 Task: Search one way flight ticket for 3 adults, 3 children in business from New Bern: Coastal Carolina Regional Airport (was Craven County Regional) to Greensboro: Piedmont Triad International Airport on 5-1-2023. Choice of flights is Singapure airlines. Number of bags: 4 checked bags. Price is upto 94000. Outbound departure time preference is 12:00.
Action: Mouse moved to (231, 294)
Screenshot: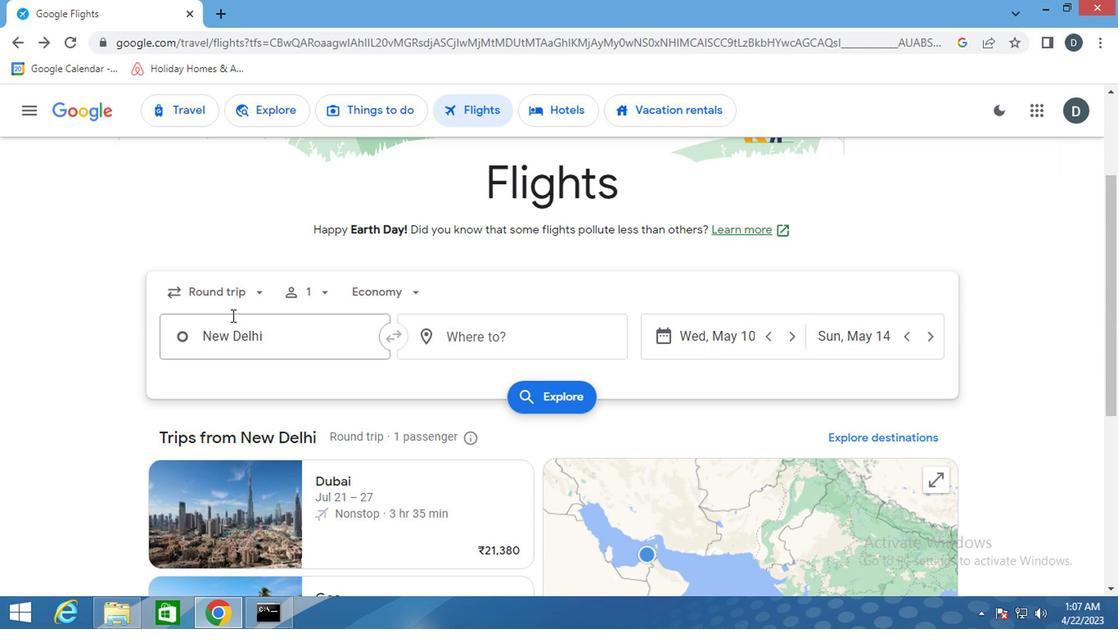 
Action: Mouse pressed left at (231, 294)
Screenshot: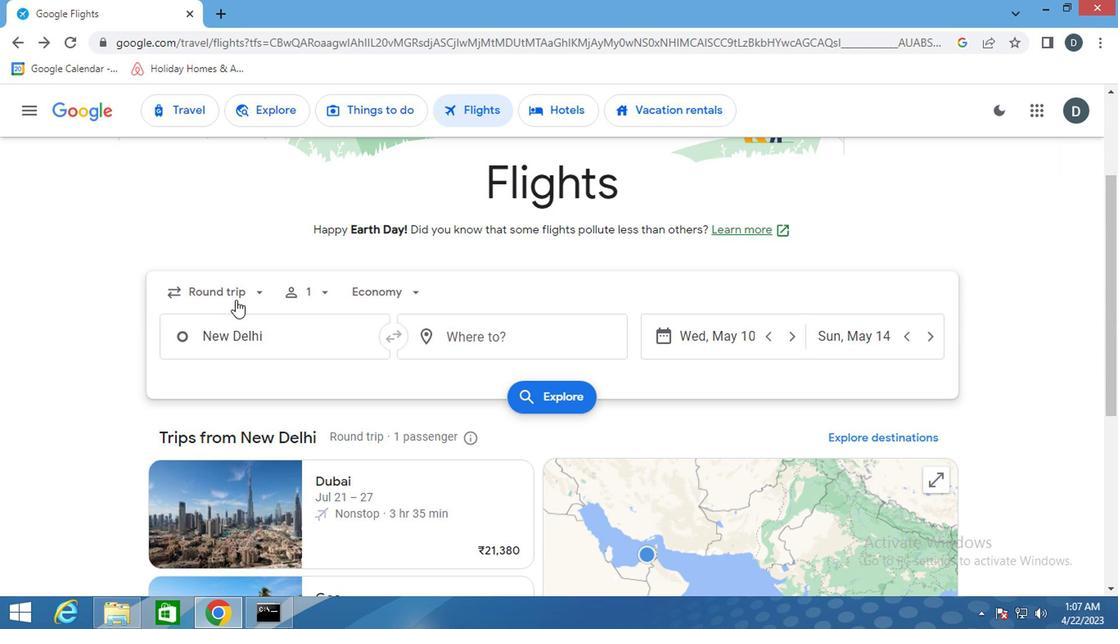 
Action: Mouse moved to (227, 372)
Screenshot: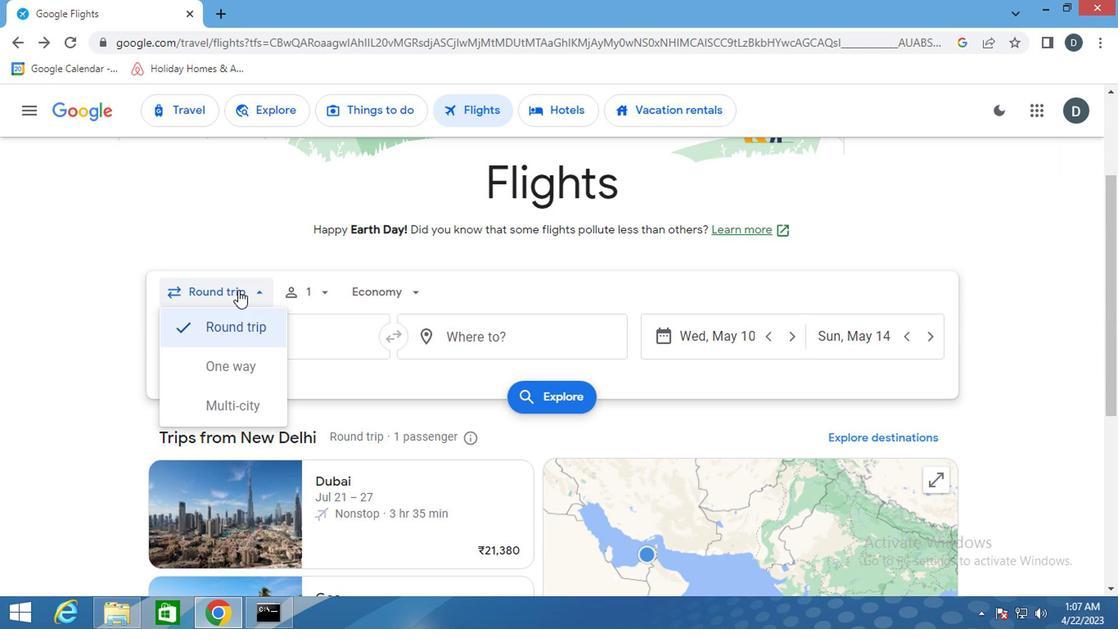 
Action: Mouse pressed left at (227, 372)
Screenshot: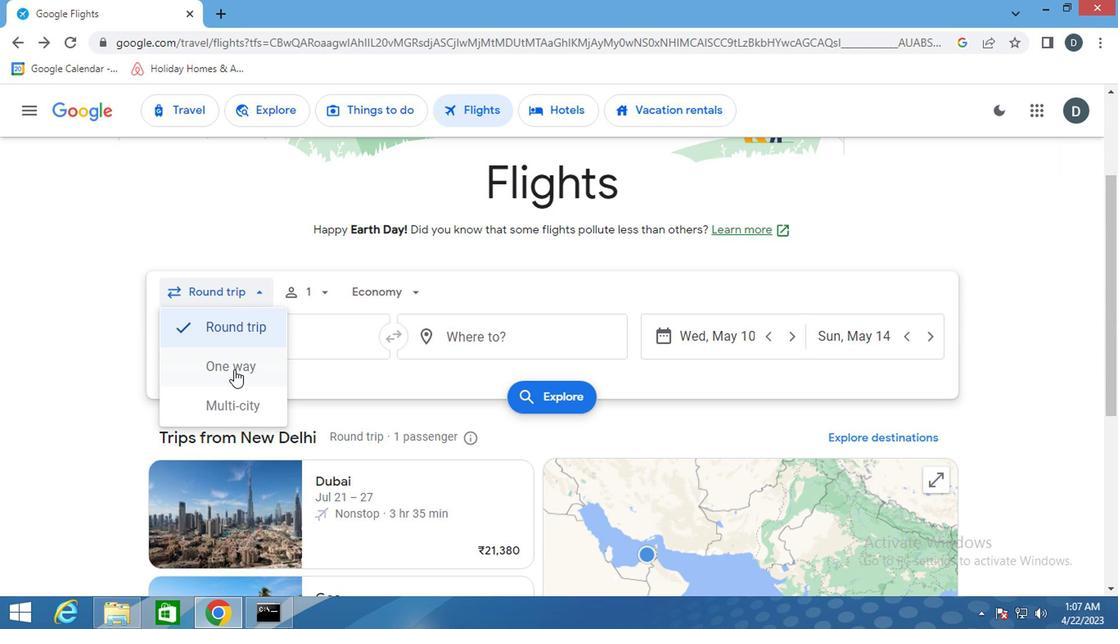 
Action: Mouse moved to (304, 296)
Screenshot: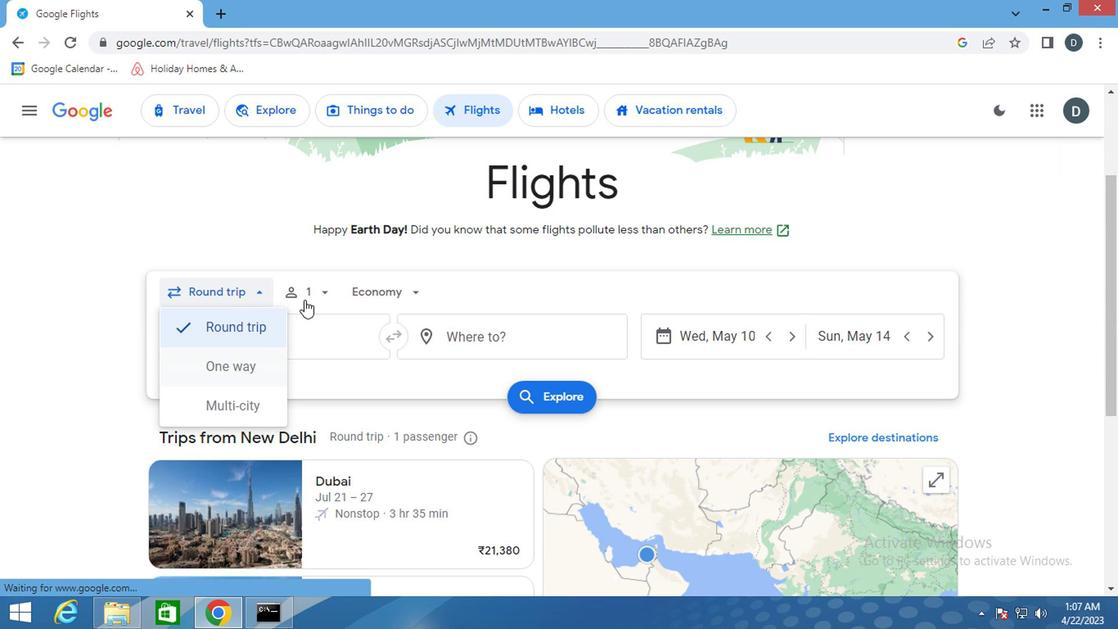 
Action: Mouse pressed left at (304, 296)
Screenshot: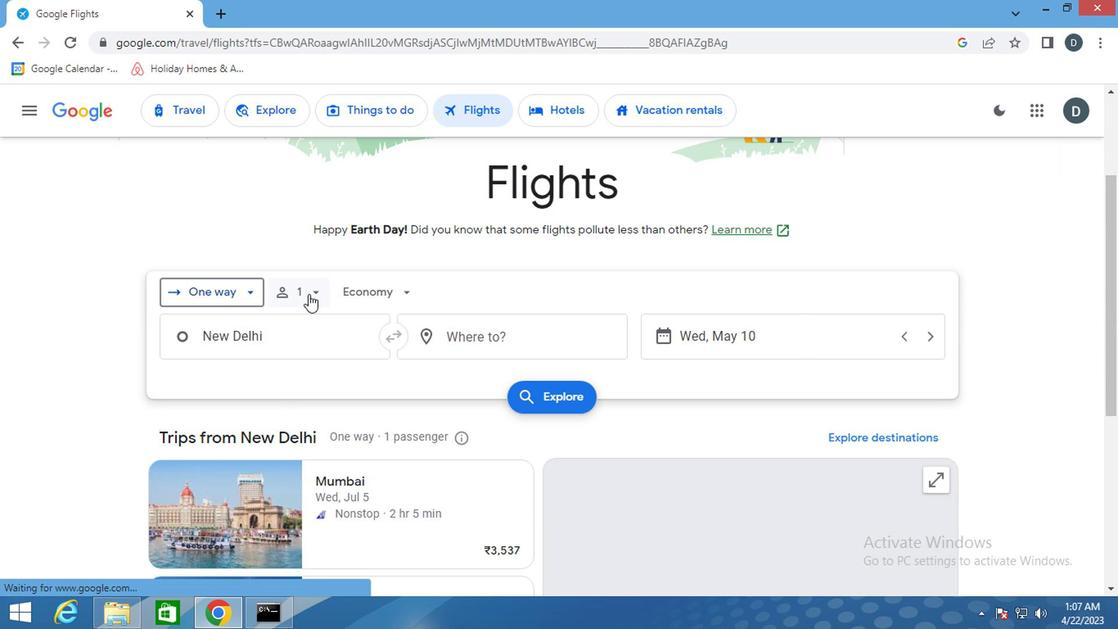 
Action: Mouse moved to (443, 338)
Screenshot: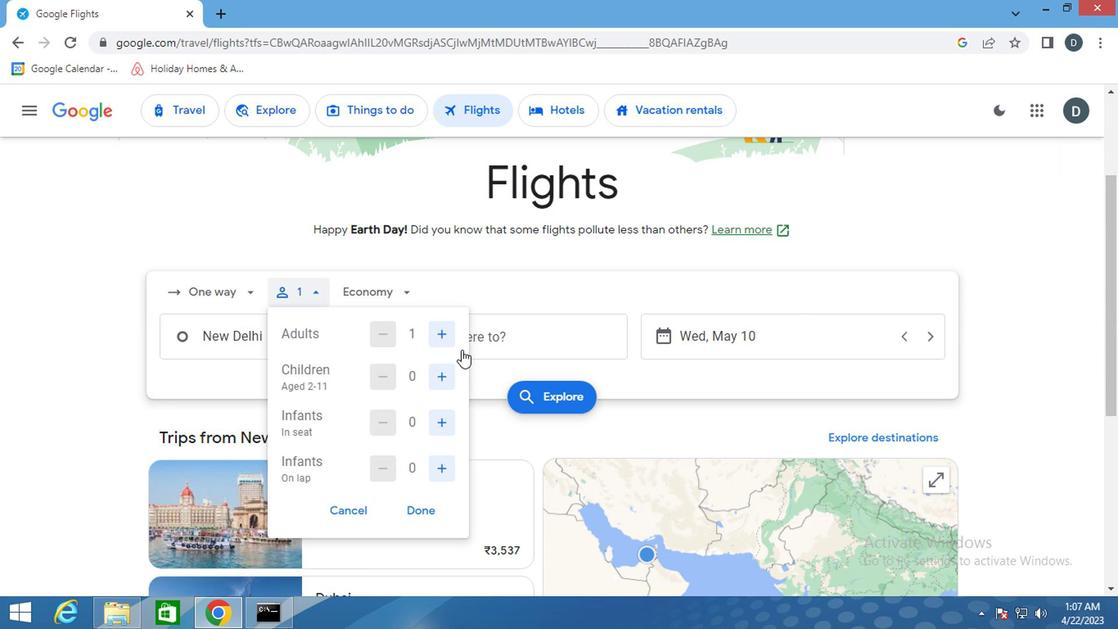 
Action: Mouse pressed left at (443, 338)
Screenshot: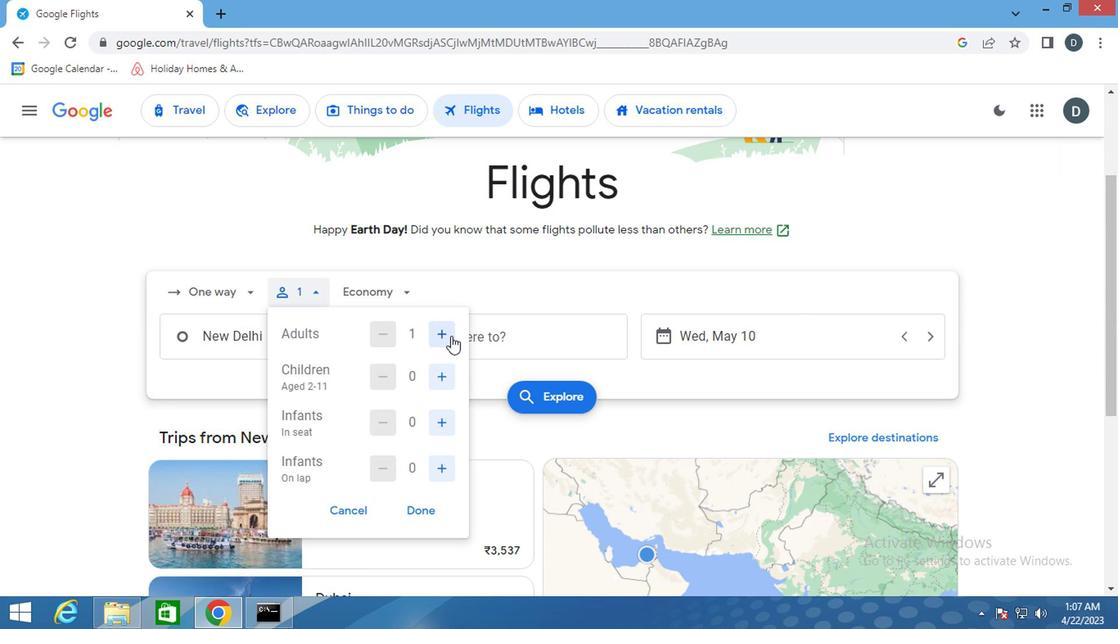 
Action: Mouse pressed left at (443, 338)
Screenshot: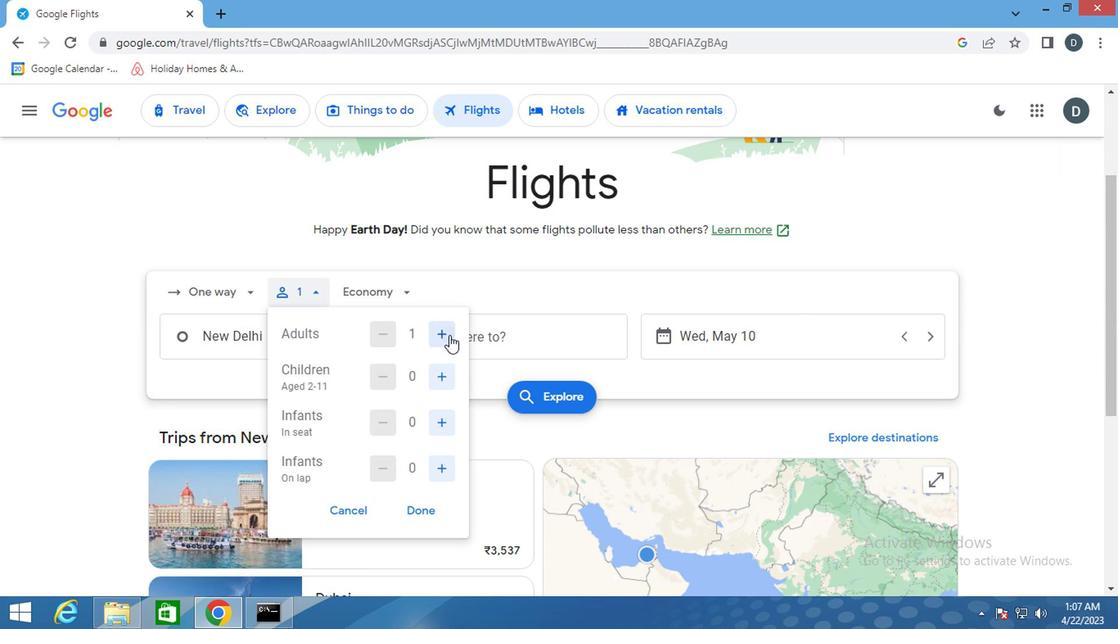 
Action: Mouse moved to (430, 366)
Screenshot: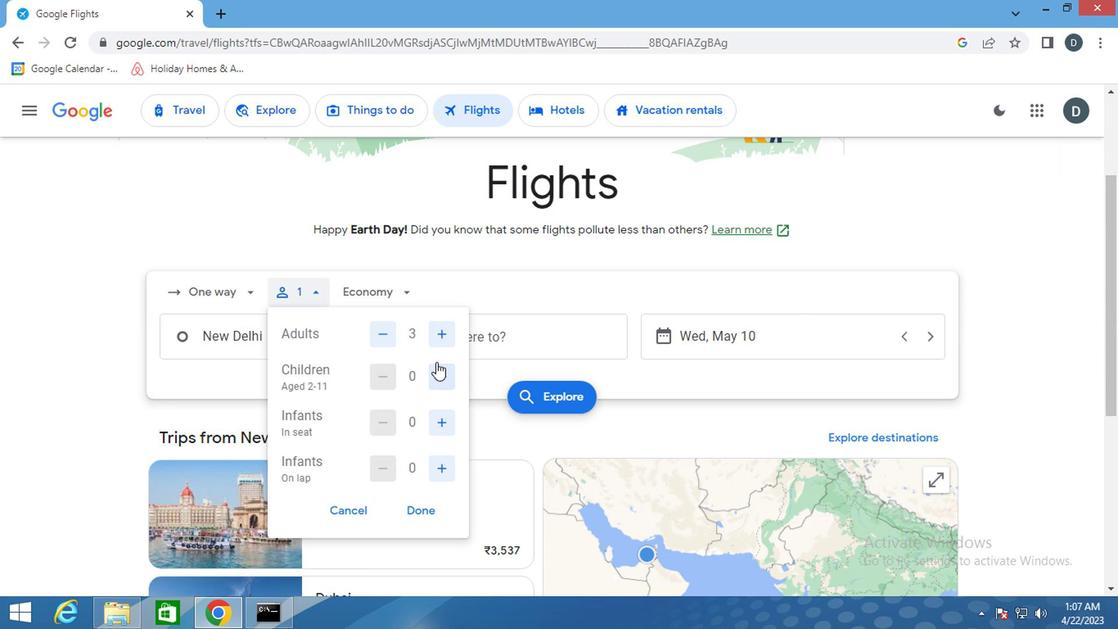 
Action: Mouse pressed left at (430, 366)
Screenshot: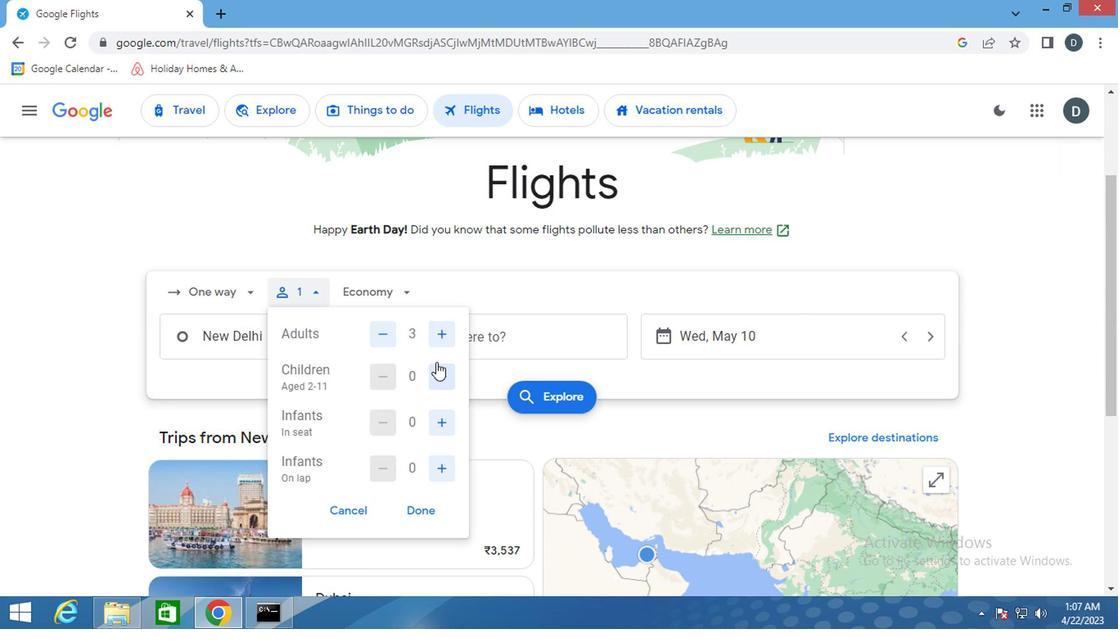 
Action: Mouse pressed left at (430, 366)
Screenshot: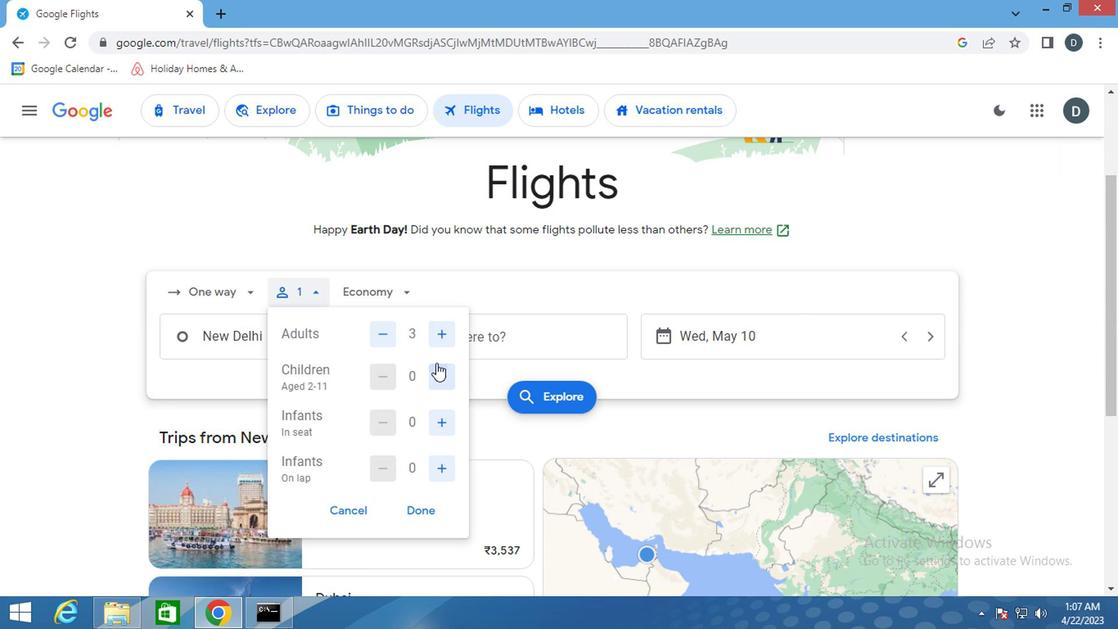 
Action: Mouse moved to (430, 374)
Screenshot: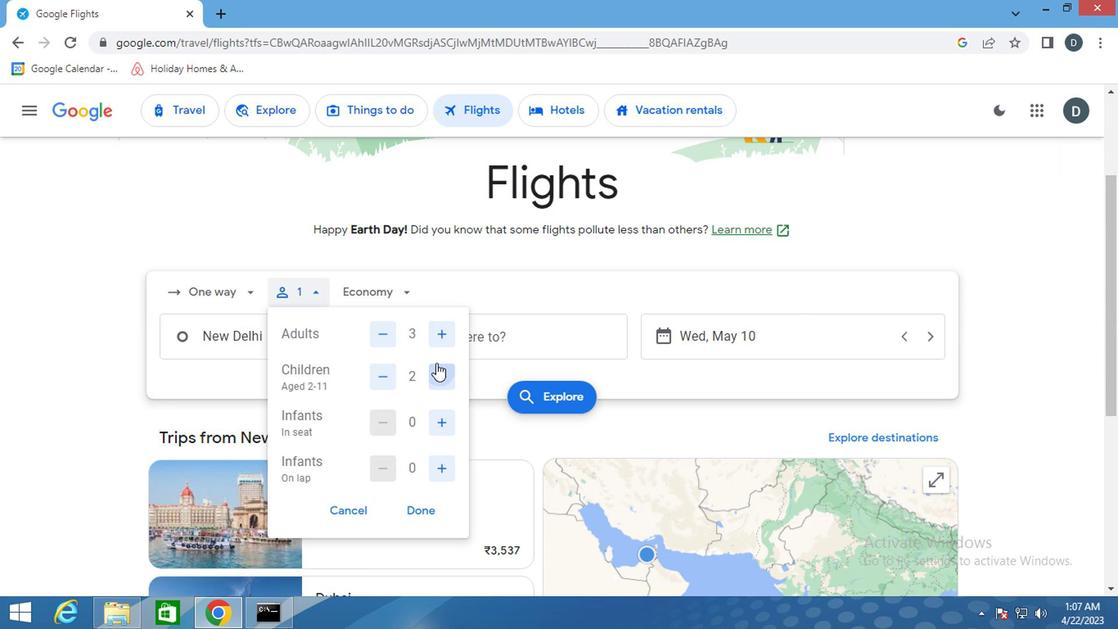 
Action: Mouse pressed left at (430, 374)
Screenshot: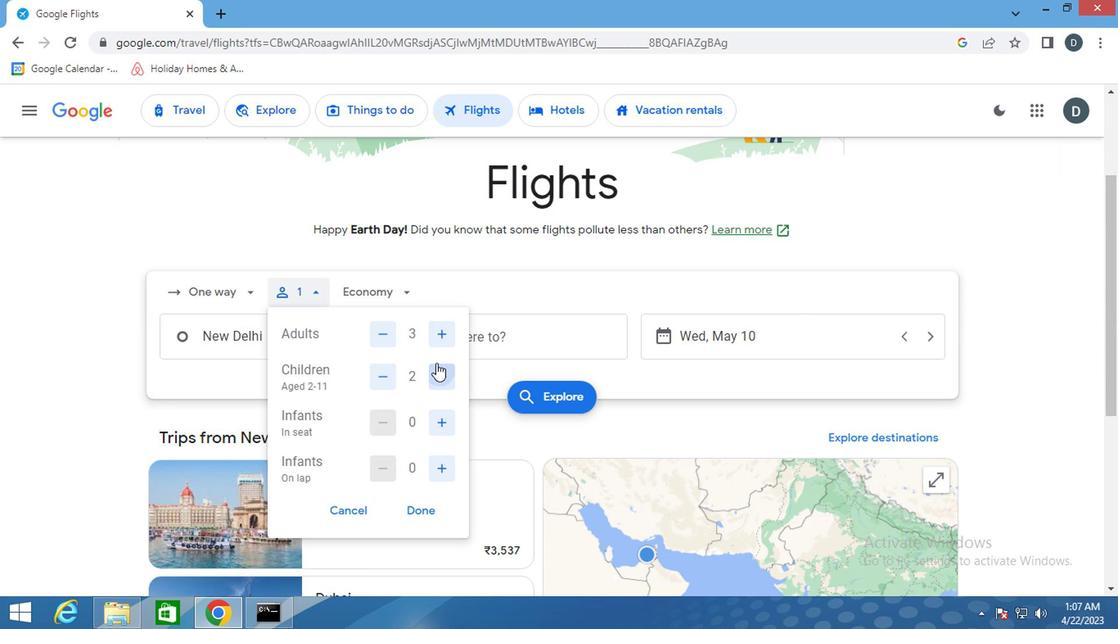 
Action: Mouse moved to (423, 506)
Screenshot: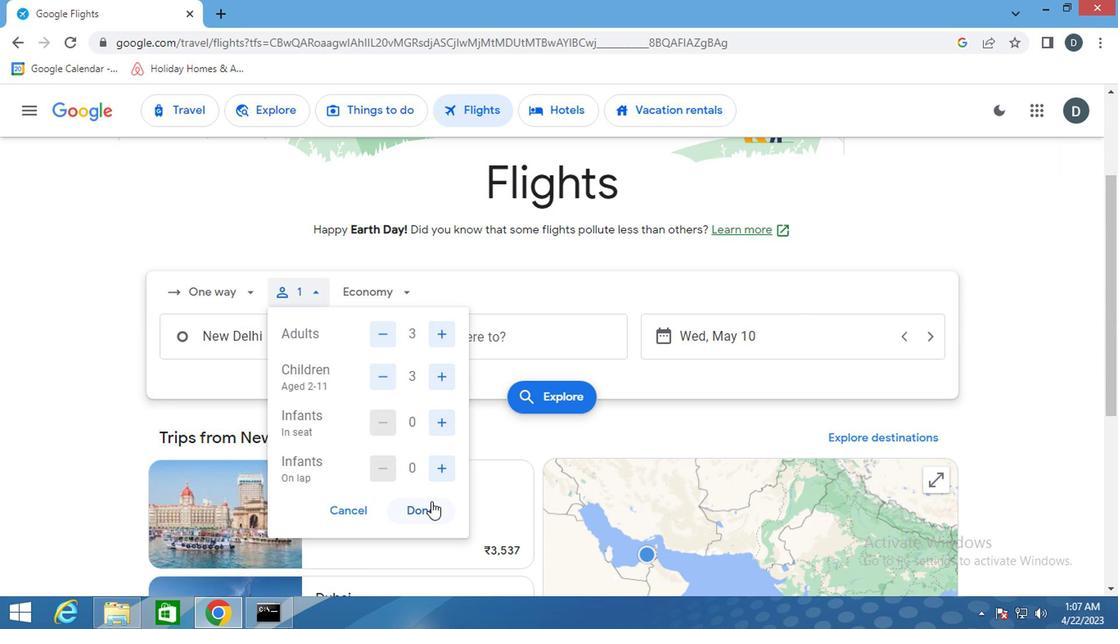 
Action: Mouse pressed left at (423, 506)
Screenshot: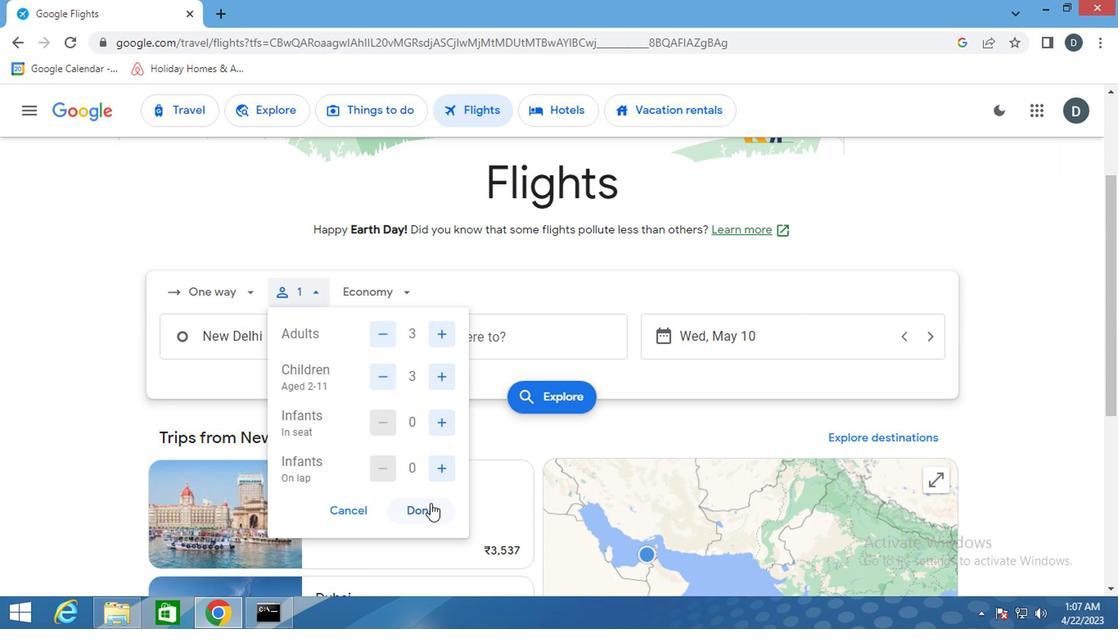 
Action: Mouse moved to (377, 299)
Screenshot: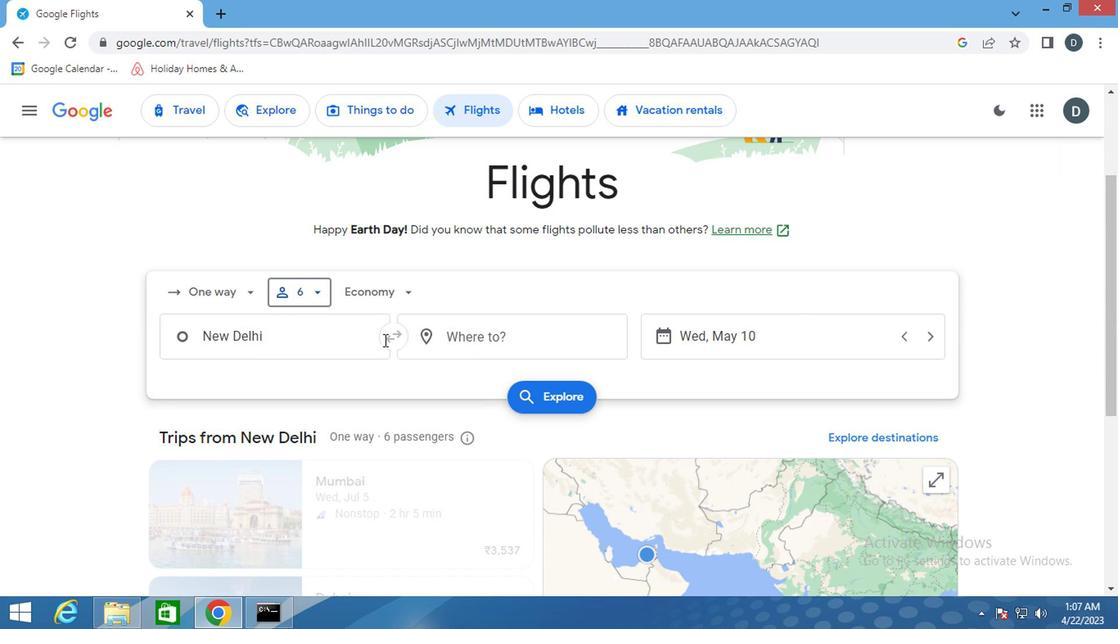 
Action: Mouse pressed left at (377, 299)
Screenshot: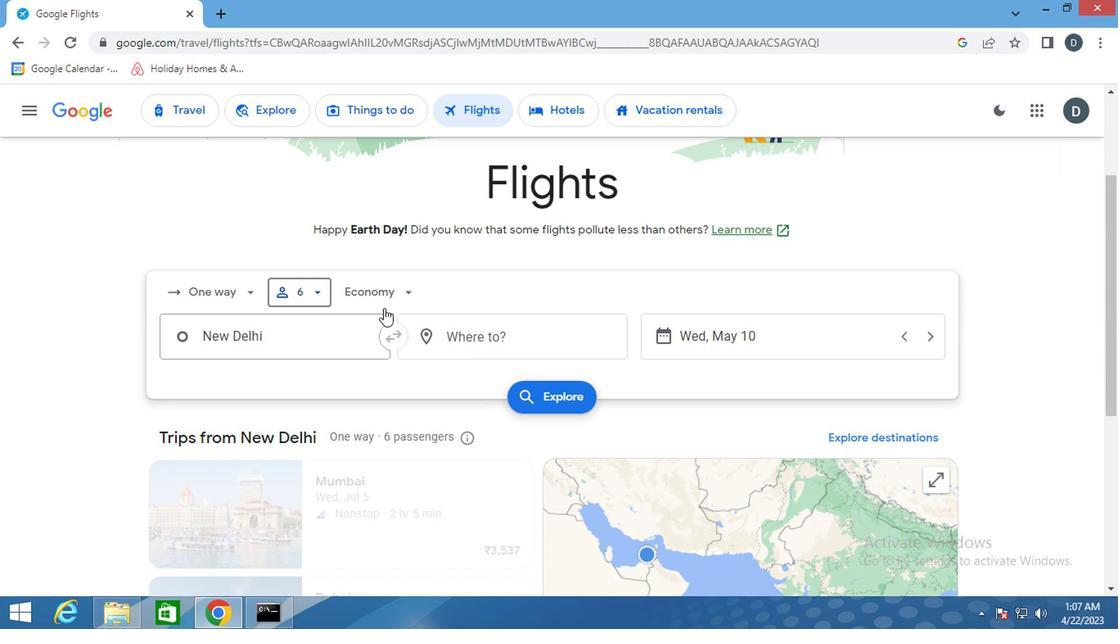 
Action: Mouse moved to (415, 412)
Screenshot: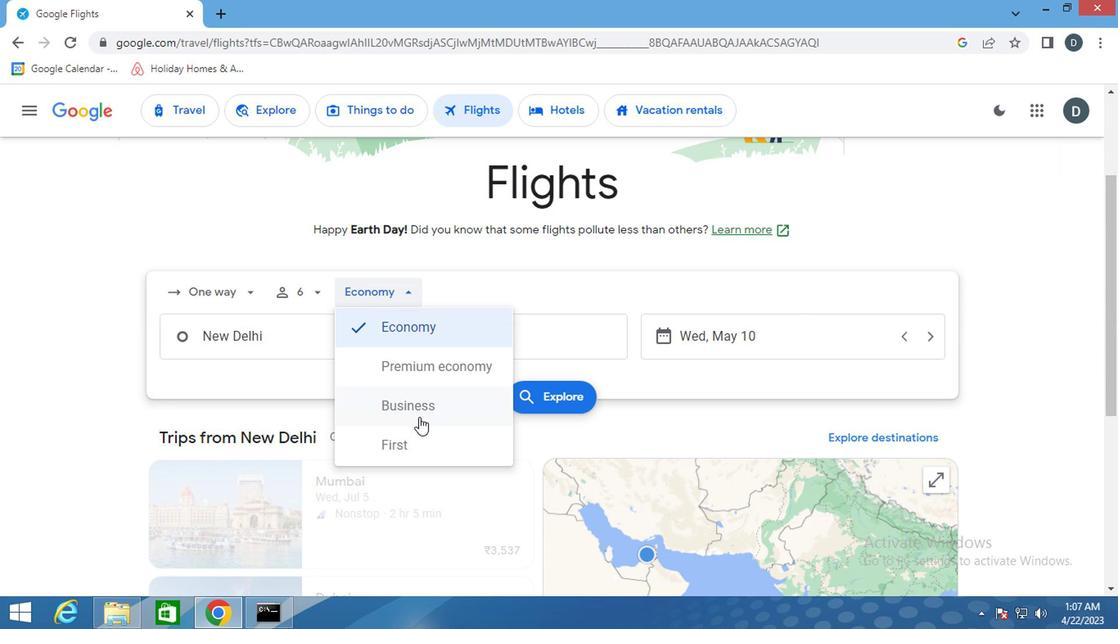 
Action: Mouse pressed left at (415, 412)
Screenshot: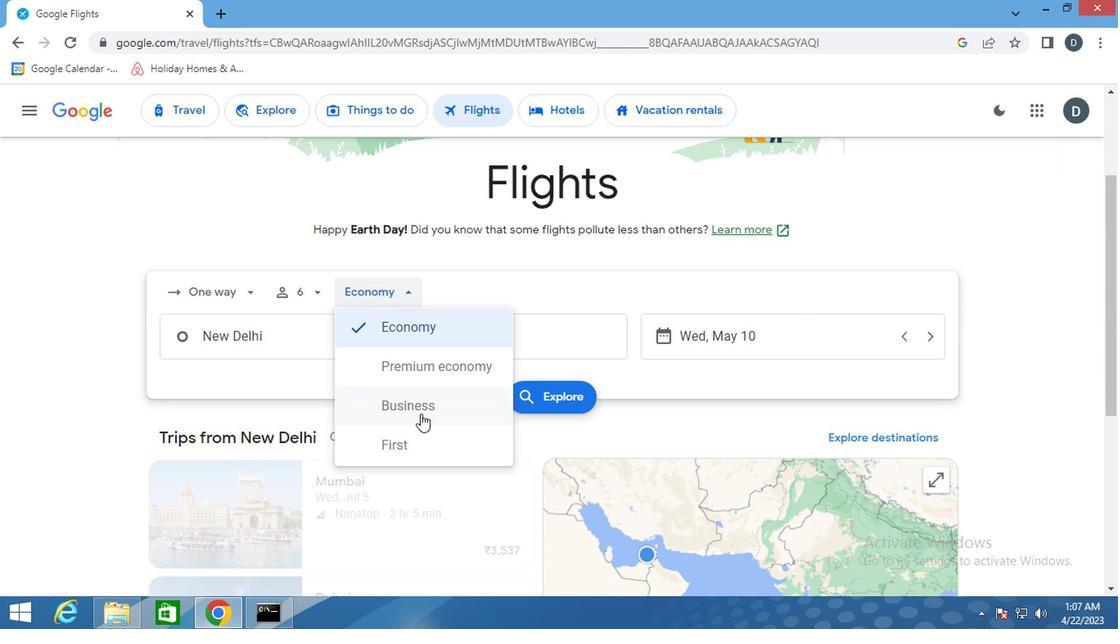 
Action: Mouse moved to (284, 347)
Screenshot: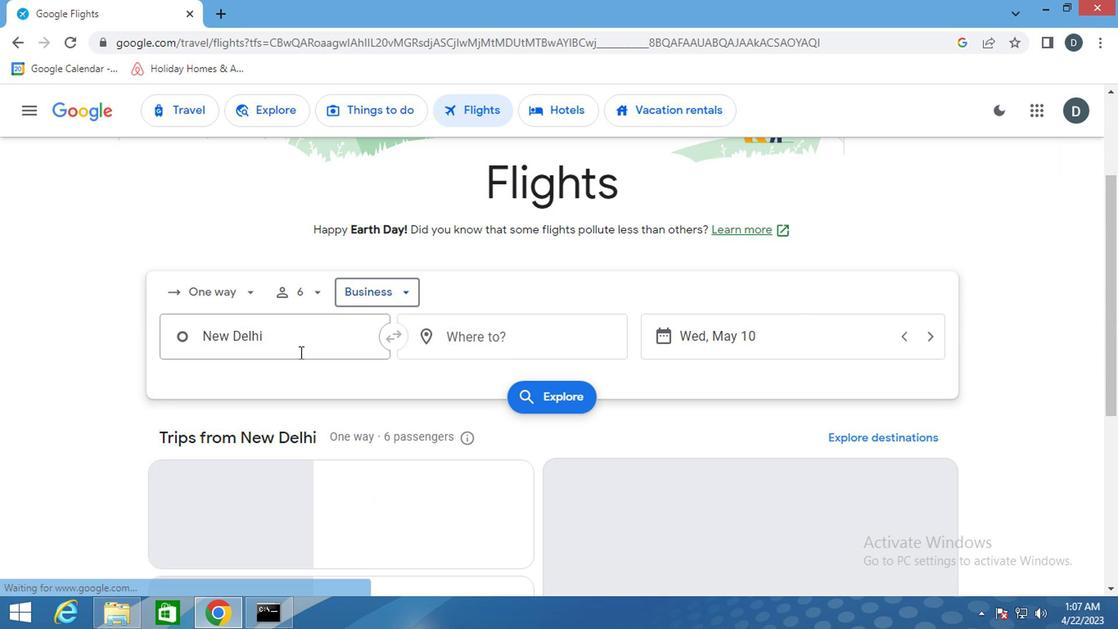 
Action: Mouse pressed left at (284, 347)
Screenshot: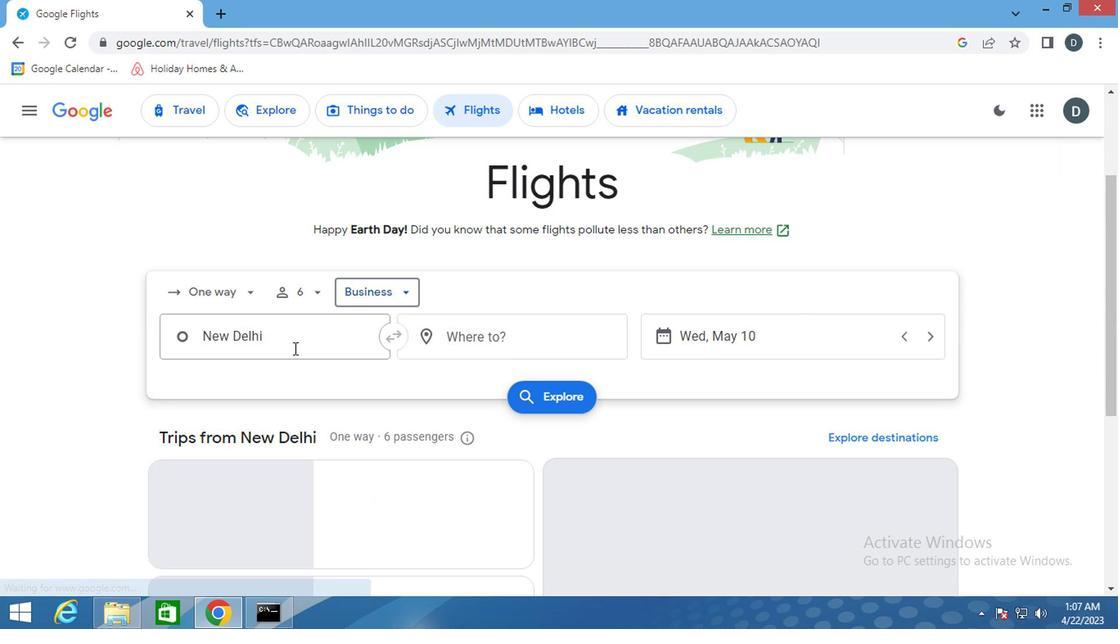 
Action: Key pressed <Key.shift>NEW<Key.space><Key.shift>BERN
Screenshot: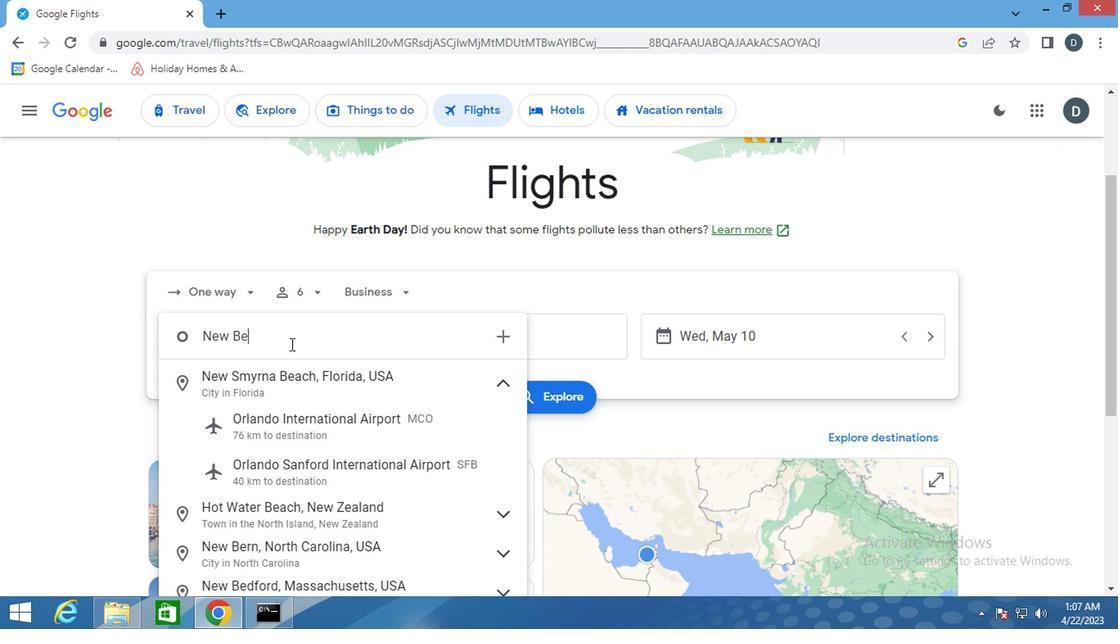 
Action: Mouse moved to (307, 424)
Screenshot: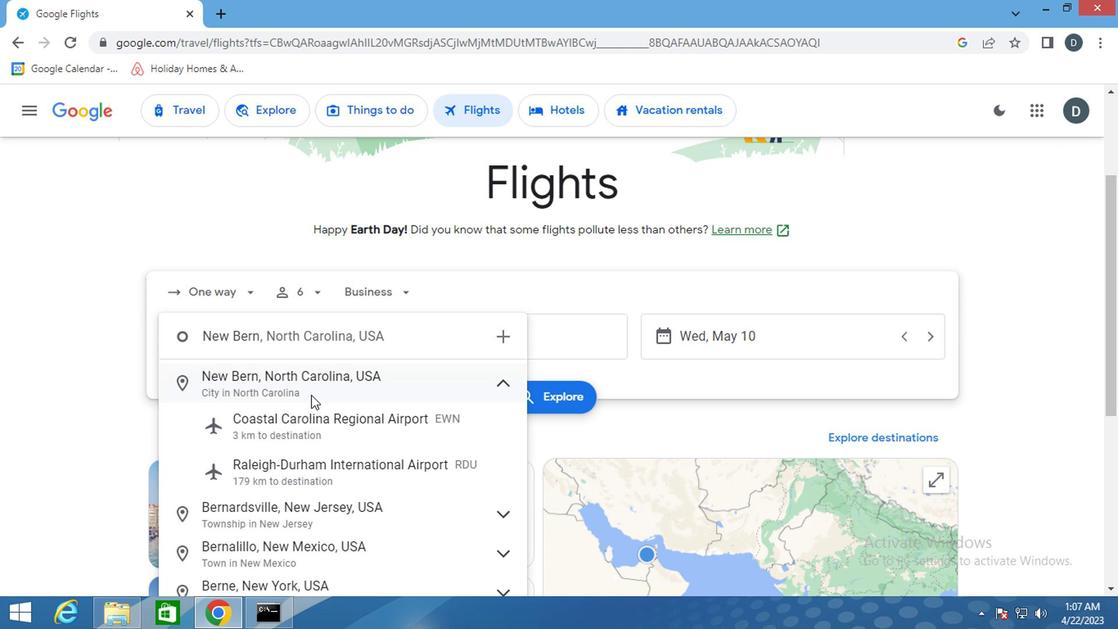
Action: Mouse pressed left at (307, 424)
Screenshot: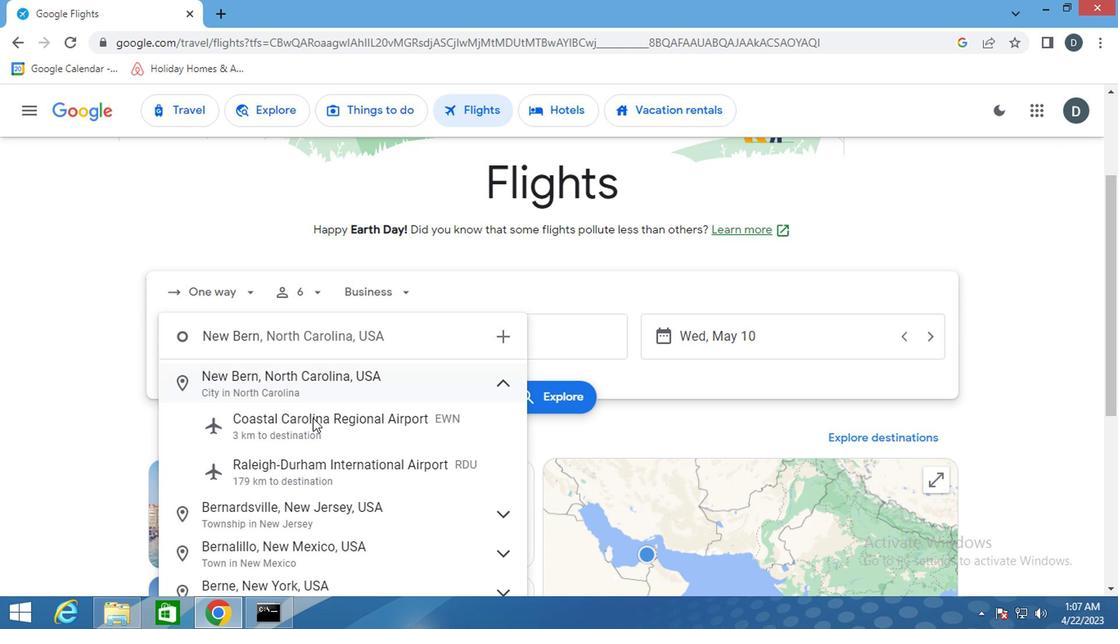 
Action: Mouse moved to (489, 332)
Screenshot: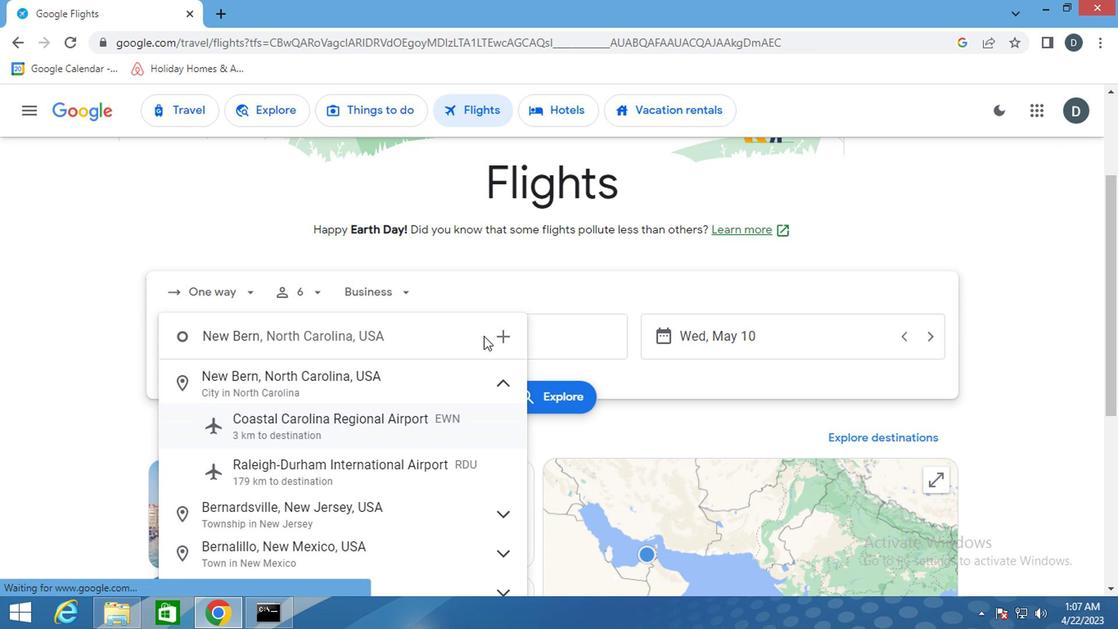 
Action: Mouse pressed left at (489, 332)
Screenshot: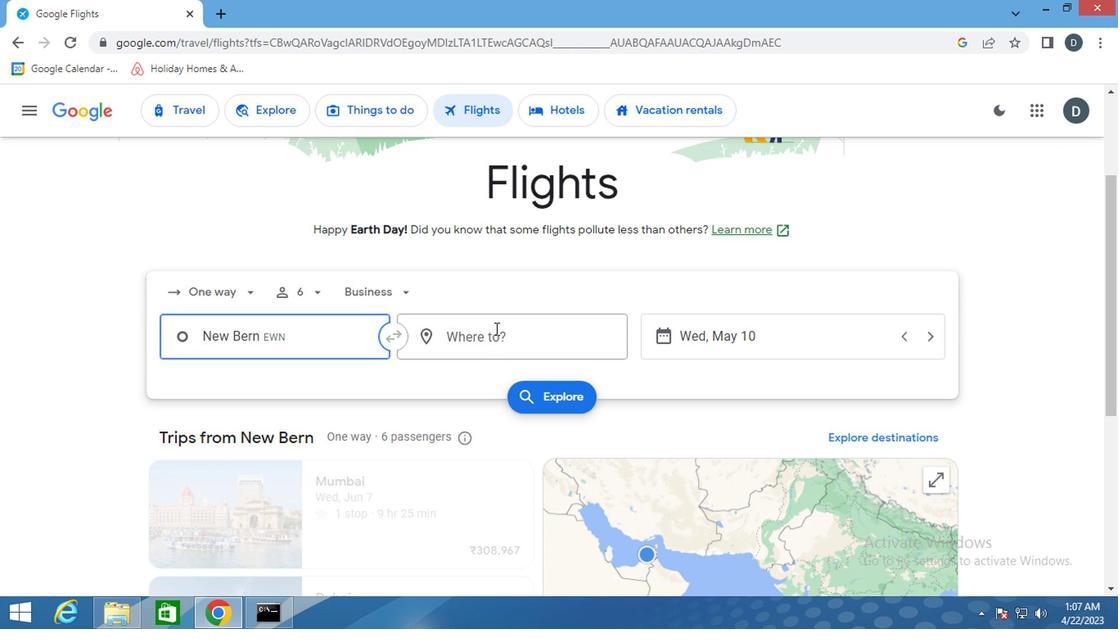 
Action: Key pressed <Key.shift>GREENS
Screenshot: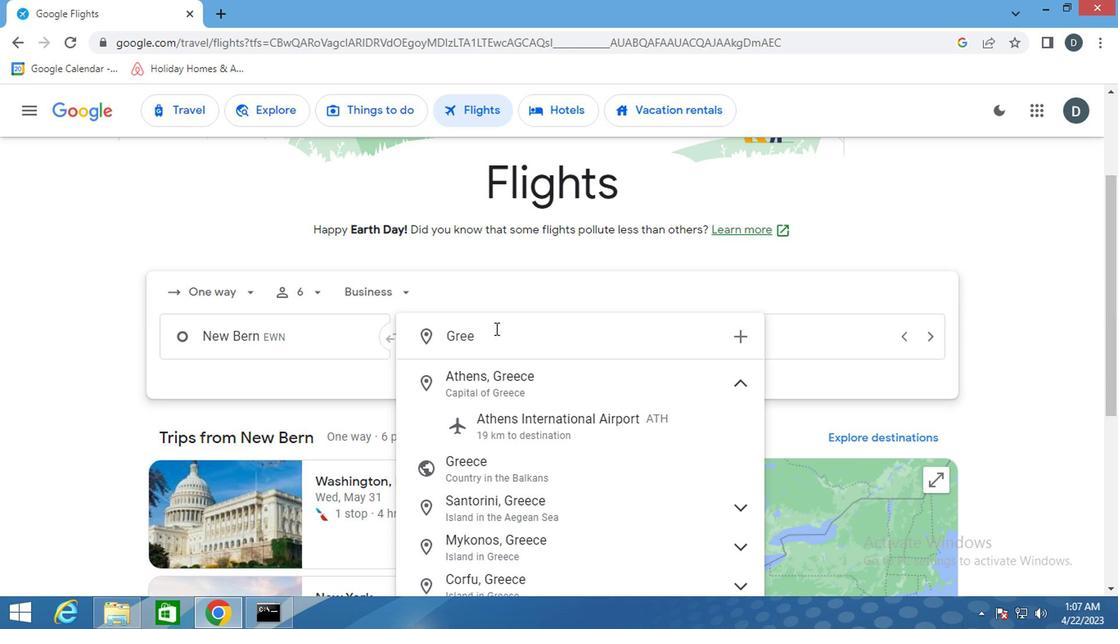 
Action: Mouse moved to (521, 431)
Screenshot: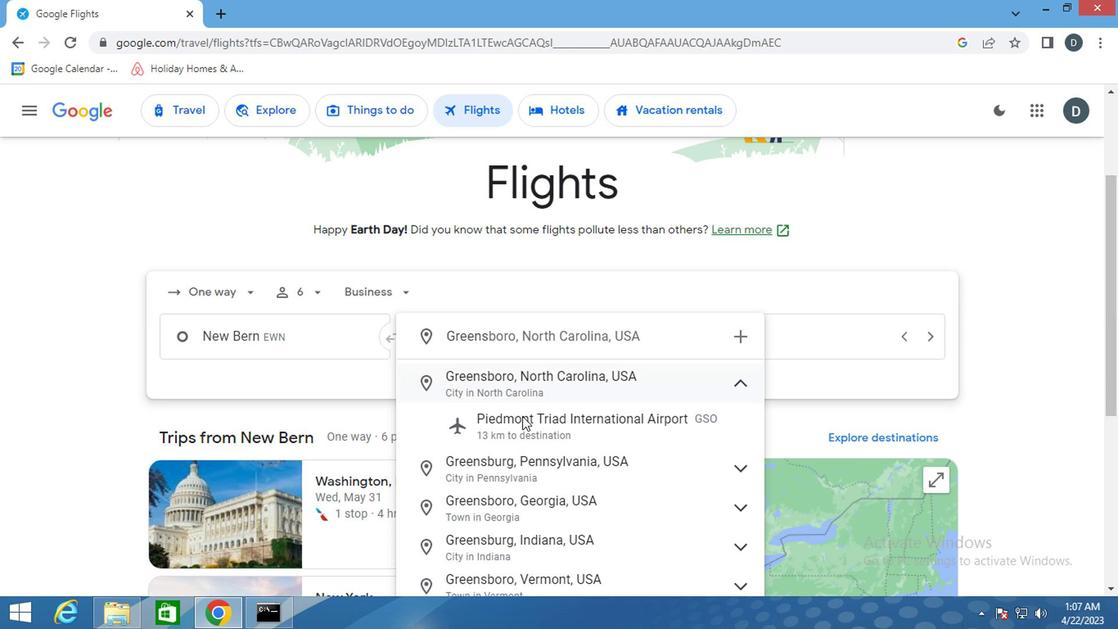 
Action: Mouse pressed left at (521, 431)
Screenshot: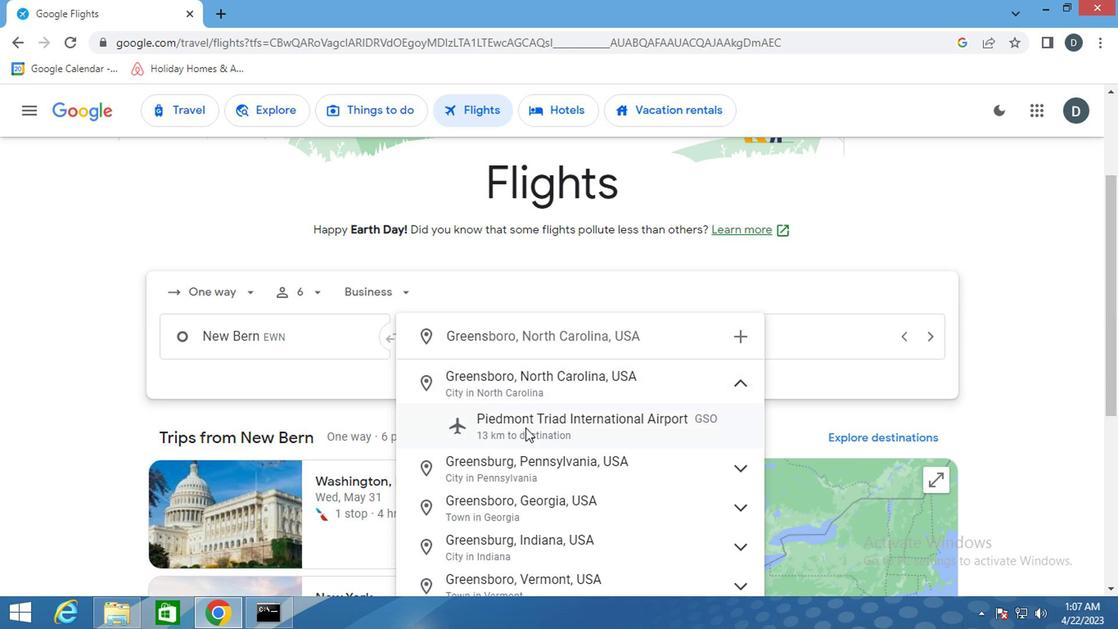 
Action: Mouse moved to (799, 347)
Screenshot: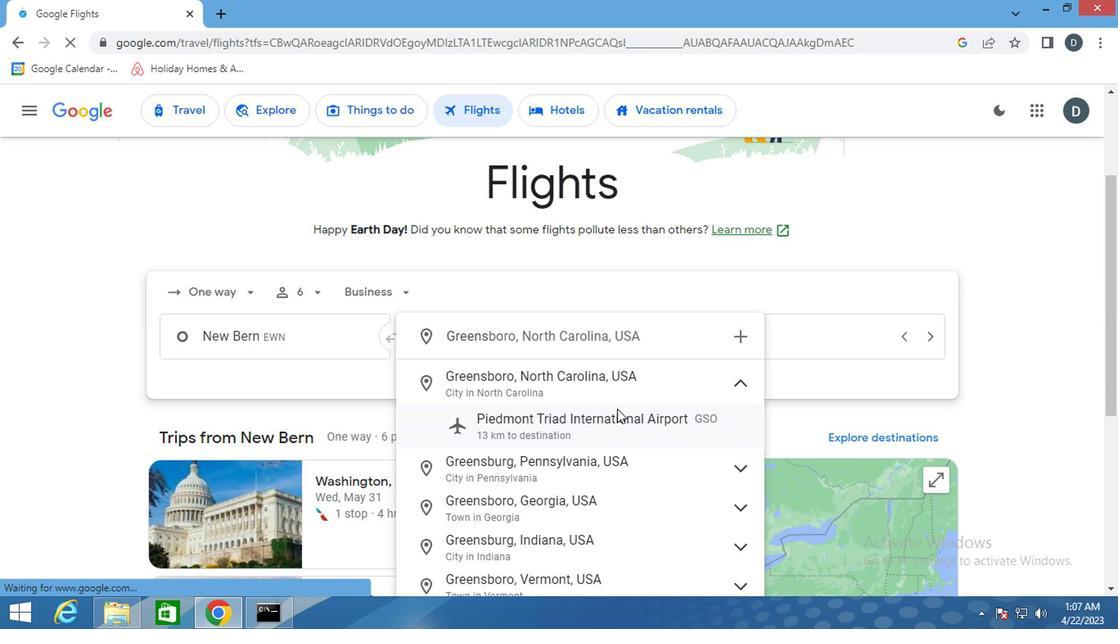 
Action: Mouse pressed left at (799, 347)
Screenshot: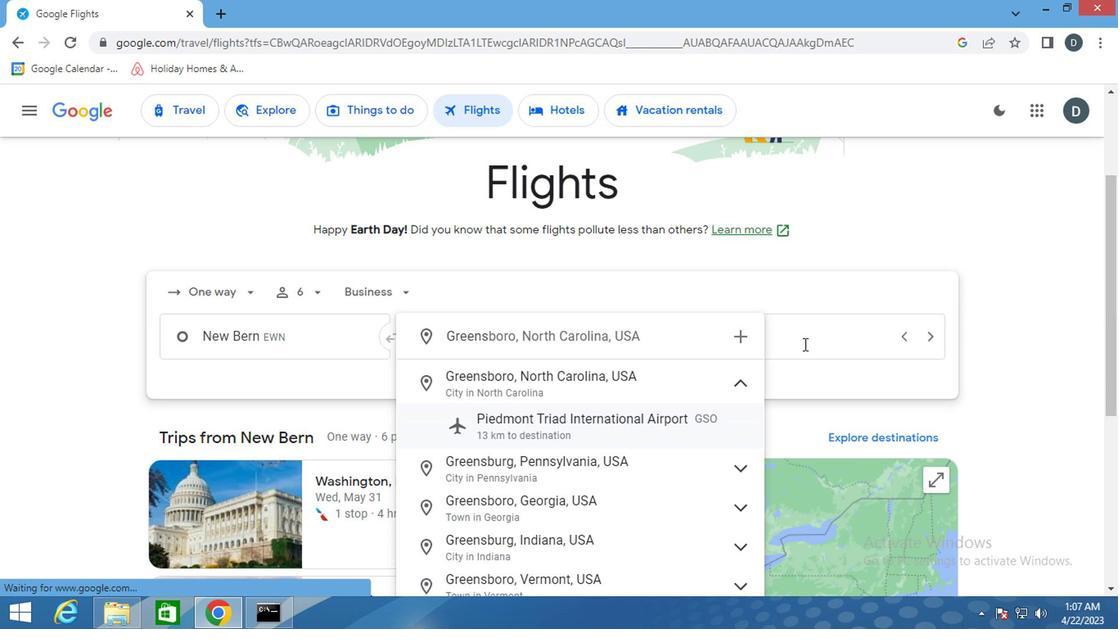 
Action: Mouse moved to (722, 292)
Screenshot: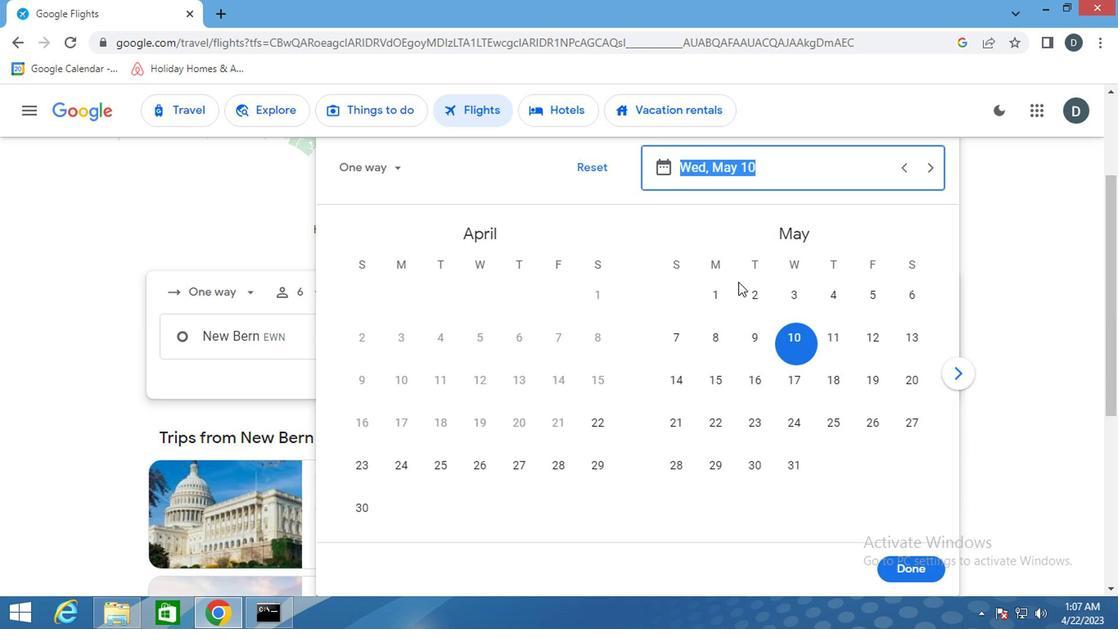 
Action: Mouse pressed left at (722, 292)
Screenshot: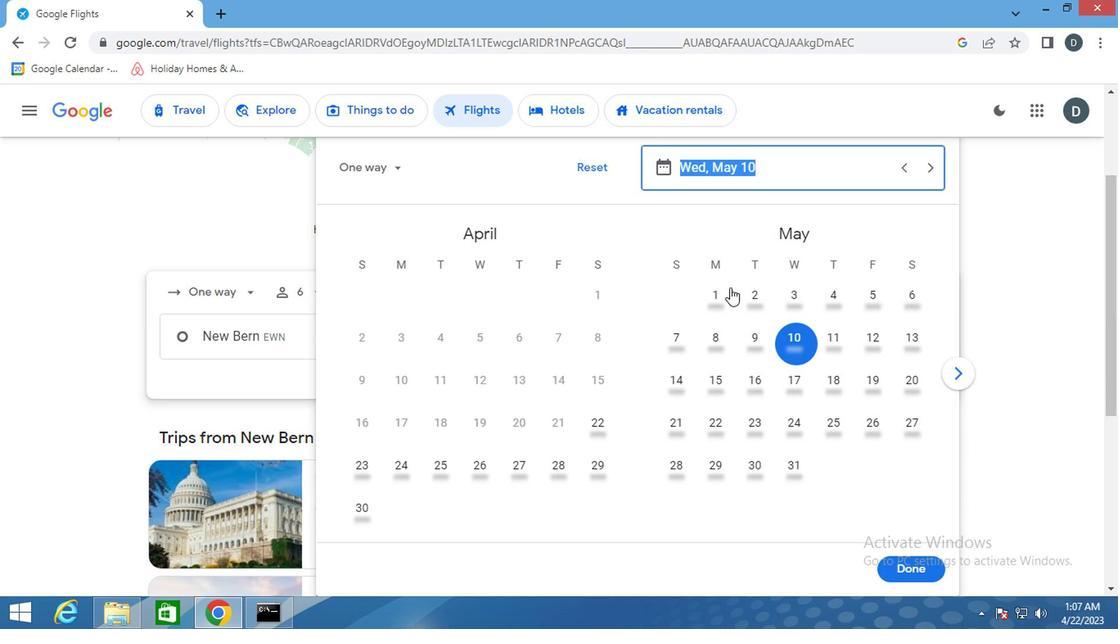 
Action: Mouse moved to (896, 561)
Screenshot: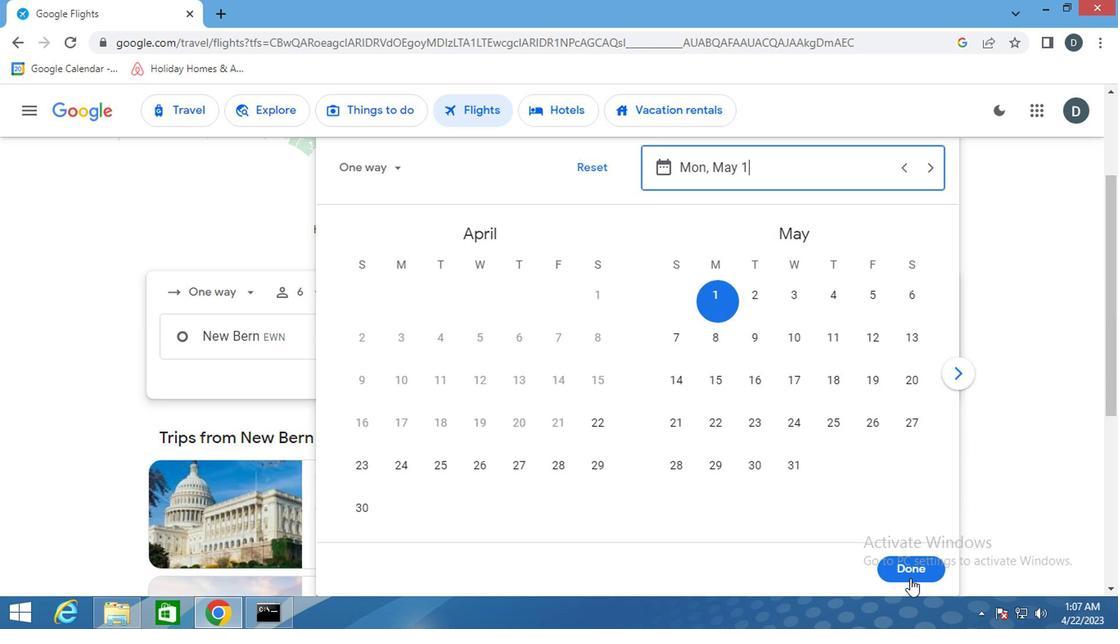 
Action: Mouse pressed left at (896, 561)
Screenshot: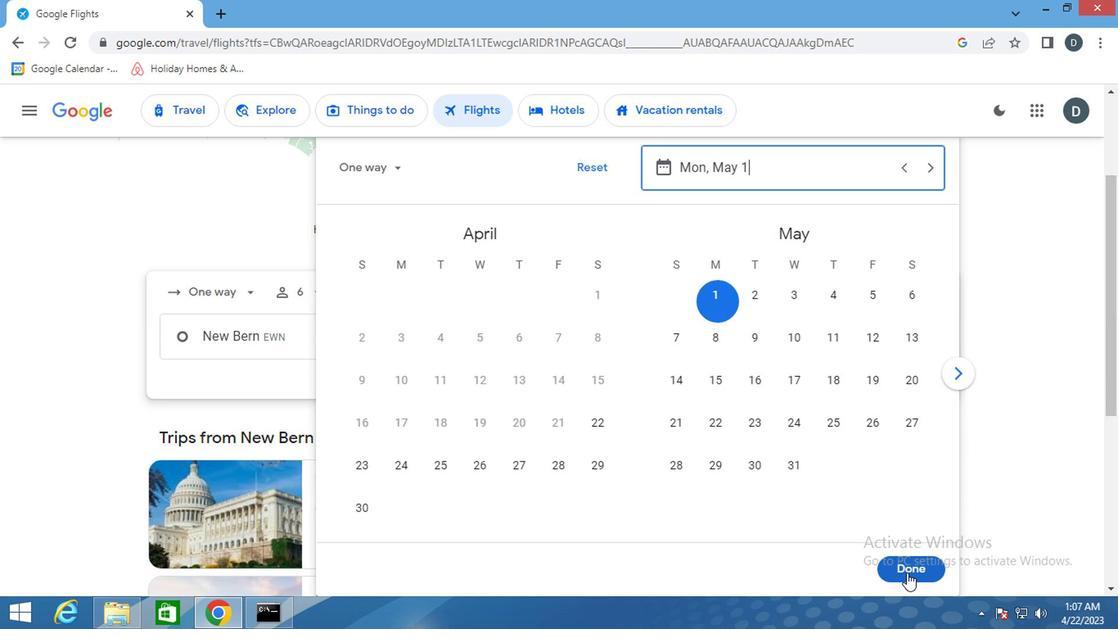 
Action: Mouse moved to (562, 416)
Screenshot: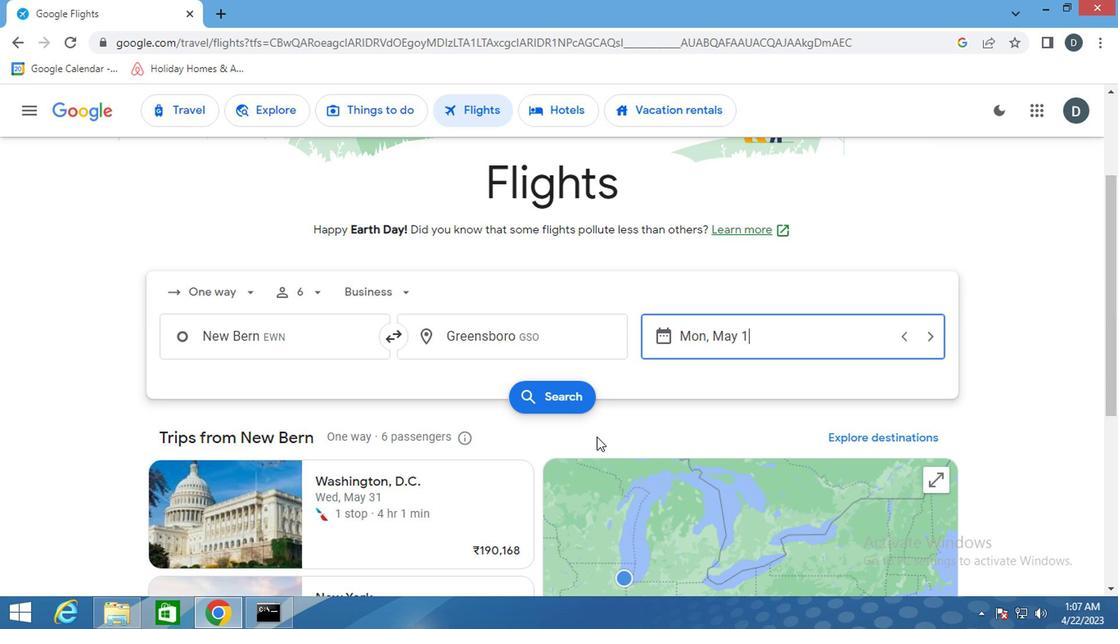 
Action: Mouse pressed left at (562, 416)
Screenshot: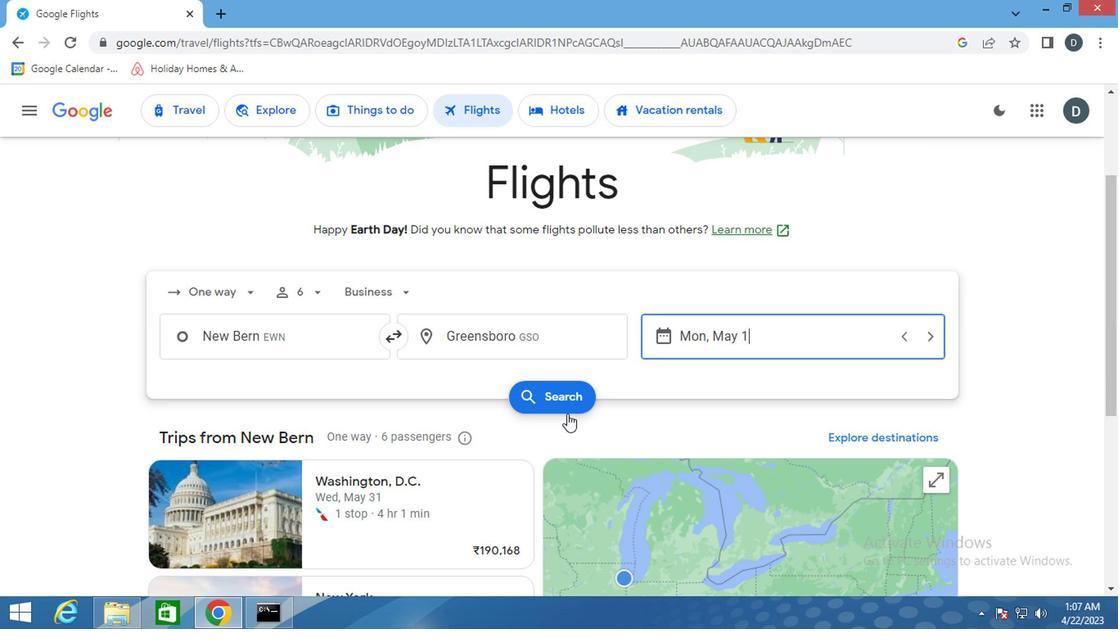 
Action: Mouse moved to (194, 267)
Screenshot: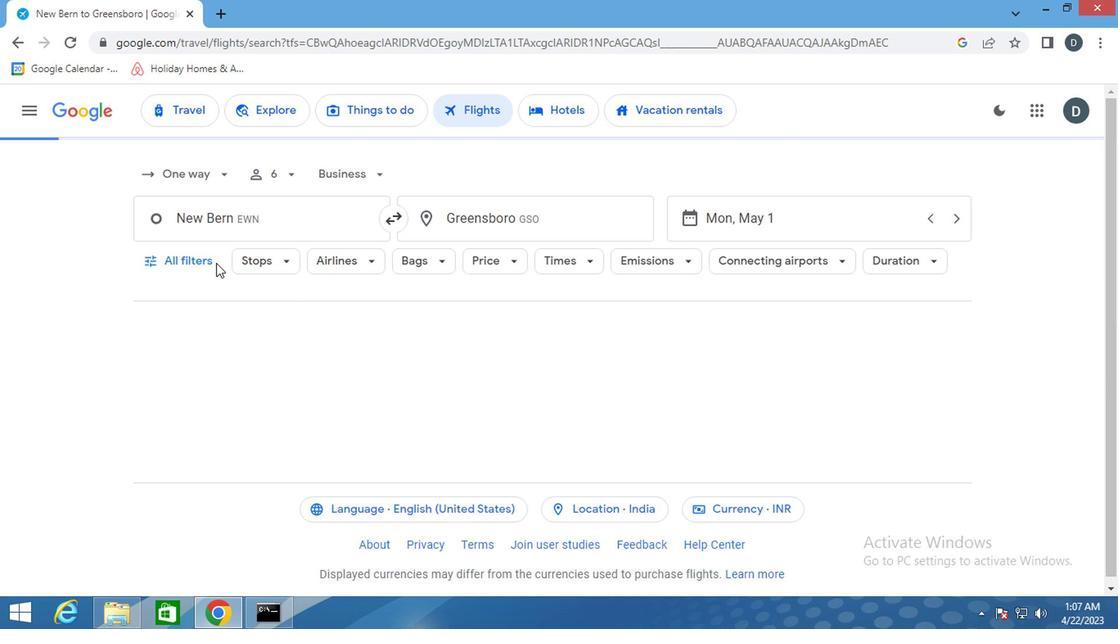 
Action: Mouse pressed left at (194, 267)
Screenshot: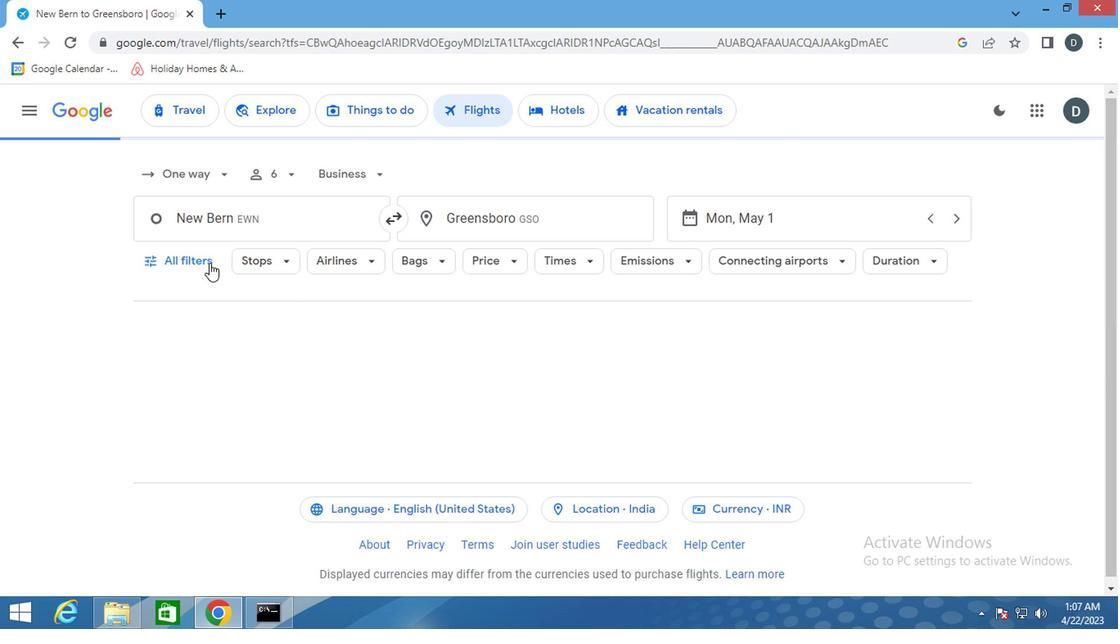 
Action: Mouse moved to (275, 421)
Screenshot: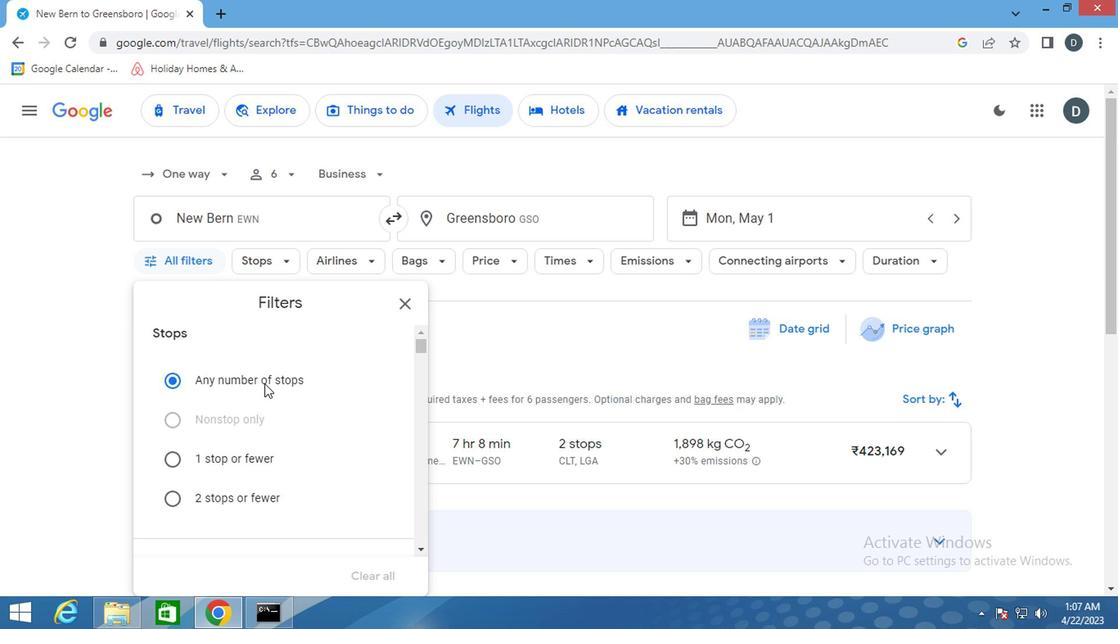 
Action: Mouse scrolled (275, 420) with delta (0, 0)
Screenshot: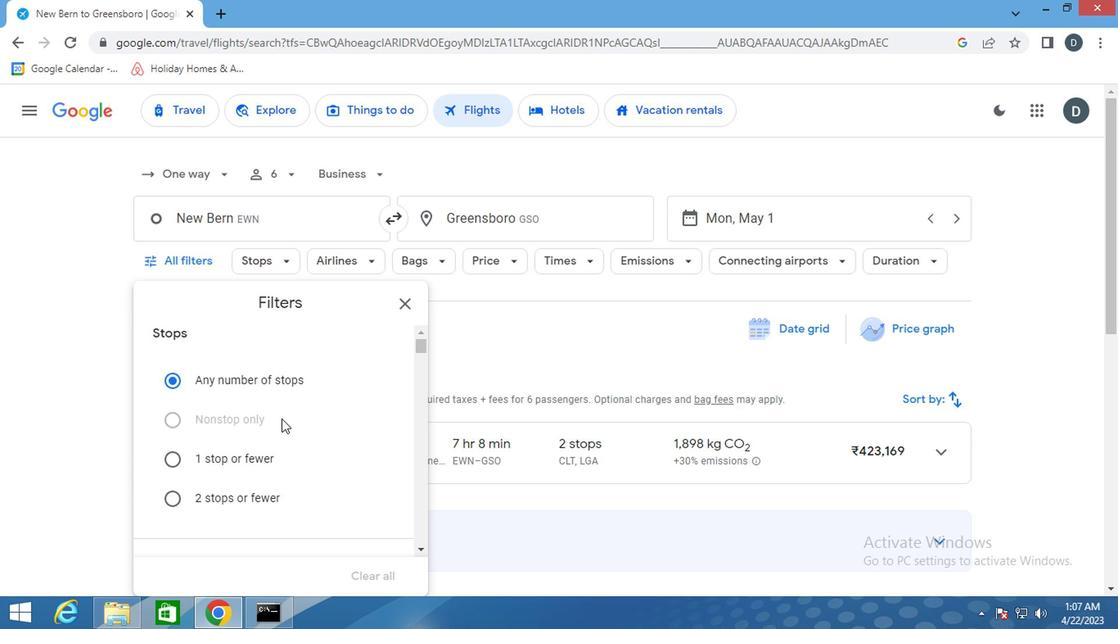 
Action: Mouse scrolled (275, 420) with delta (0, 0)
Screenshot: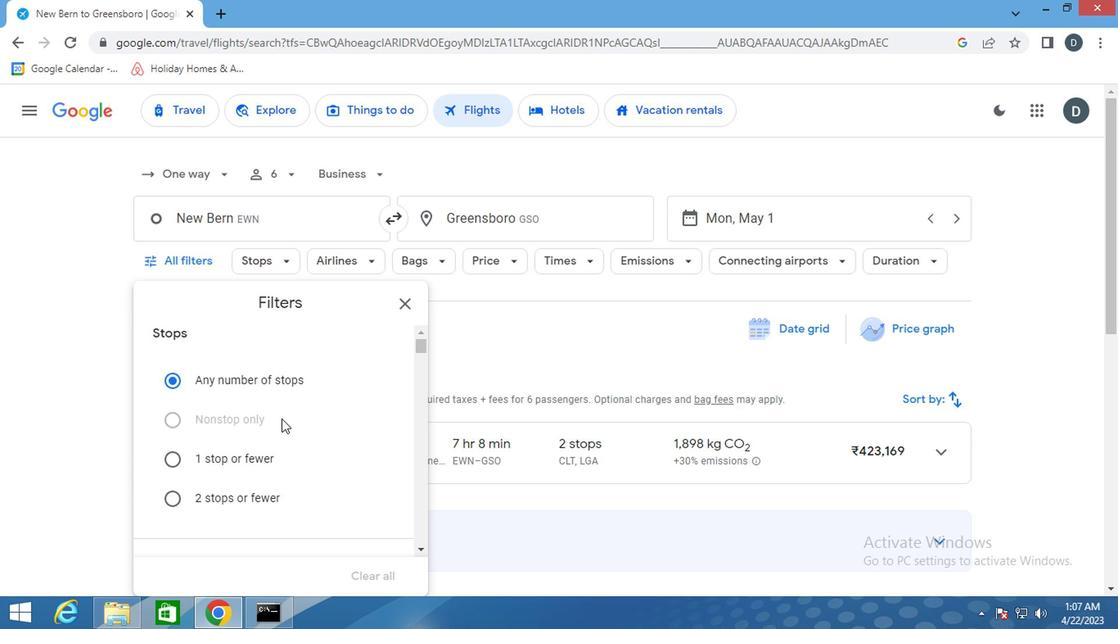 
Action: Mouse scrolled (275, 420) with delta (0, 0)
Screenshot: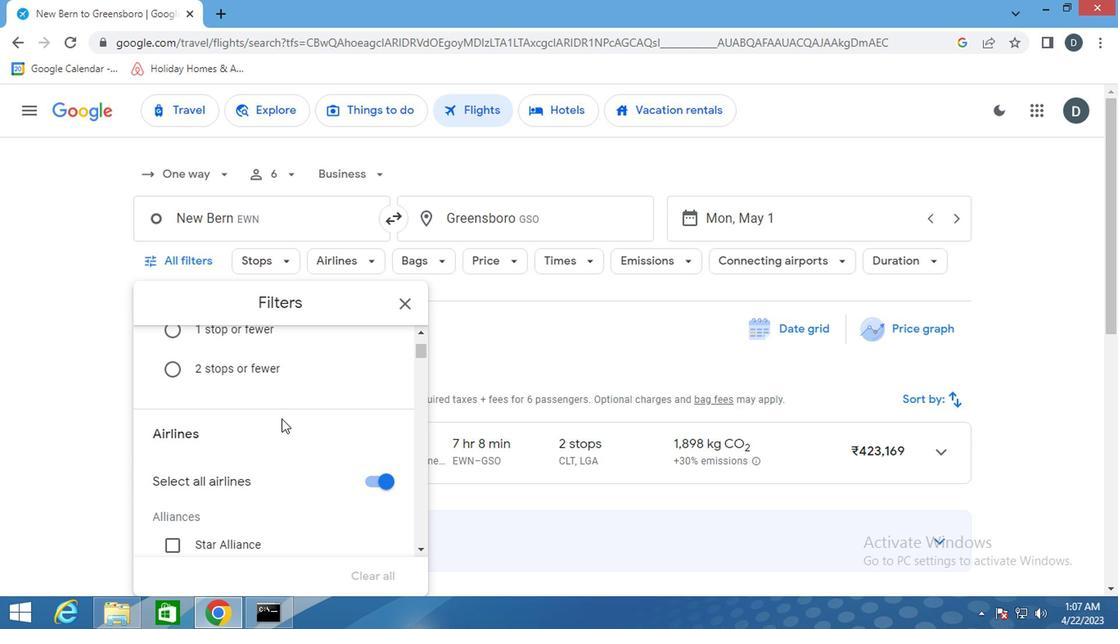 
Action: Mouse scrolled (275, 420) with delta (0, 0)
Screenshot: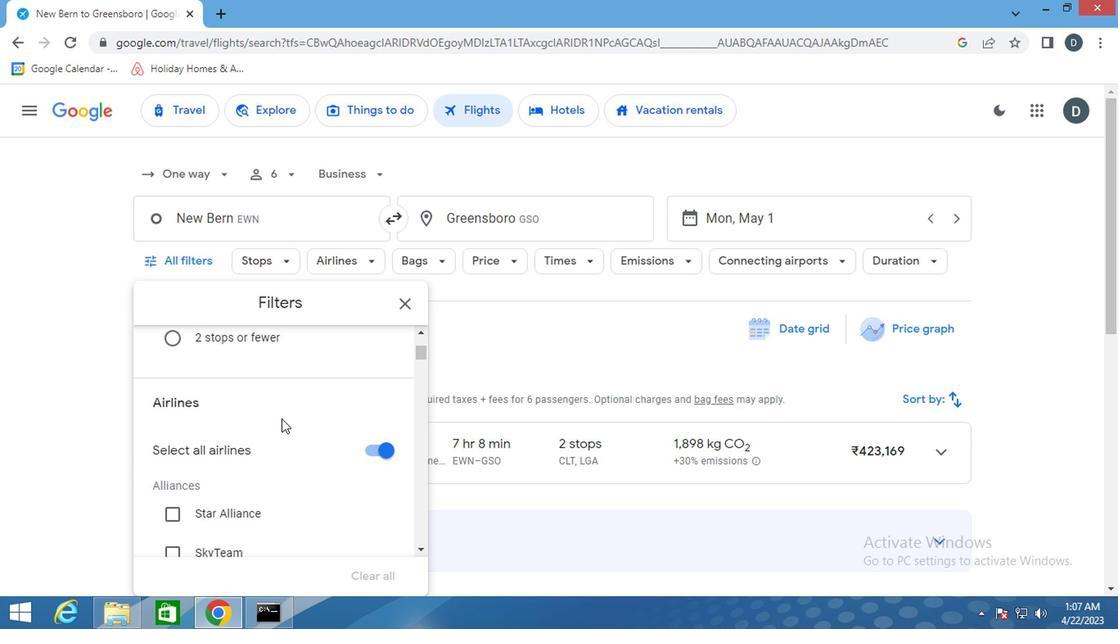 
Action: Mouse scrolled (275, 421) with delta (0, 0)
Screenshot: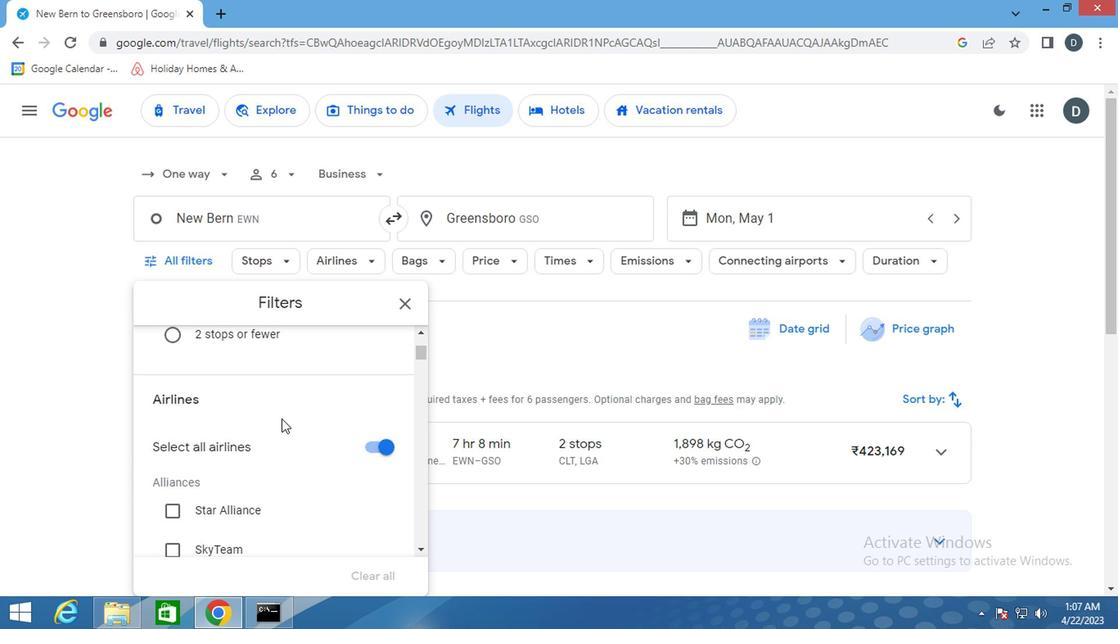 
Action: Mouse scrolled (275, 420) with delta (0, 0)
Screenshot: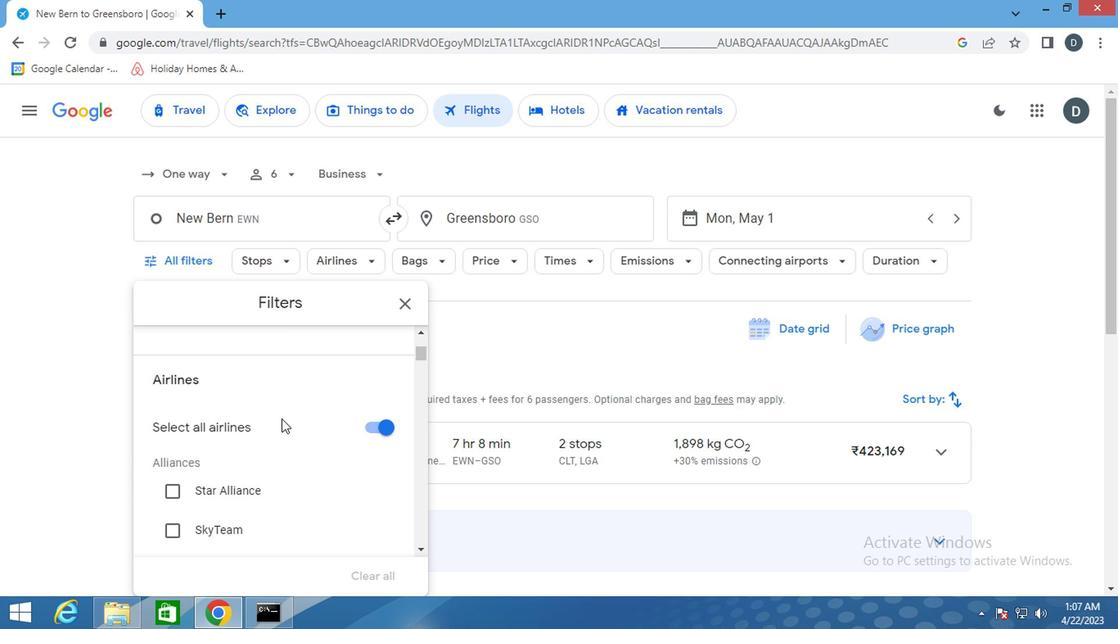 
Action: Mouse scrolled (275, 420) with delta (0, 0)
Screenshot: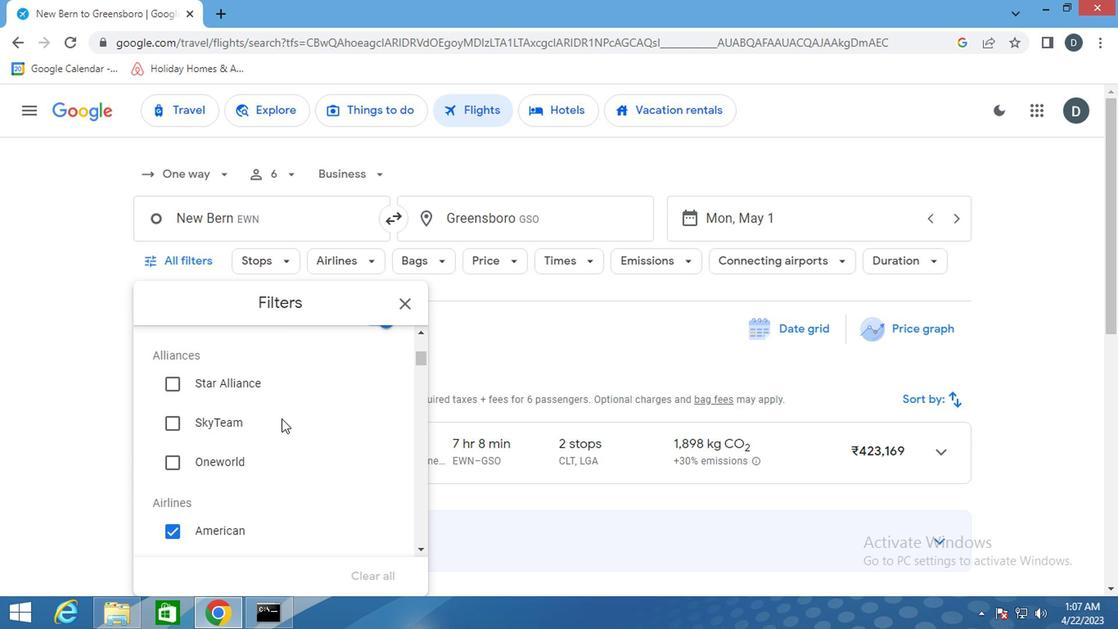 
Action: Mouse scrolled (275, 420) with delta (0, 0)
Screenshot: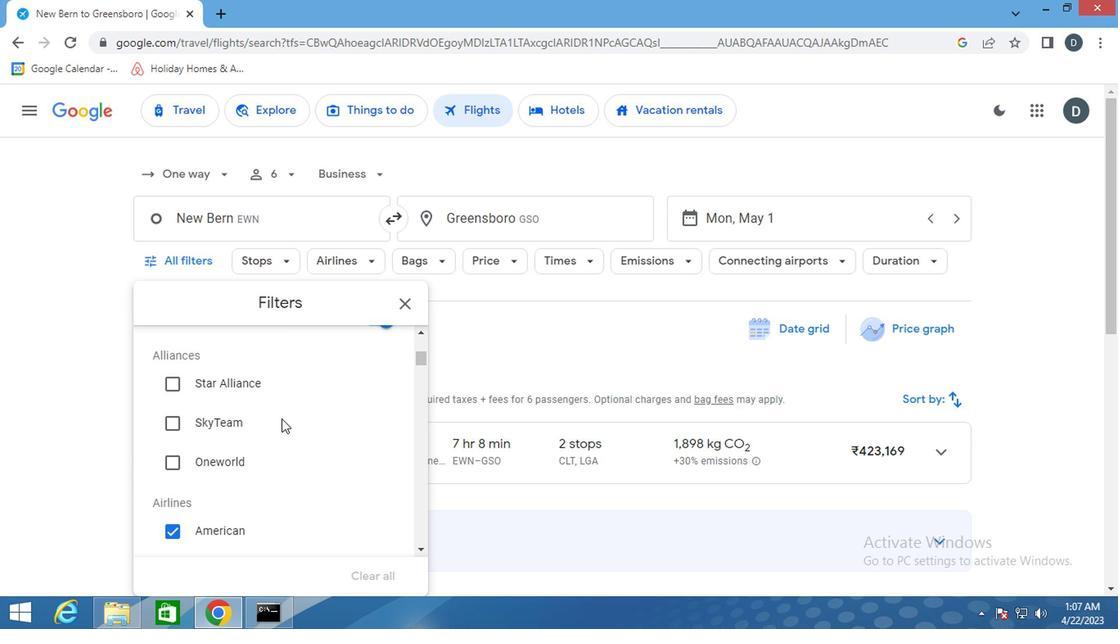 
Action: Mouse moved to (275, 421)
Screenshot: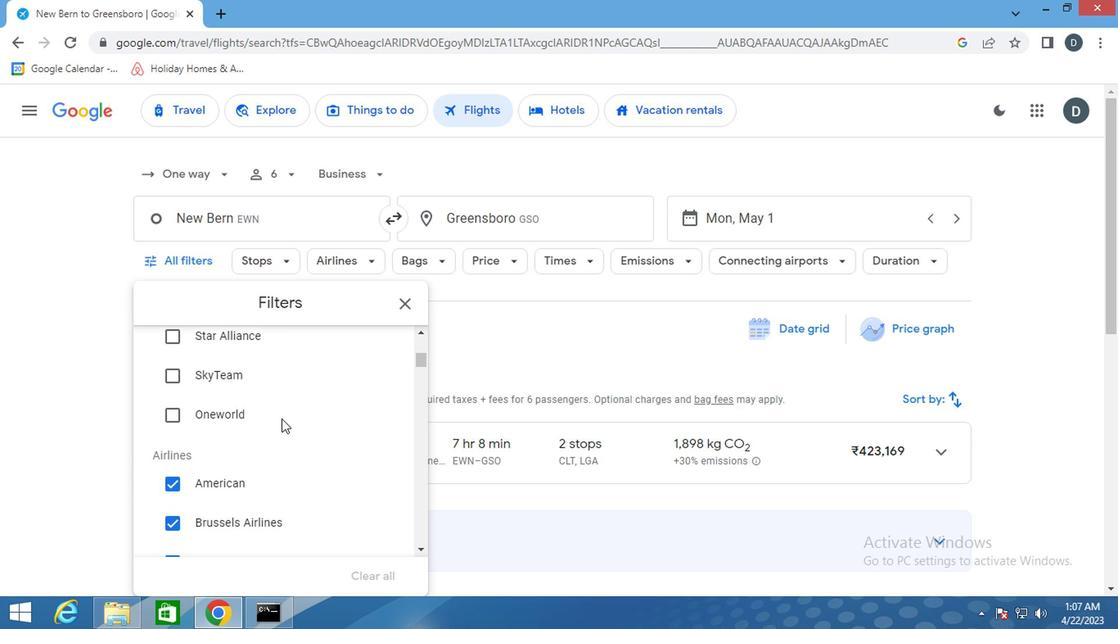 
Action: Mouse scrolled (275, 422) with delta (0, 1)
Screenshot: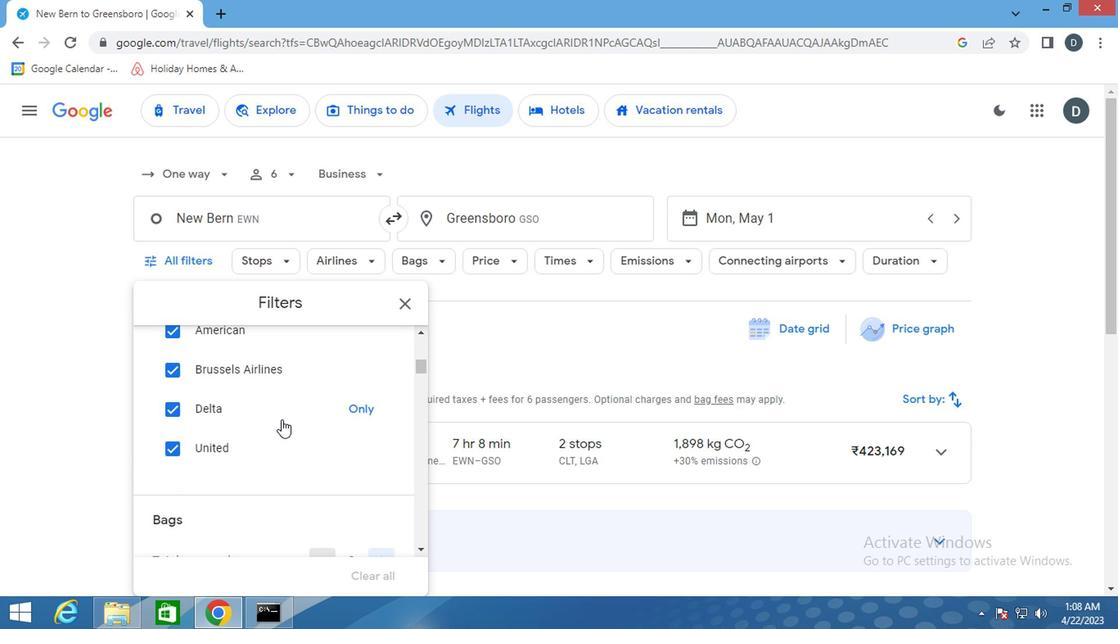 
Action: Mouse moved to (273, 424)
Screenshot: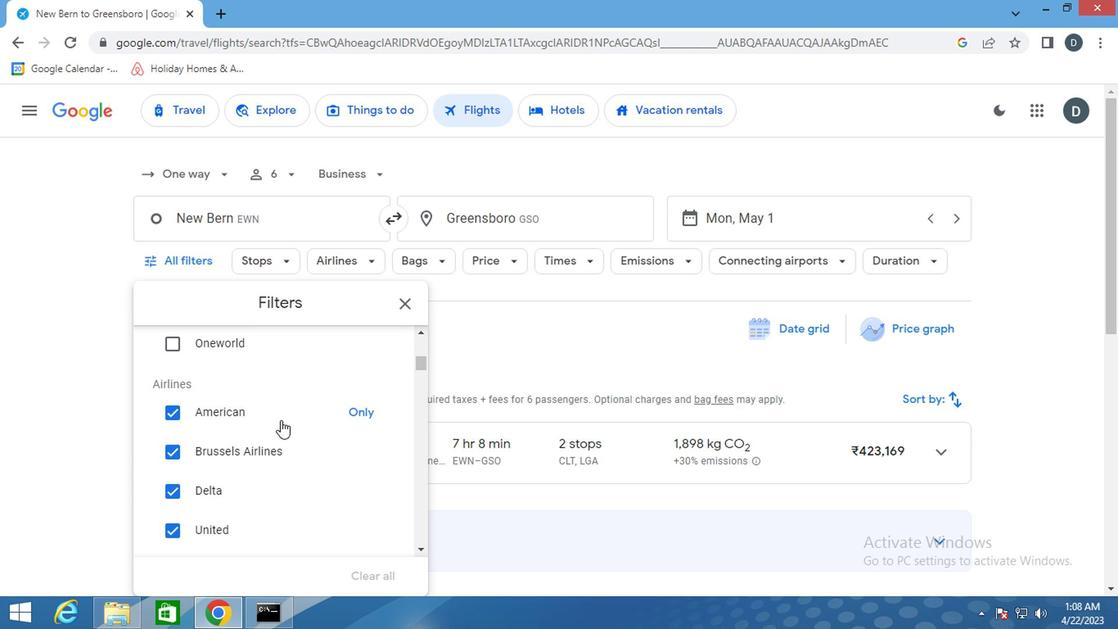 
Action: Mouse scrolled (273, 423) with delta (0, -1)
Screenshot: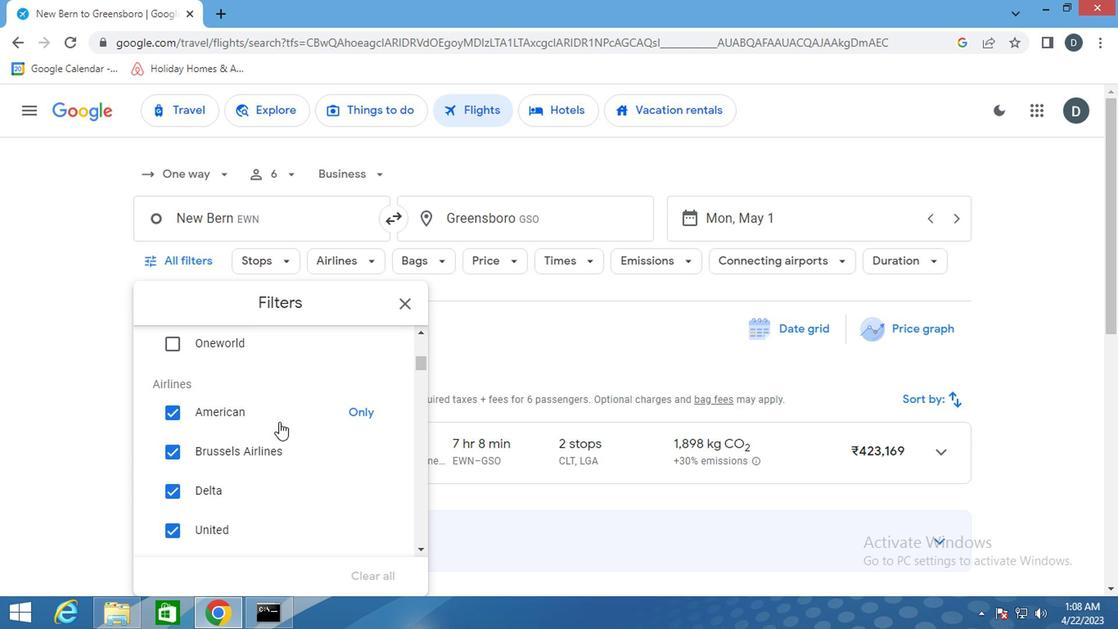 
Action: Mouse scrolled (273, 423) with delta (0, -1)
Screenshot: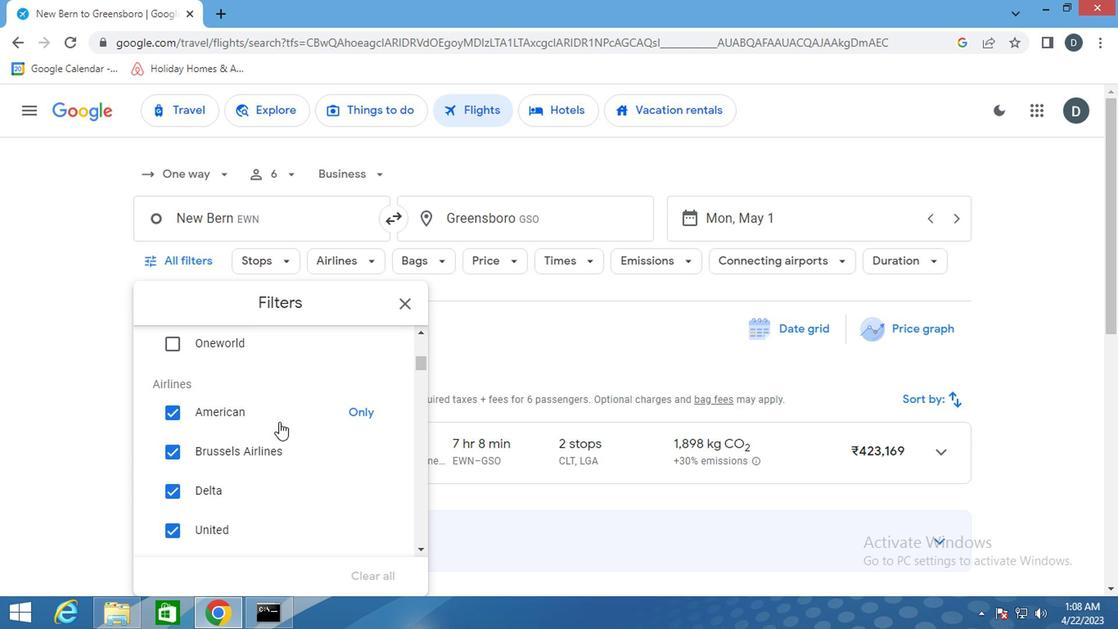 
Action: Mouse scrolled (273, 423) with delta (0, -1)
Screenshot: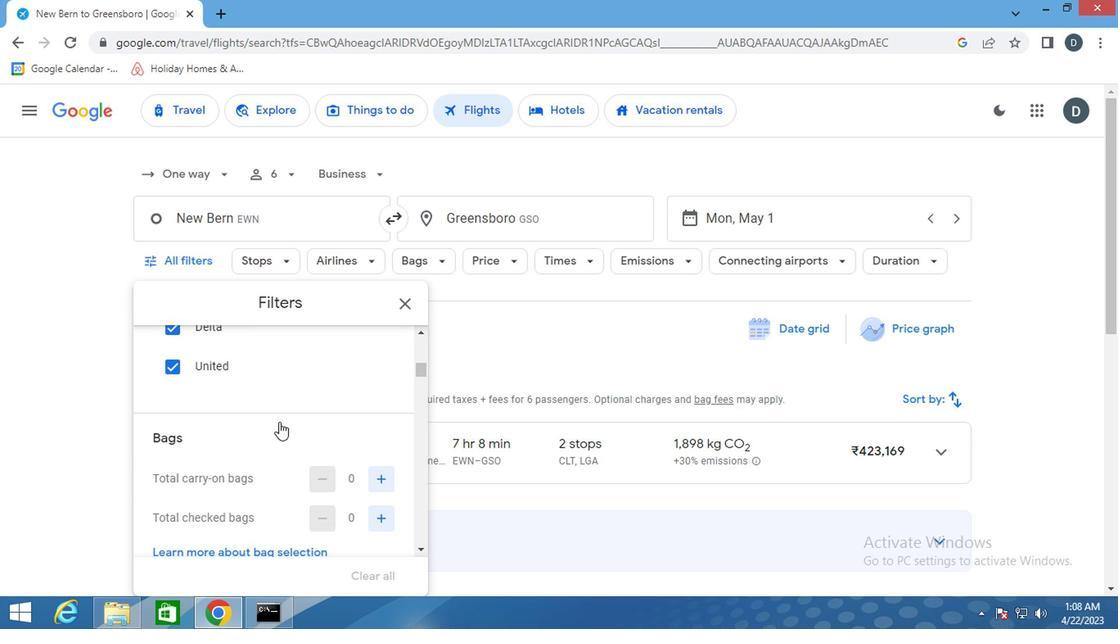 
Action: Mouse scrolled (273, 423) with delta (0, -1)
Screenshot: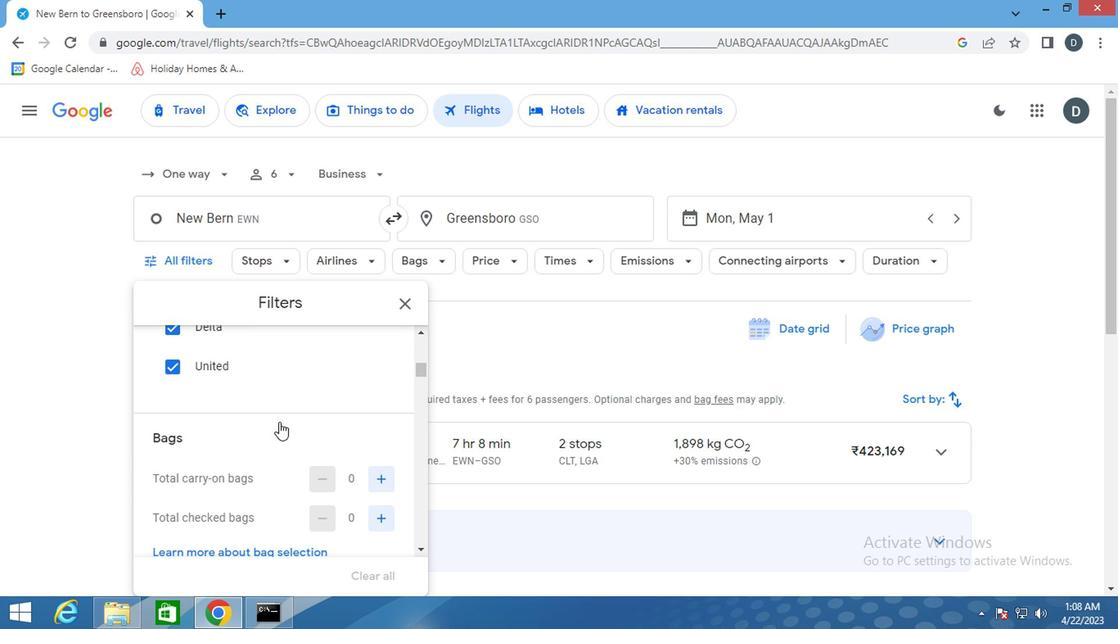 
Action: Mouse scrolled (273, 423) with delta (0, -1)
Screenshot: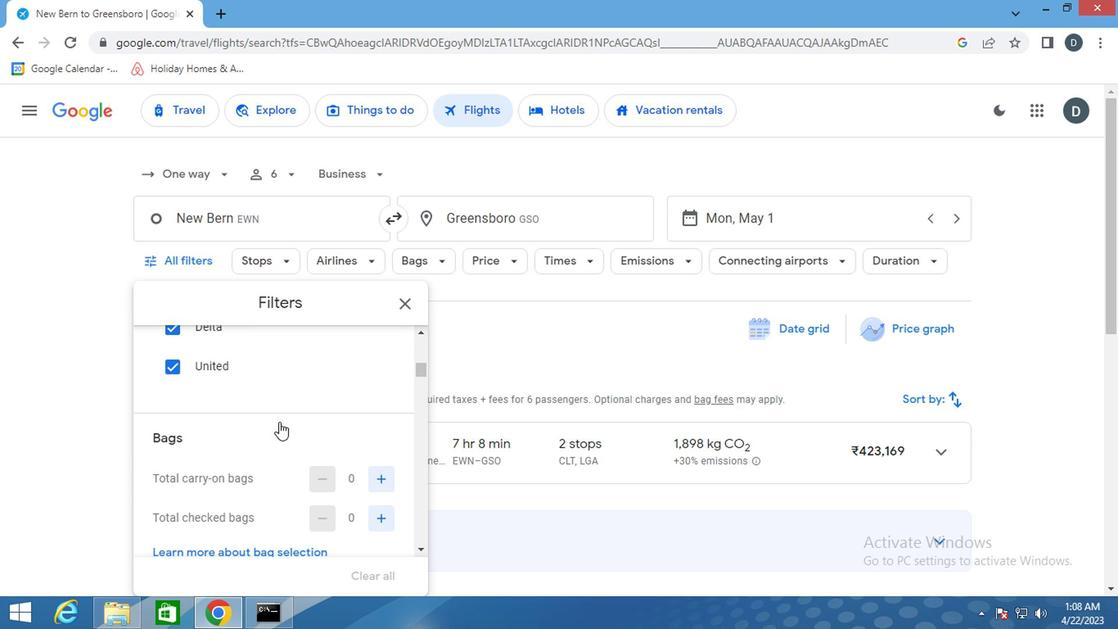 
Action: Mouse scrolled (273, 425) with delta (0, 0)
Screenshot: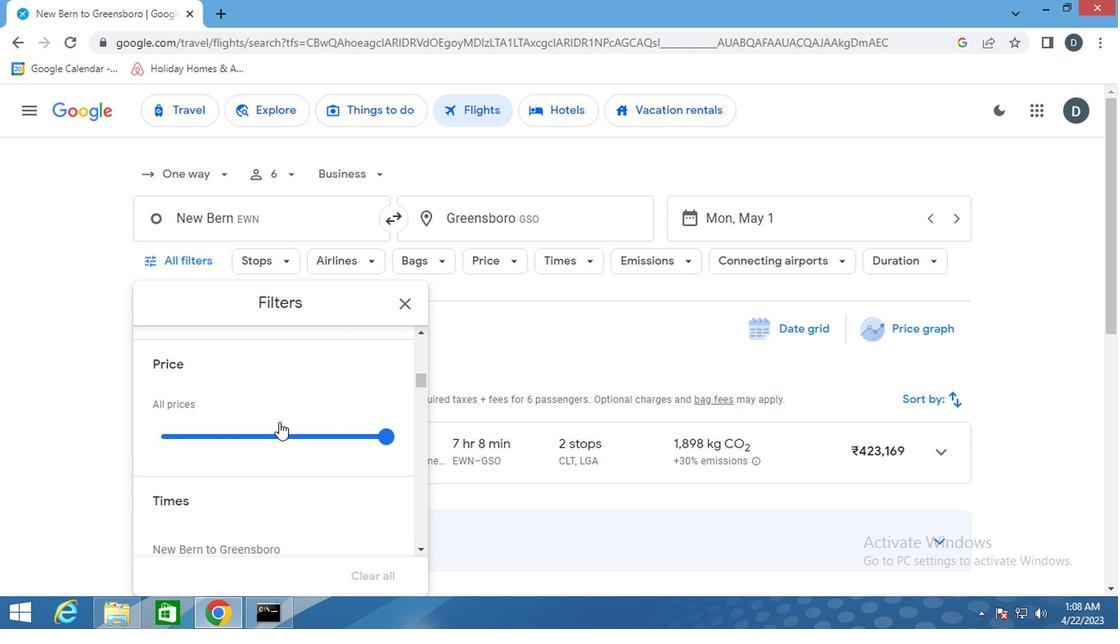 
Action: Mouse moved to (334, 448)
Screenshot: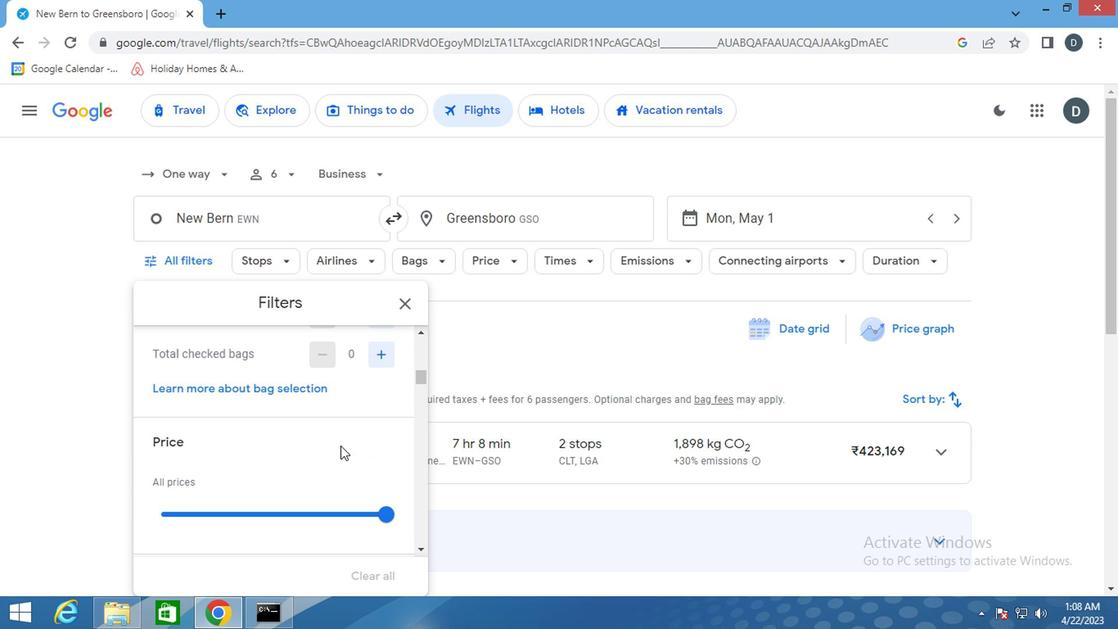 
Action: Mouse scrolled (334, 449) with delta (0, 1)
Screenshot: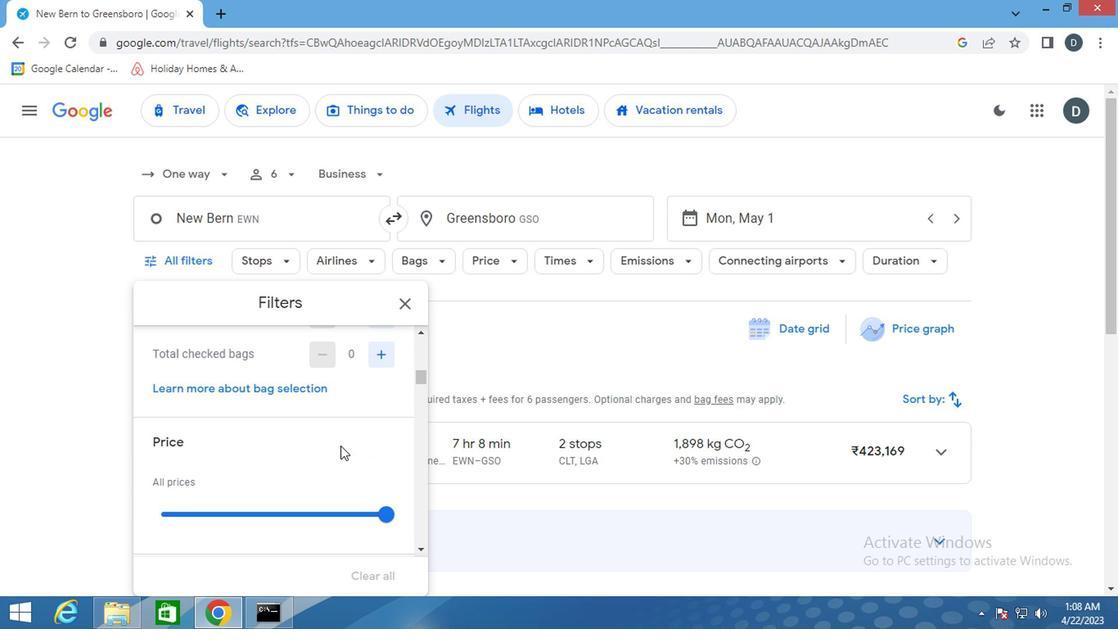 
Action: Mouse moved to (387, 446)
Screenshot: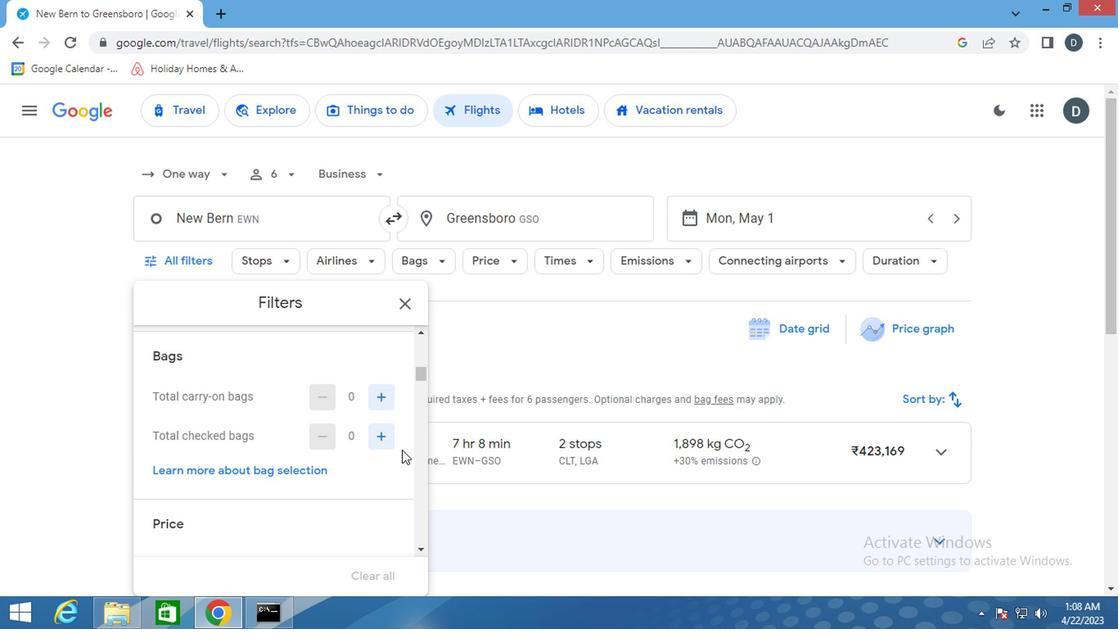 
Action: Mouse pressed left at (387, 446)
Screenshot: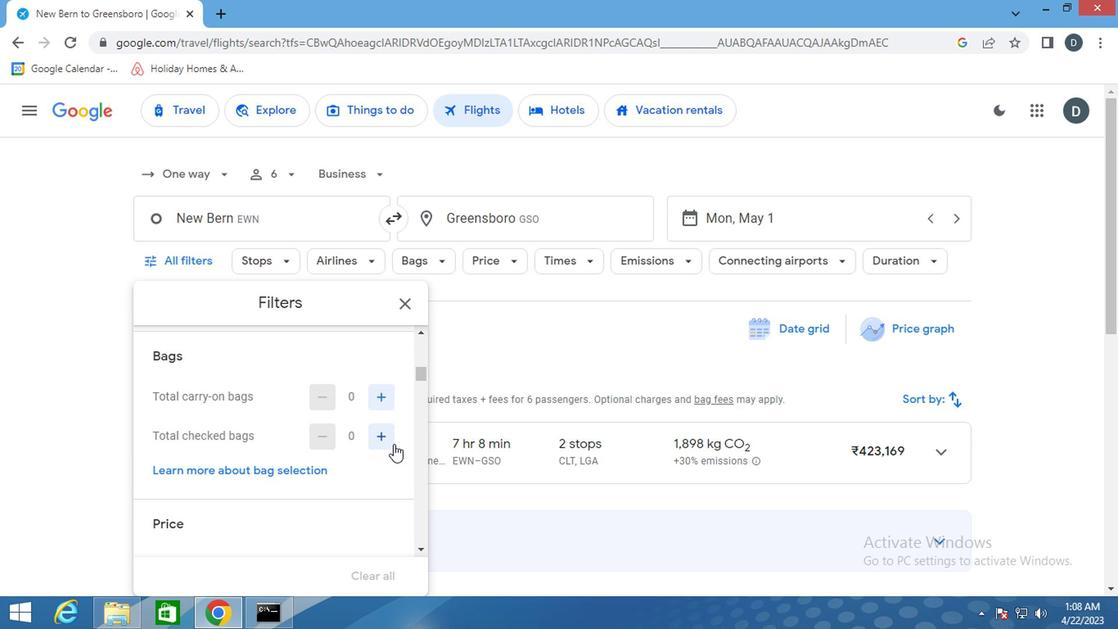 
Action: Mouse pressed left at (387, 446)
Screenshot: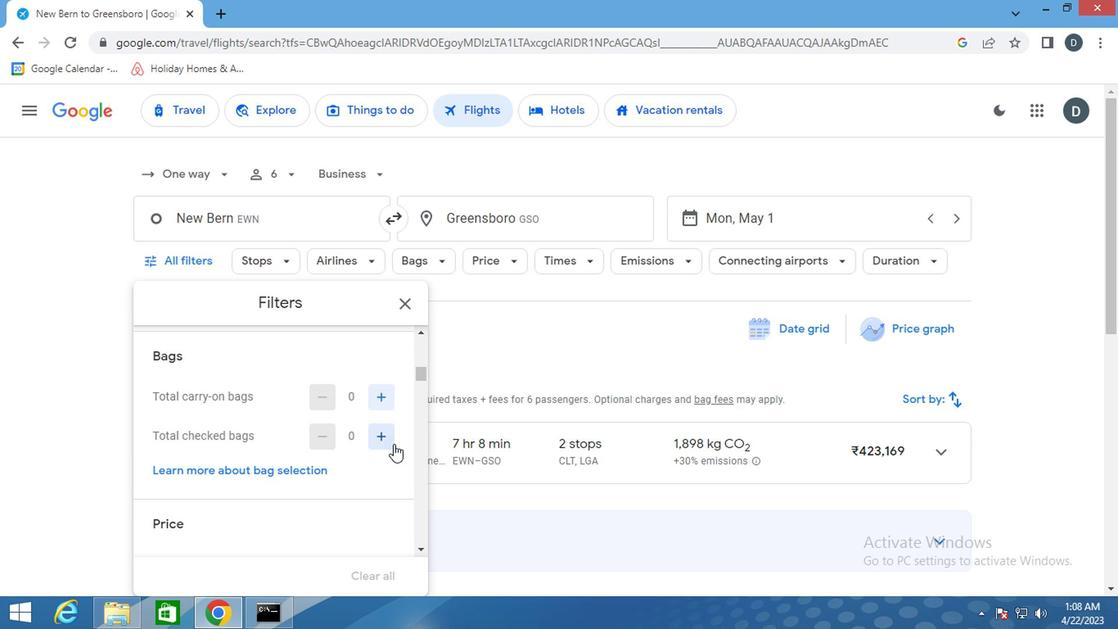 
Action: Mouse pressed left at (387, 446)
Screenshot: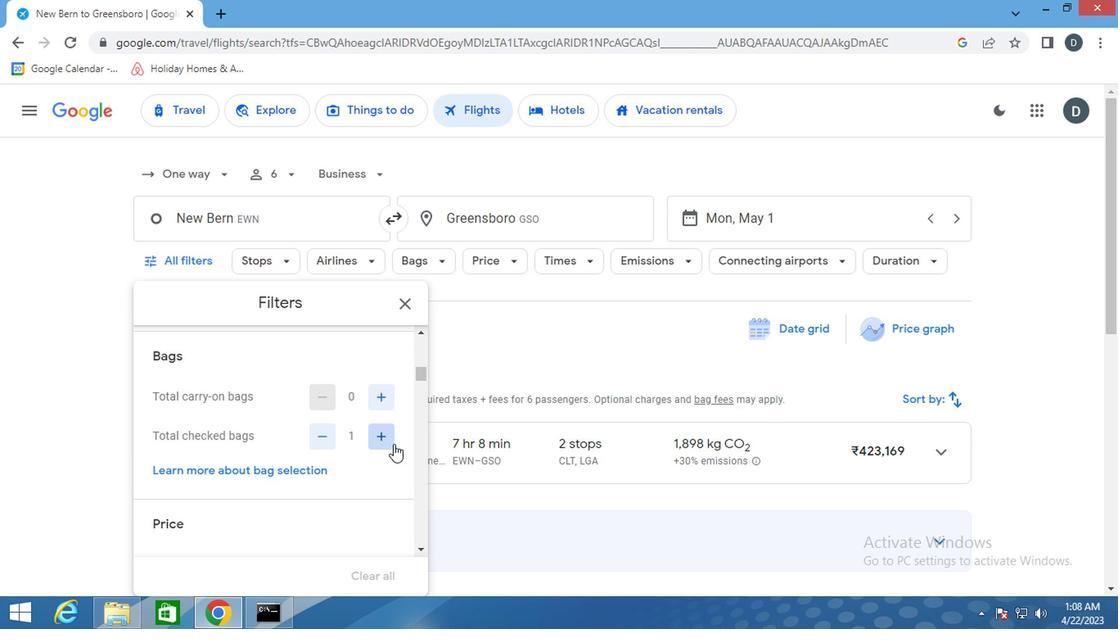 
Action: Mouse pressed left at (387, 446)
Screenshot: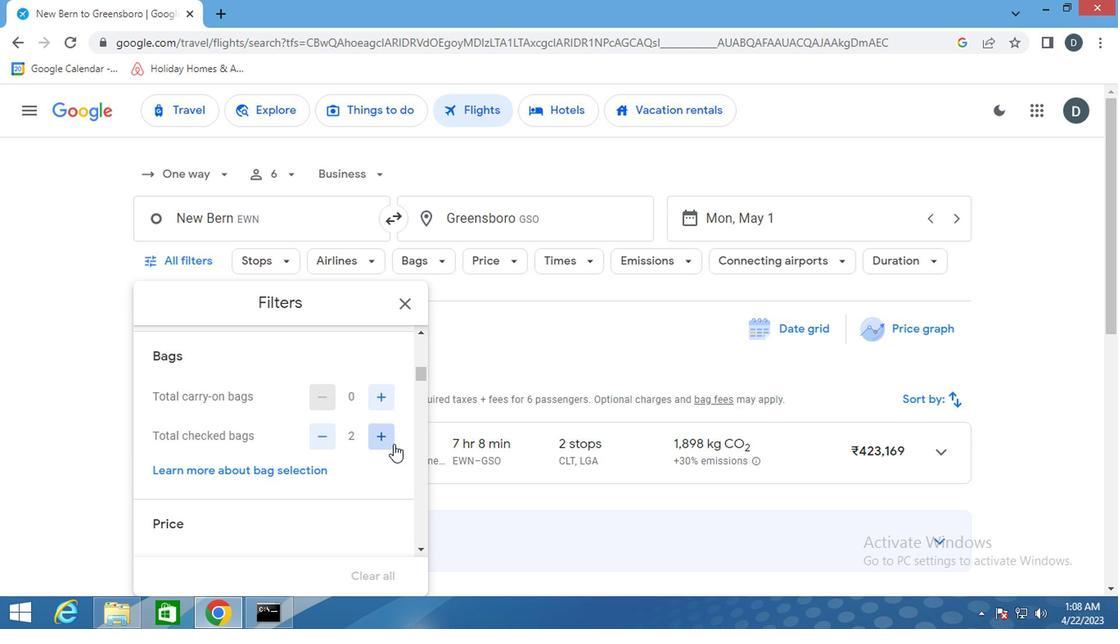 
Action: Mouse moved to (381, 479)
Screenshot: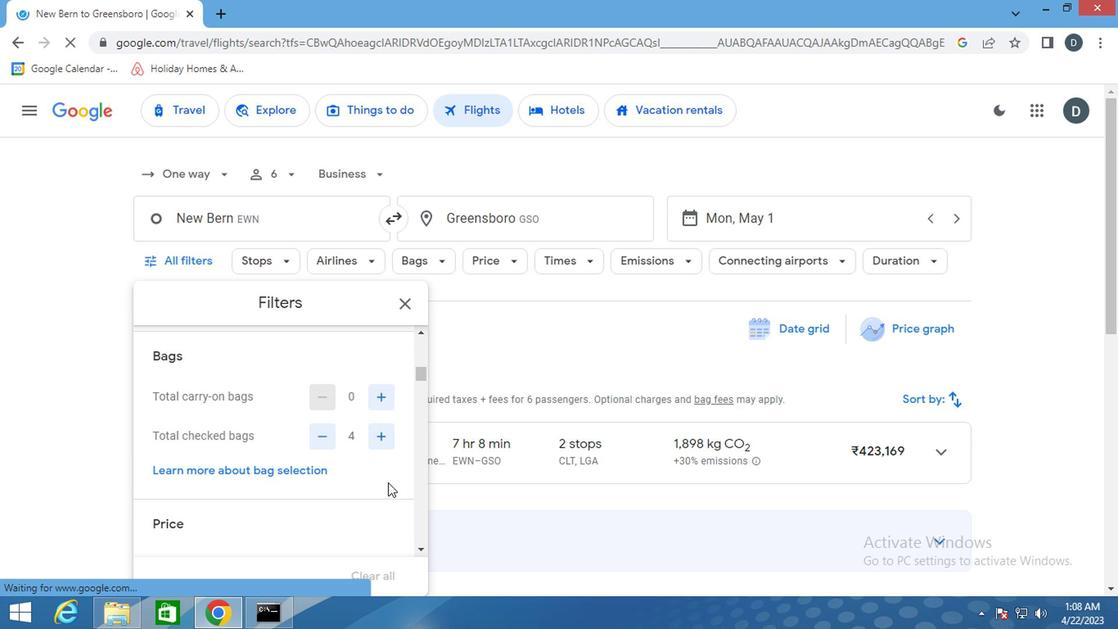 
Action: Mouse scrolled (381, 479) with delta (0, 0)
Screenshot: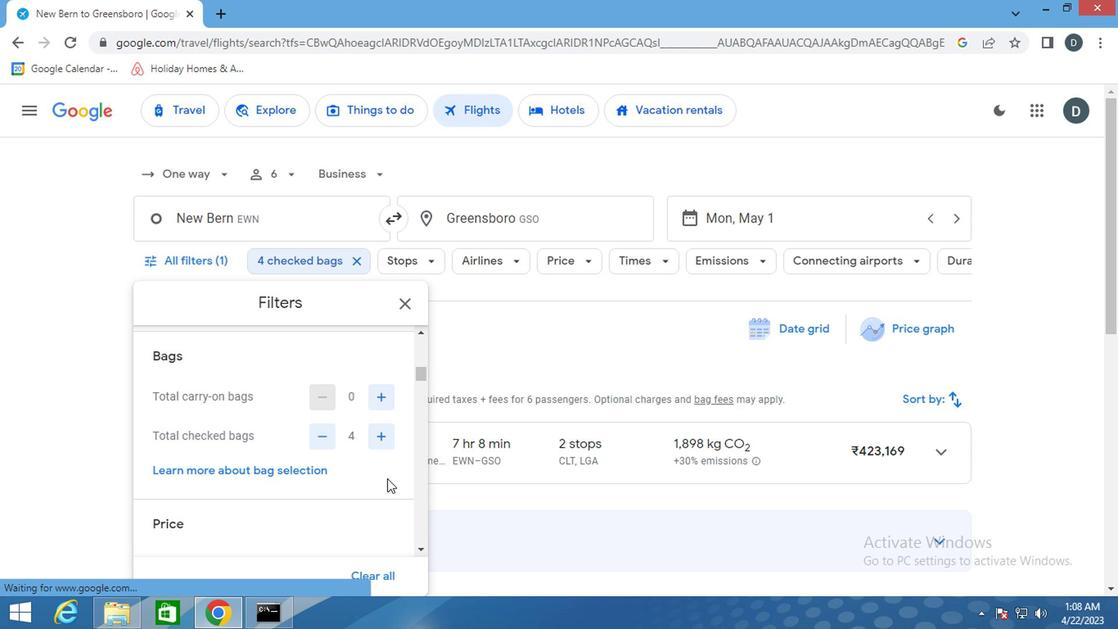 
Action: Mouse scrolled (381, 479) with delta (0, 0)
Screenshot: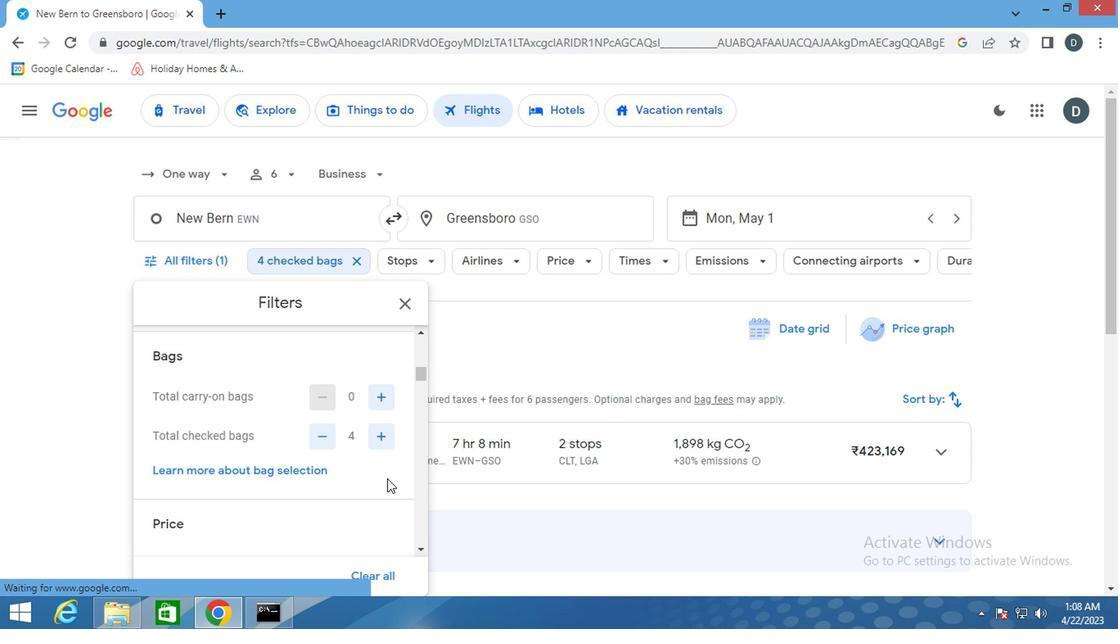 
Action: Mouse moved to (377, 435)
Screenshot: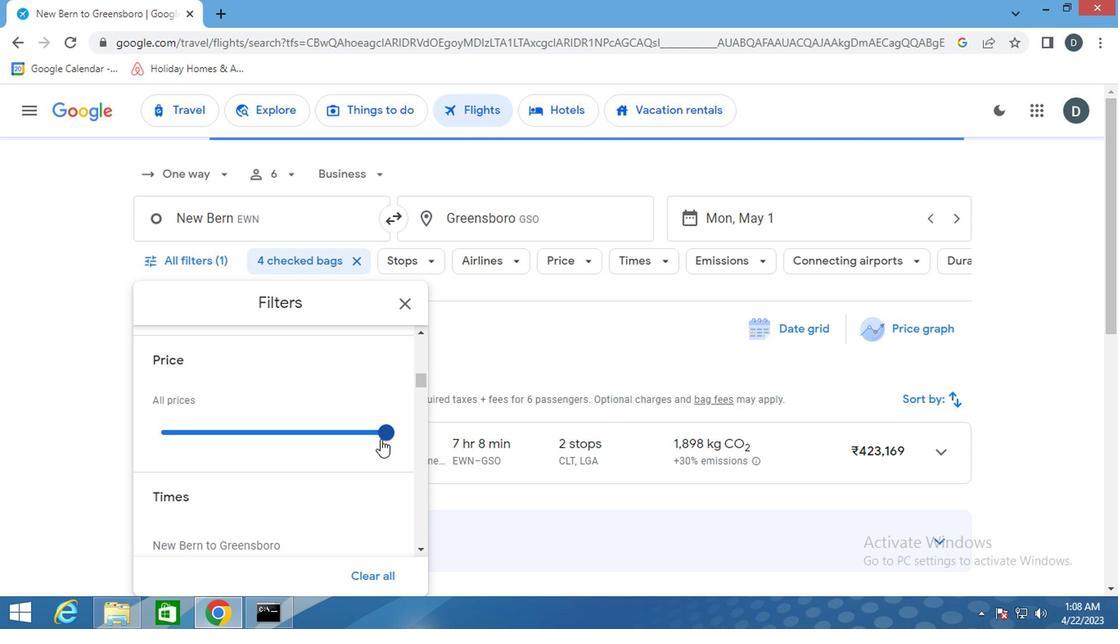 
Action: Mouse pressed left at (377, 435)
Screenshot: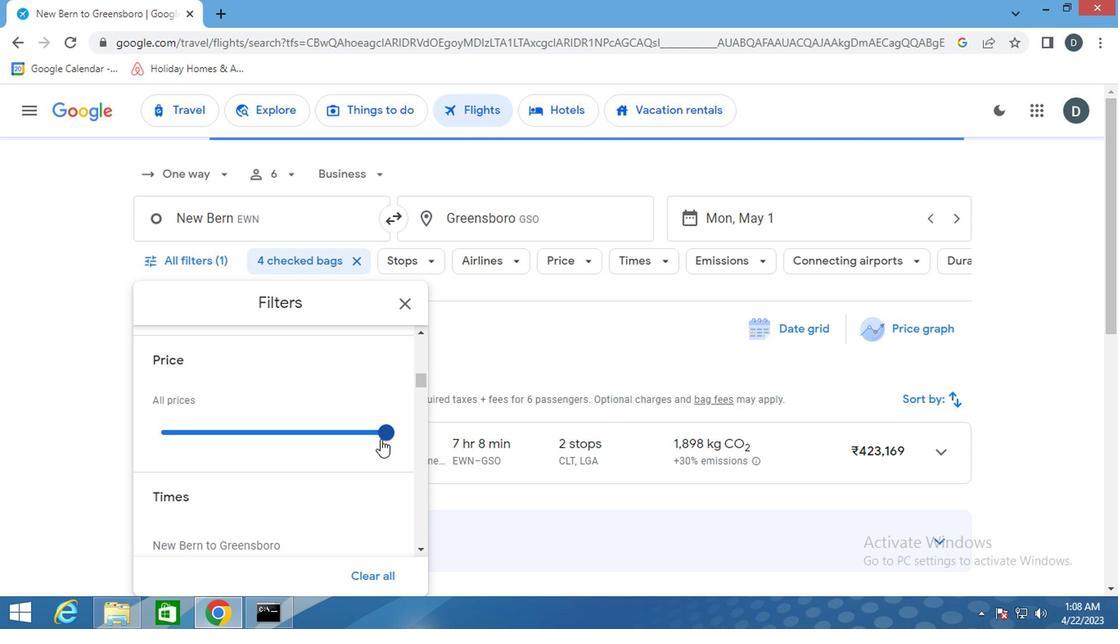 
Action: Mouse moved to (371, 501)
Screenshot: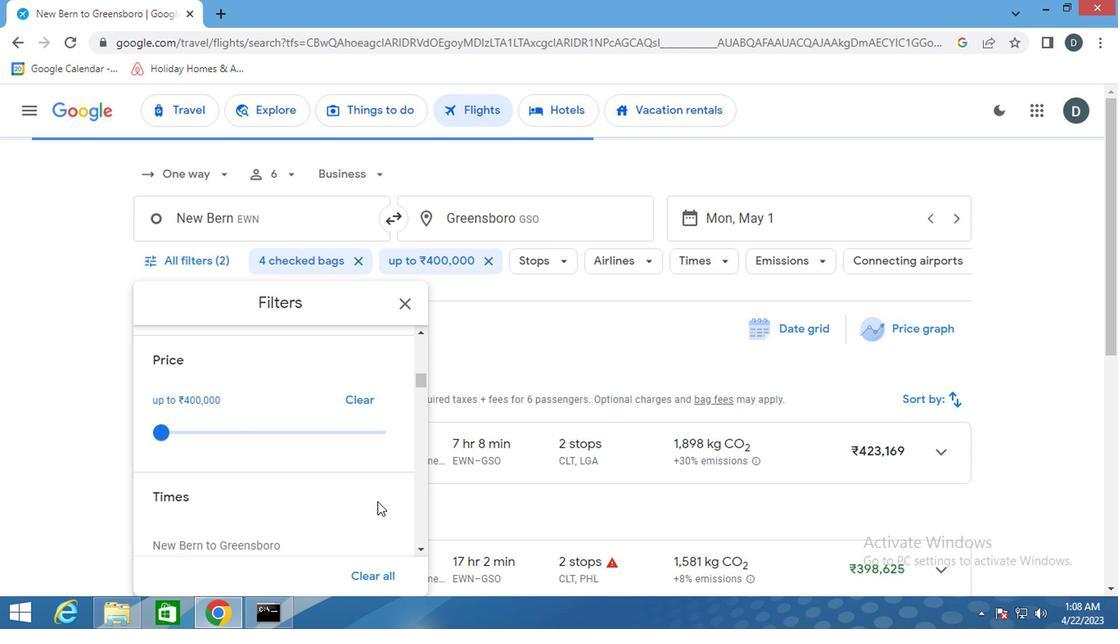 
Action: Mouse scrolled (371, 500) with delta (0, 0)
Screenshot: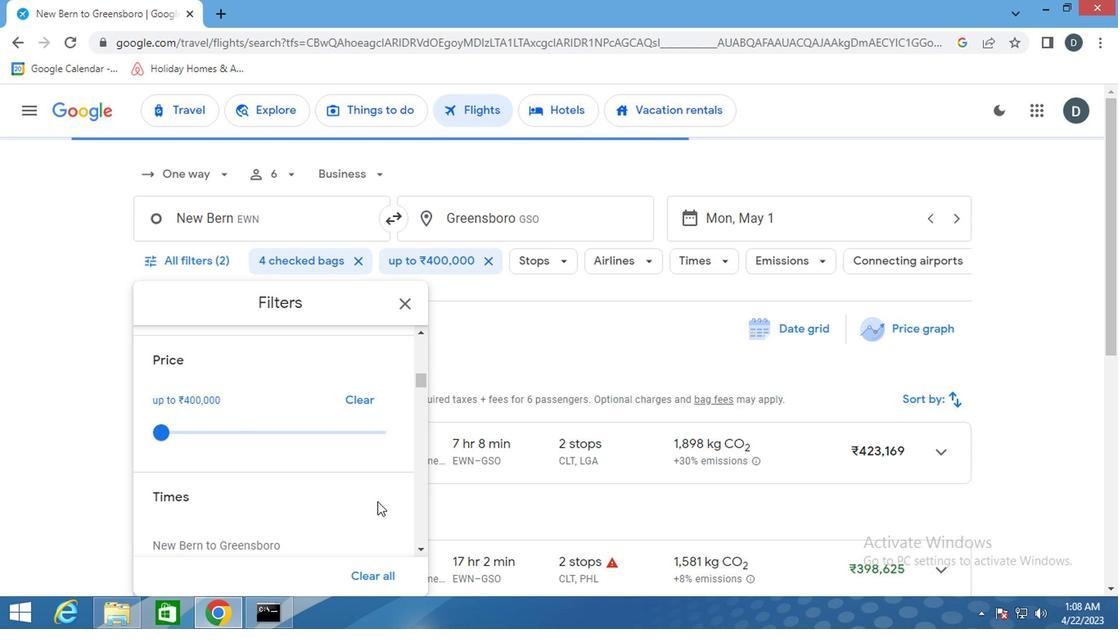
Action: Mouse scrolled (371, 500) with delta (0, 0)
Screenshot: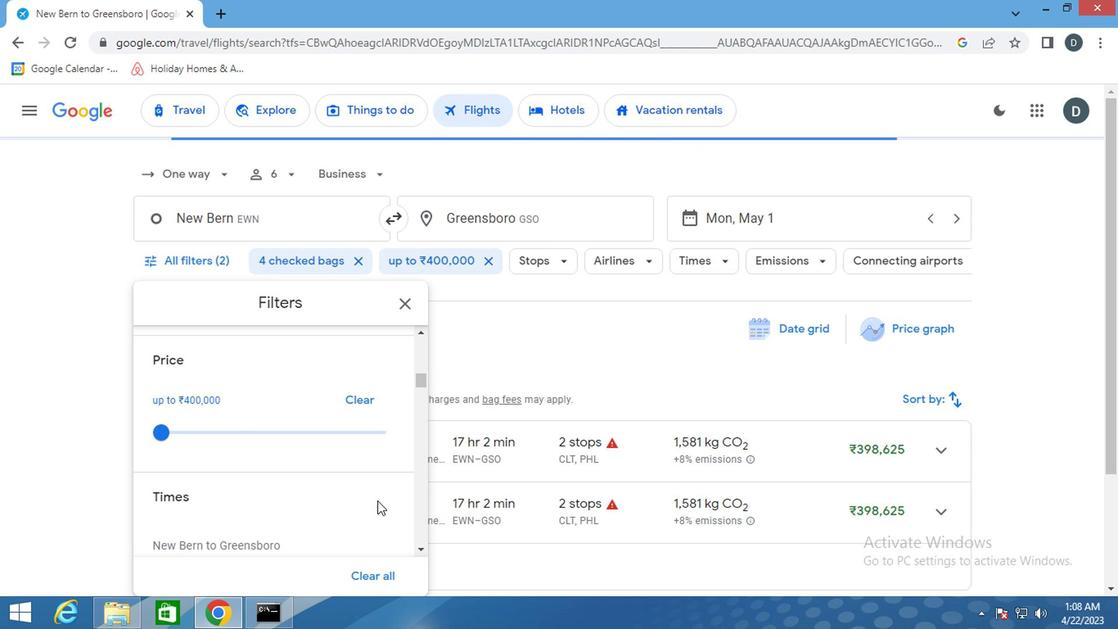 
Action: Mouse scrolled (371, 500) with delta (0, 0)
Screenshot: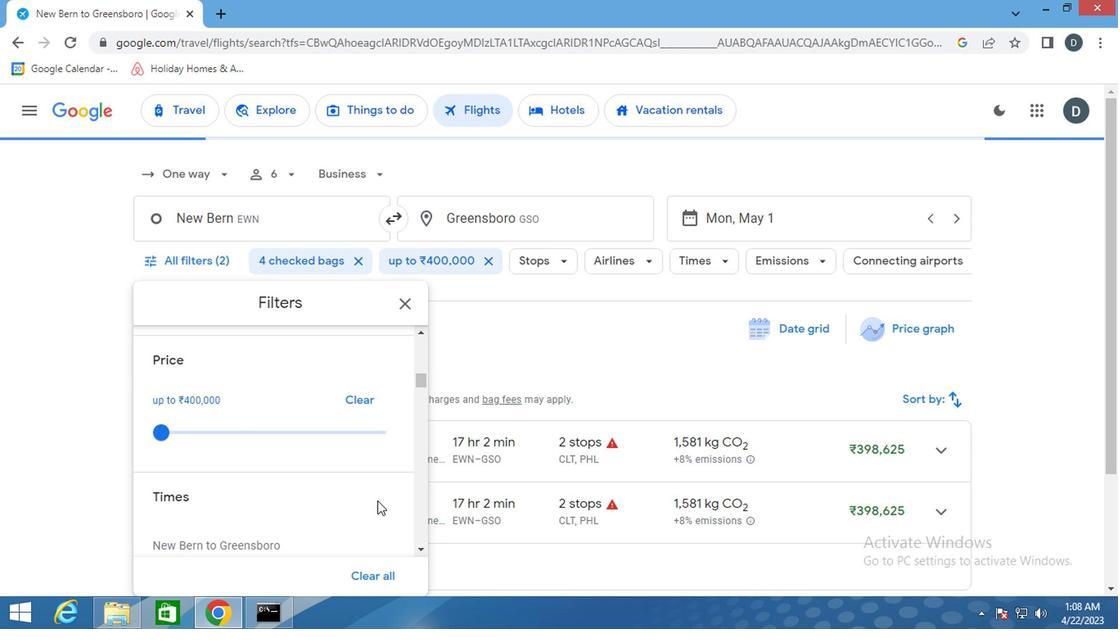
Action: Mouse moved to (157, 369)
Screenshot: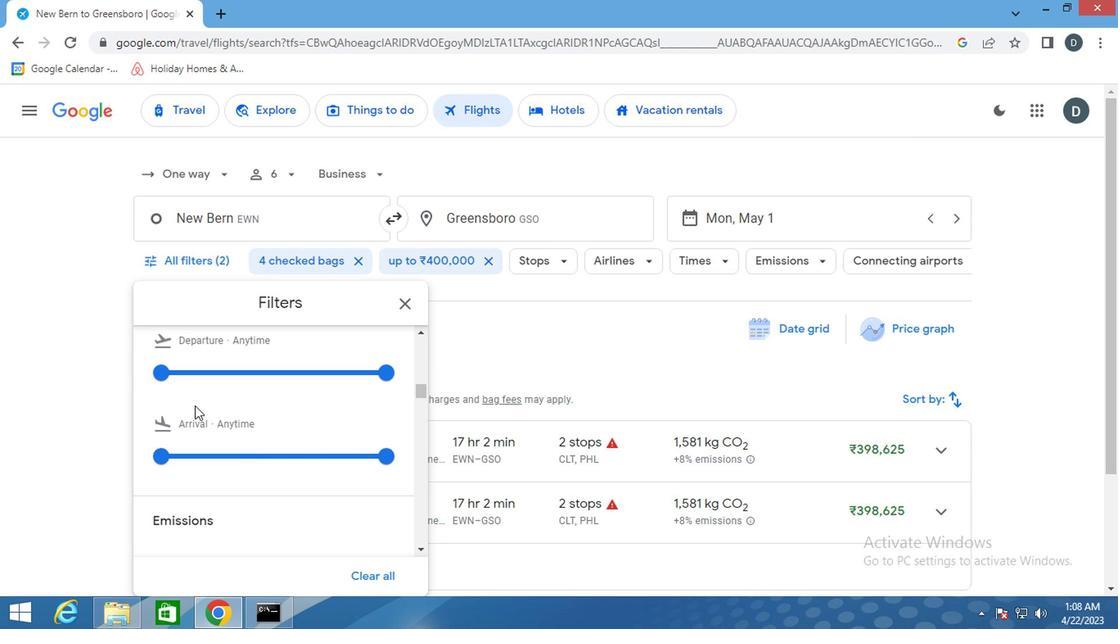 
Action: Mouse pressed left at (157, 369)
Screenshot: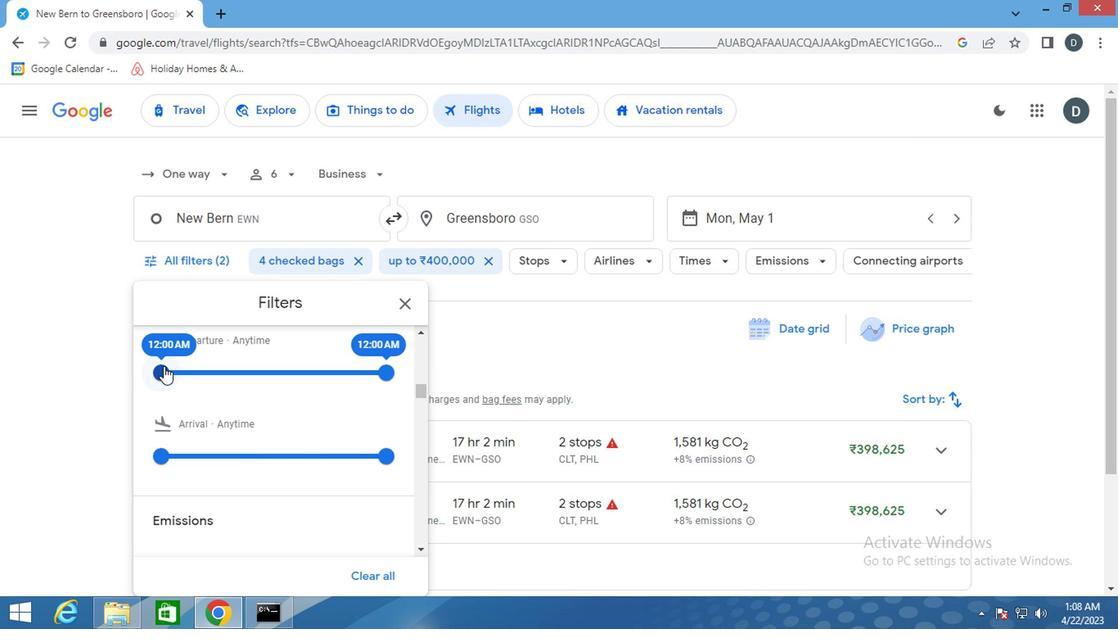
Action: Mouse moved to (377, 368)
Screenshot: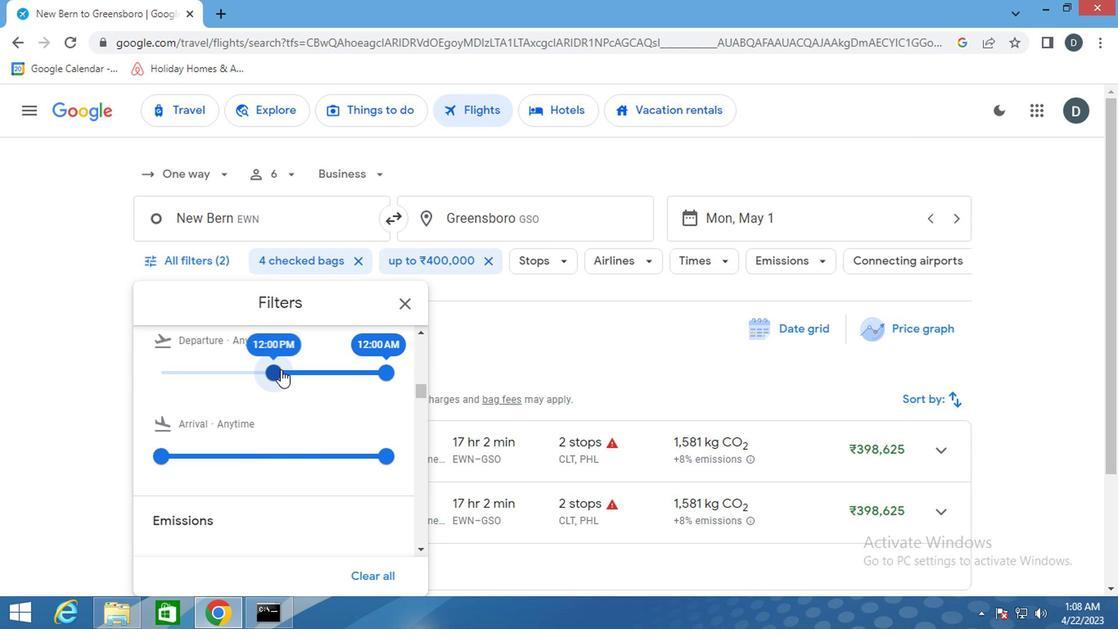 
Action: Mouse pressed left at (377, 368)
Screenshot: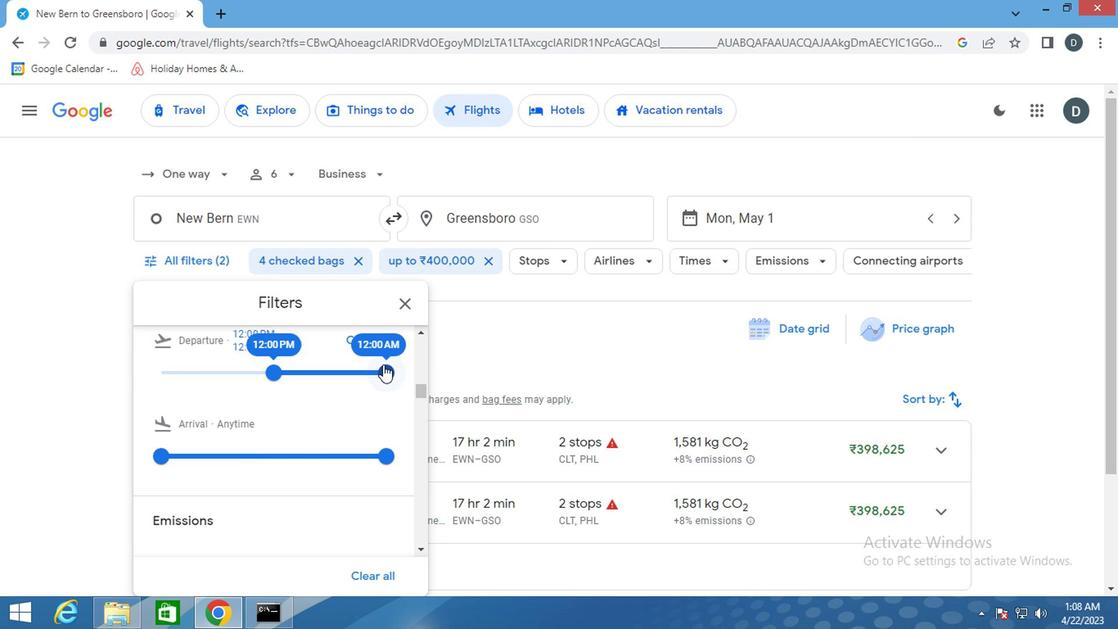 
Action: Mouse moved to (298, 406)
Screenshot: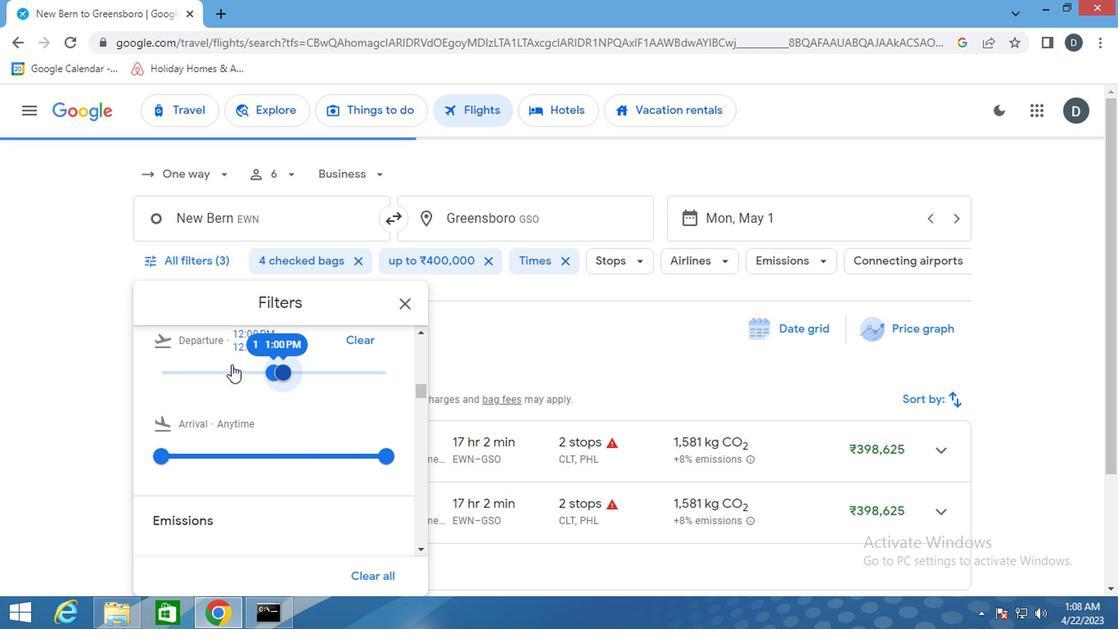 
Action: Mouse scrolled (298, 405) with delta (0, 0)
Screenshot: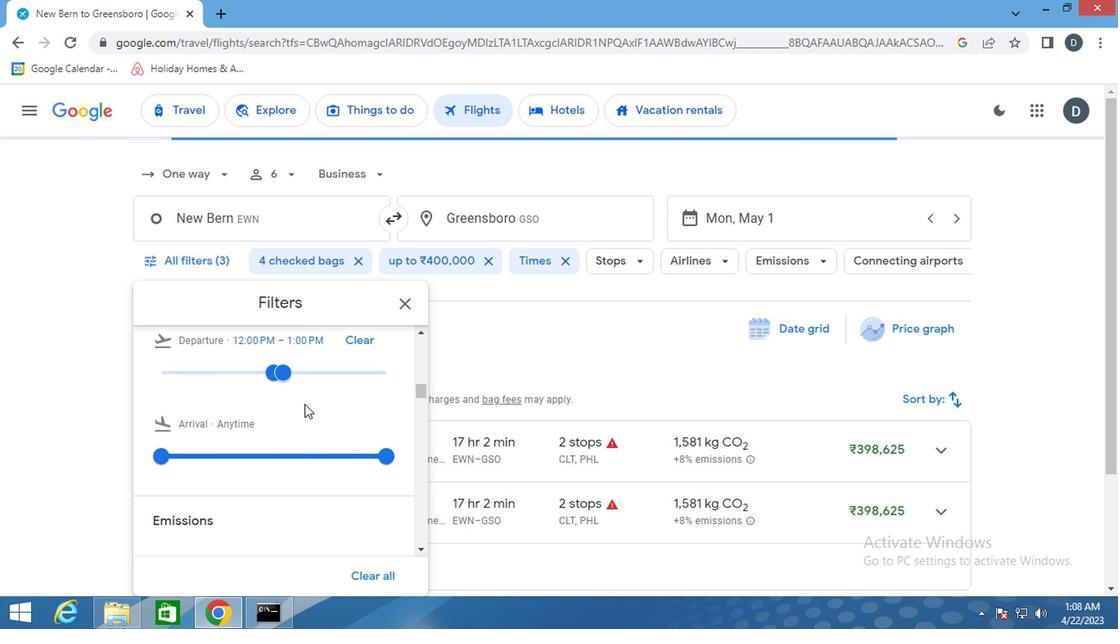 
Action: Mouse scrolled (298, 405) with delta (0, 0)
Screenshot: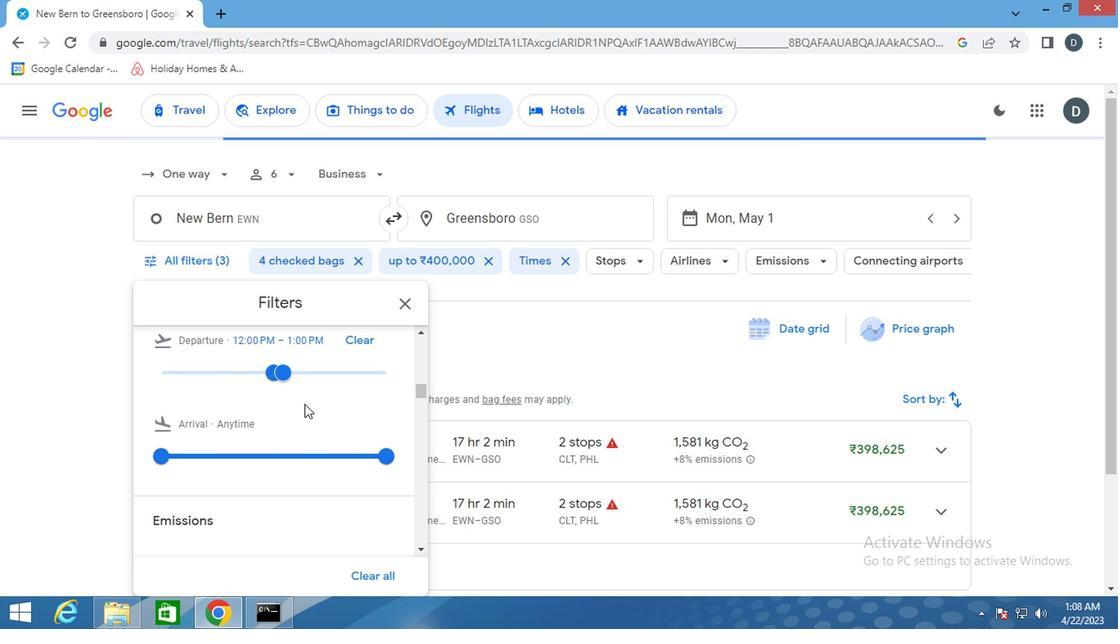 
Action: Mouse scrolled (298, 405) with delta (0, 0)
Screenshot: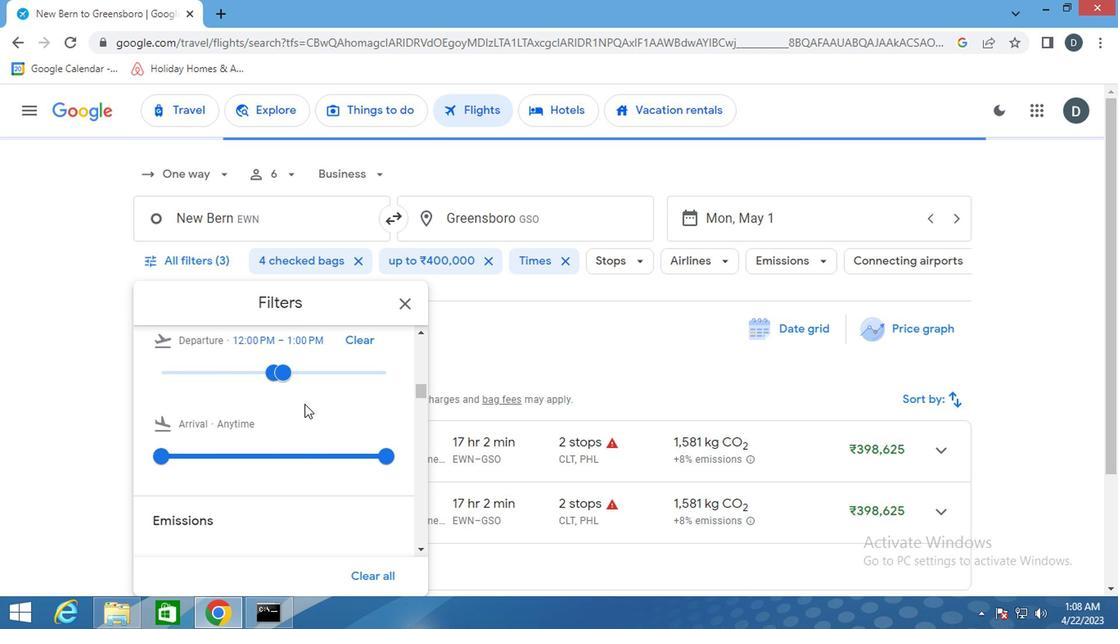 
Action: Mouse scrolled (298, 405) with delta (0, 0)
Screenshot: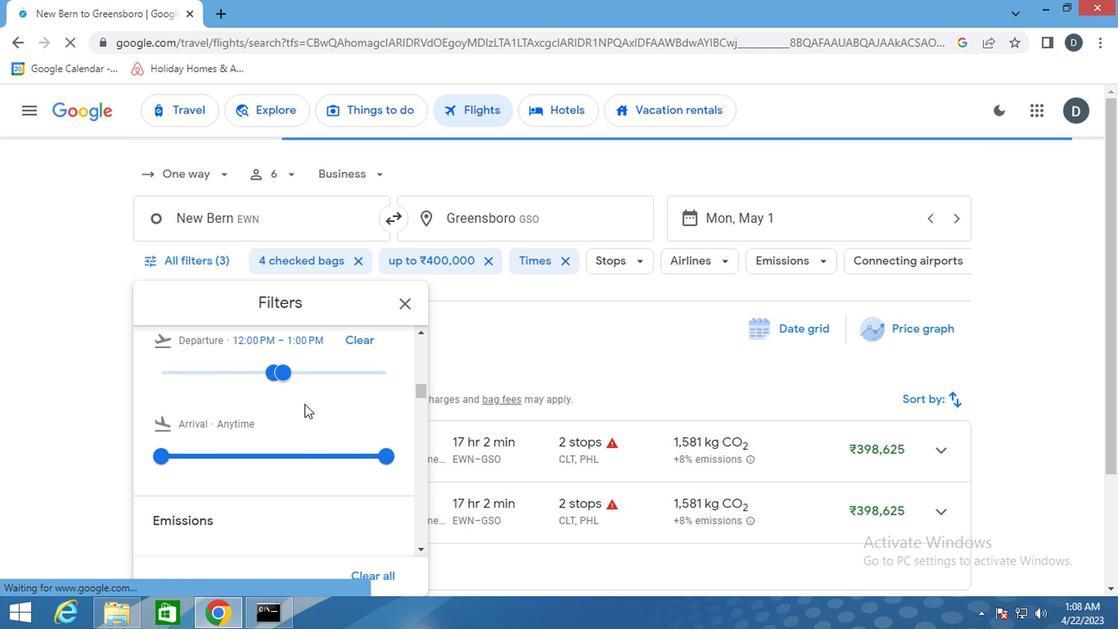 
Action: Mouse scrolled (298, 405) with delta (0, 0)
Screenshot: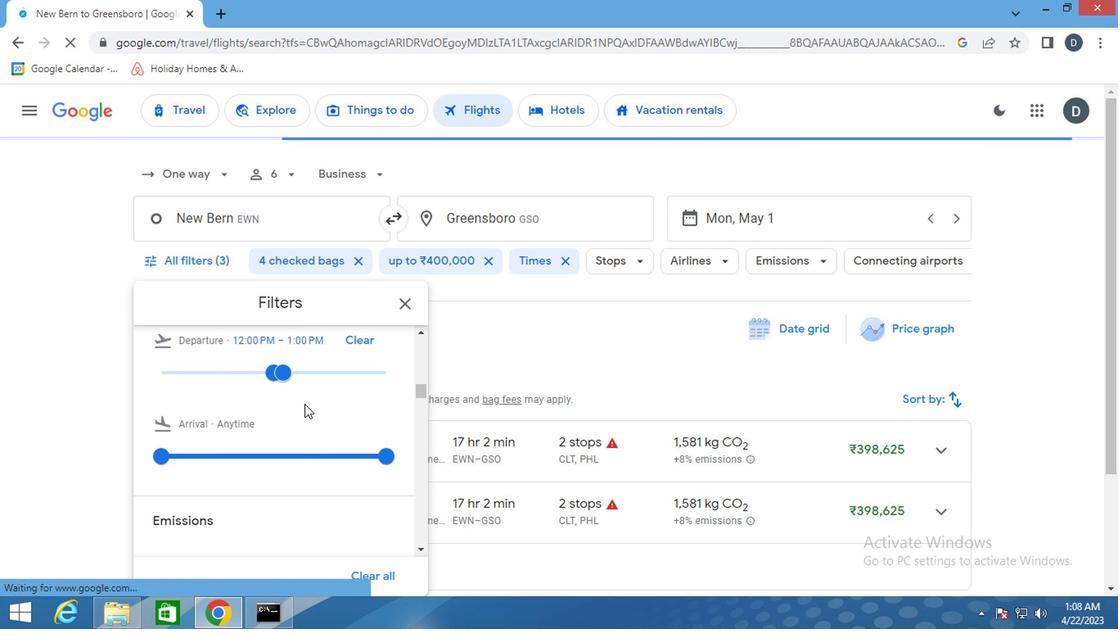 
Action: Mouse scrolled (298, 405) with delta (0, 0)
Screenshot: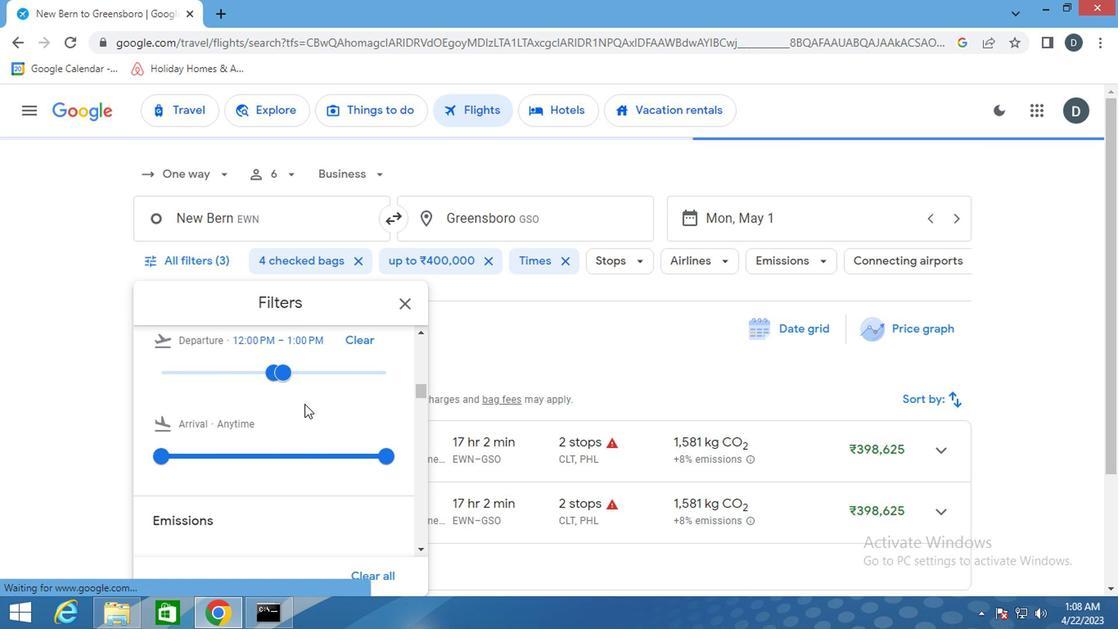 
Action: Mouse scrolled (298, 405) with delta (0, 0)
Screenshot: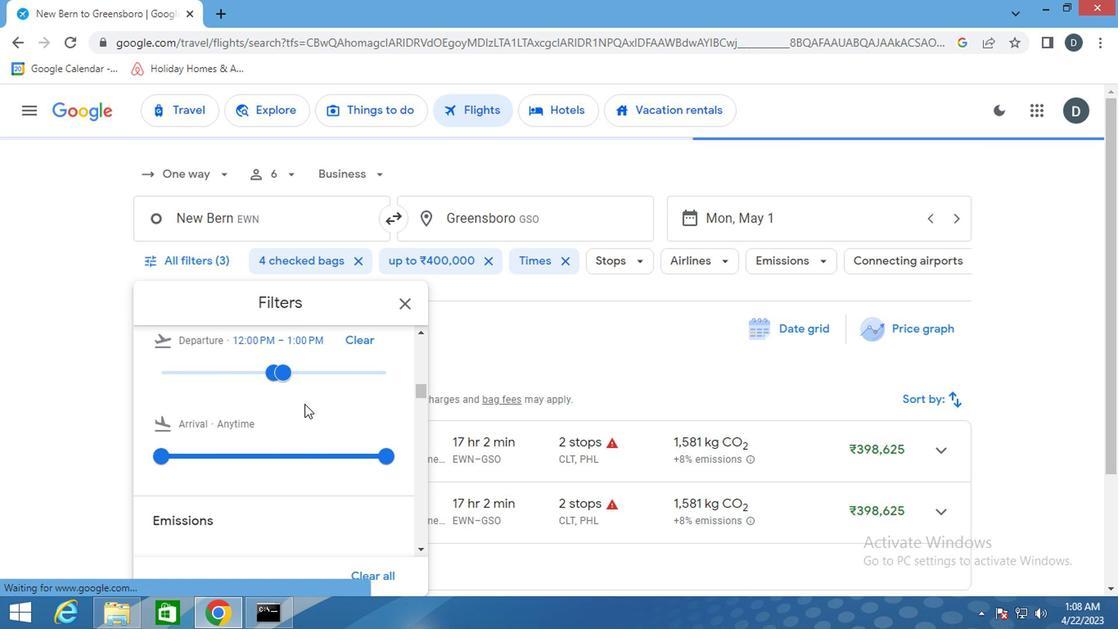 
Action: Mouse scrolled (298, 405) with delta (0, 0)
Screenshot: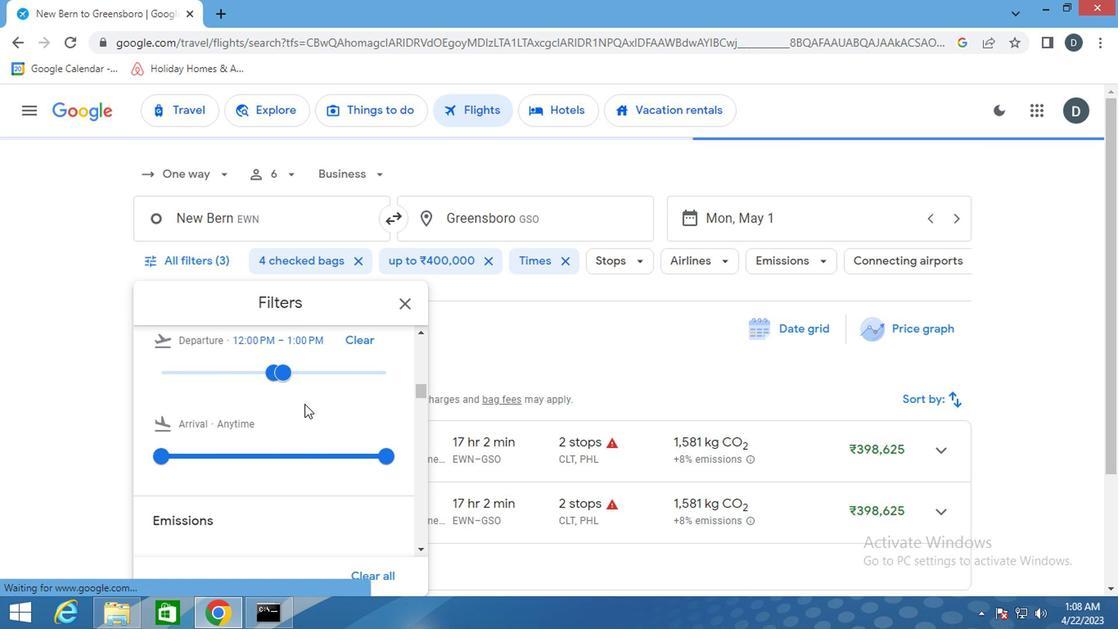 
Action: Mouse scrolled (298, 405) with delta (0, 0)
Screenshot: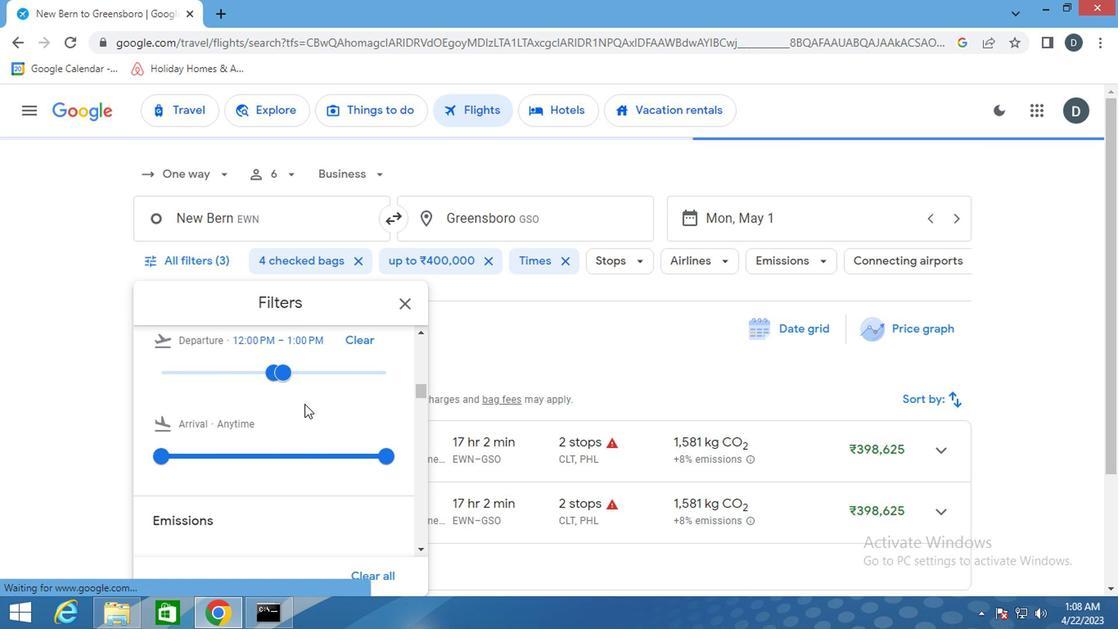 
Action: Mouse scrolled (298, 405) with delta (0, 0)
Screenshot: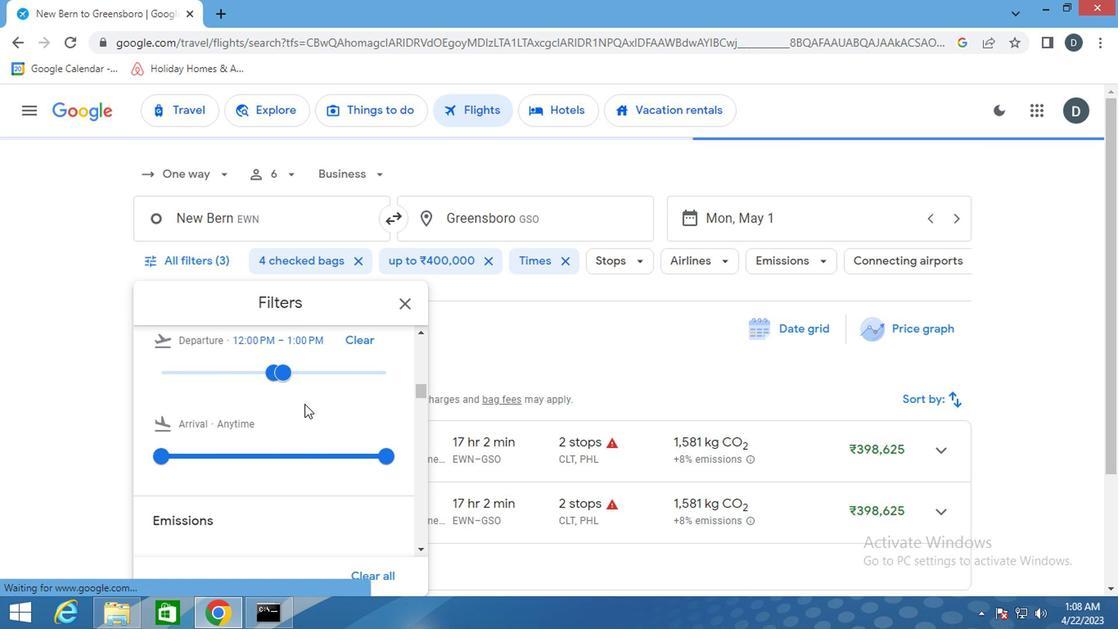 
Action: Mouse scrolled (298, 405) with delta (0, 0)
Screenshot: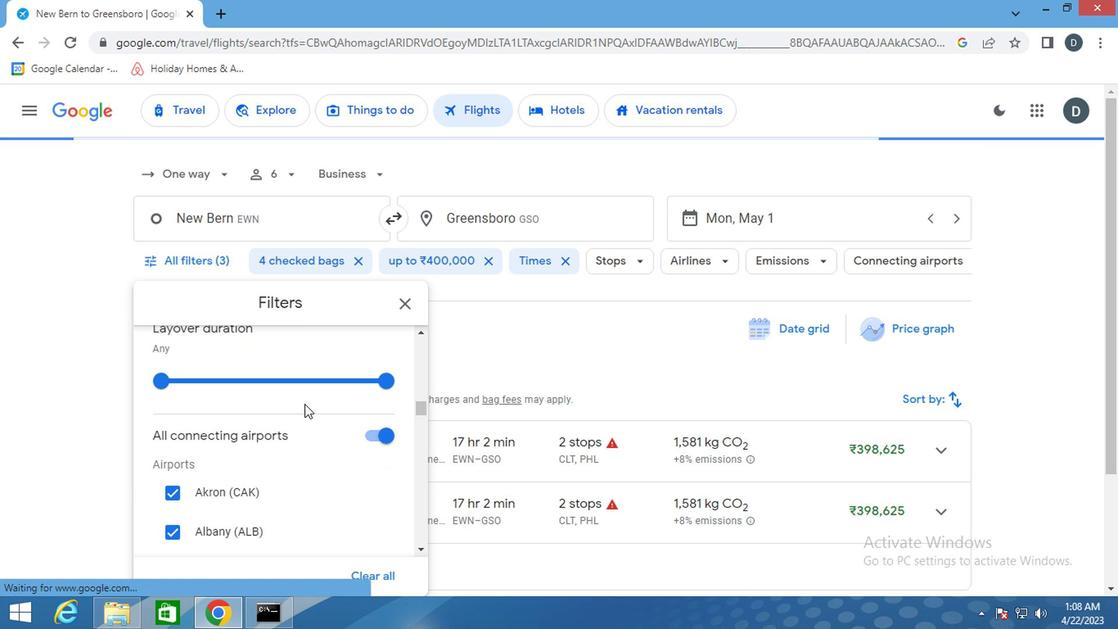 
Action: Mouse scrolled (298, 405) with delta (0, 0)
Screenshot: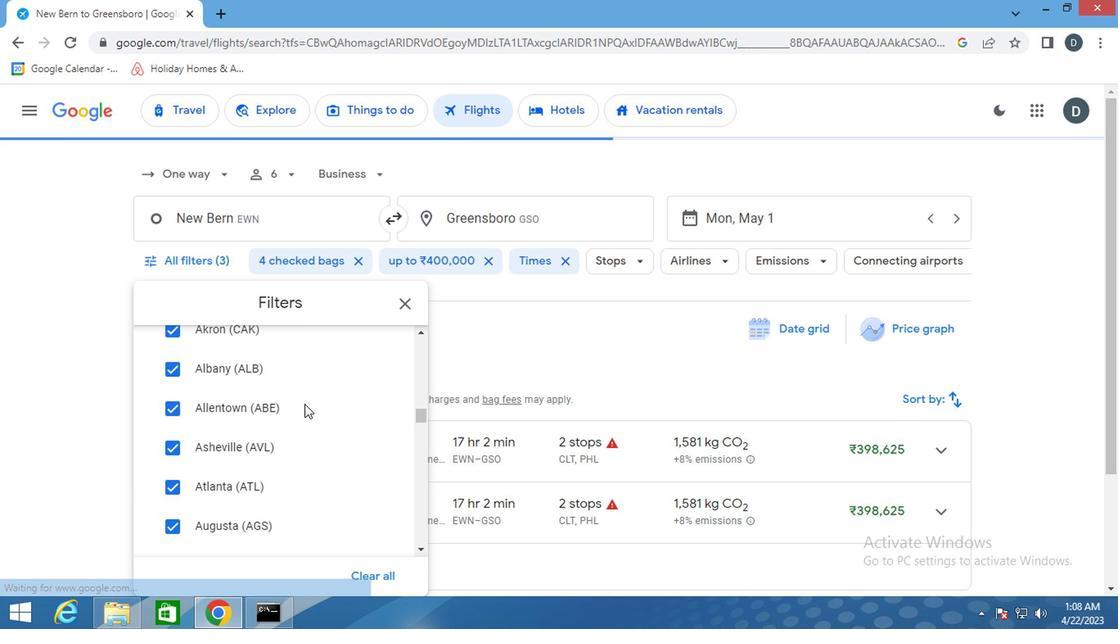 
Action: Mouse scrolled (298, 405) with delta (0, 0)
Screenshot: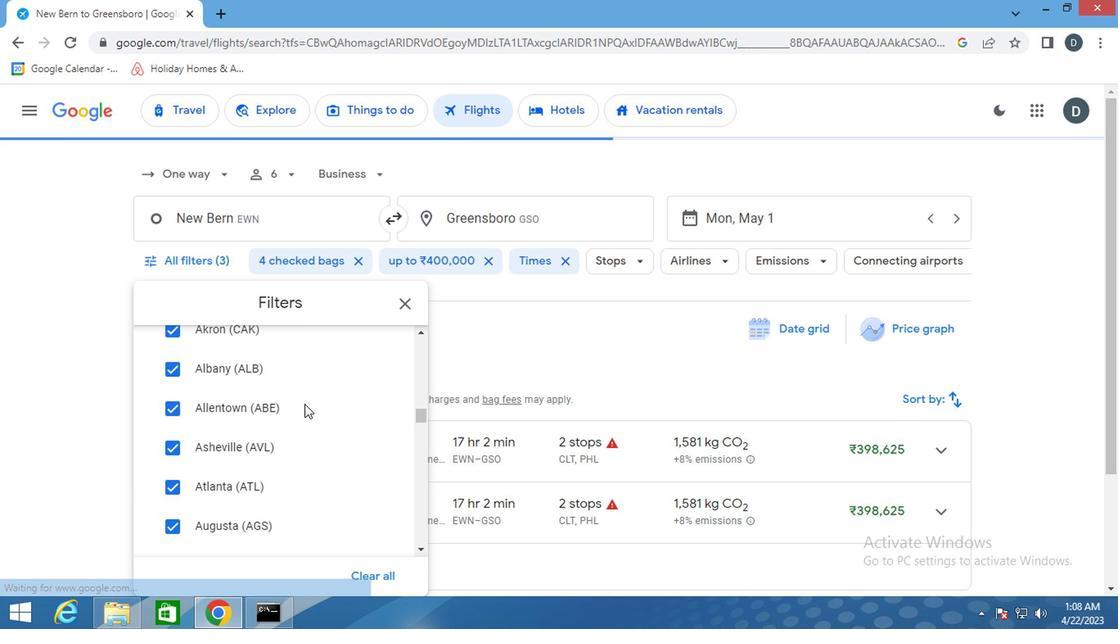 
Action: Mouse scrolled (298, 405) with delta (0, 0)
Screenshot: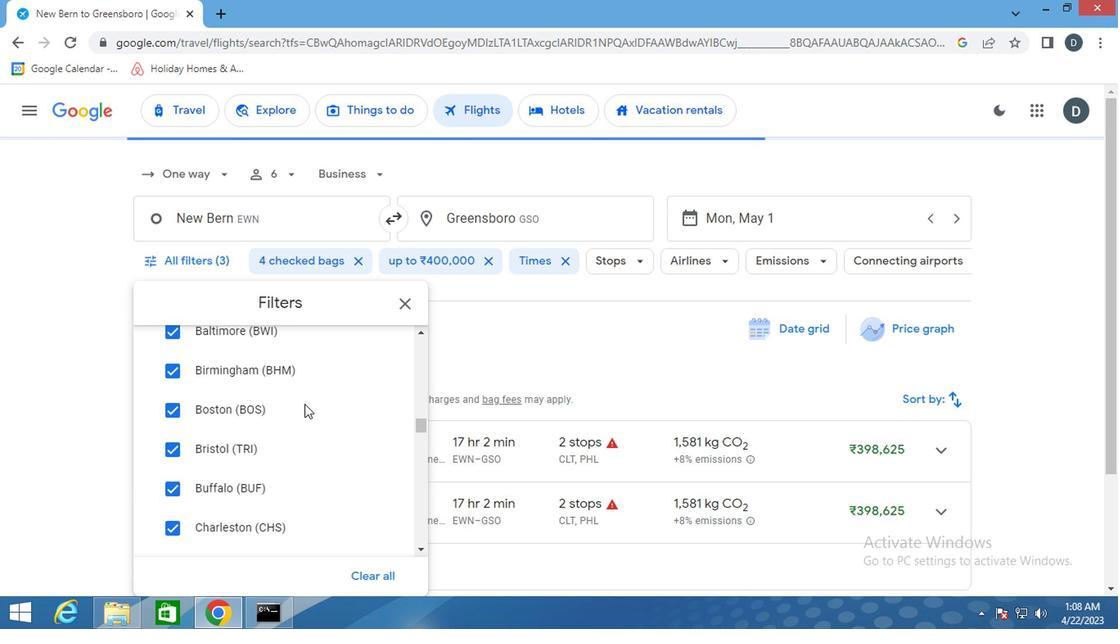 
Action: Mouse scrolled (298, 405) with delta (0, 0)
Screenshot: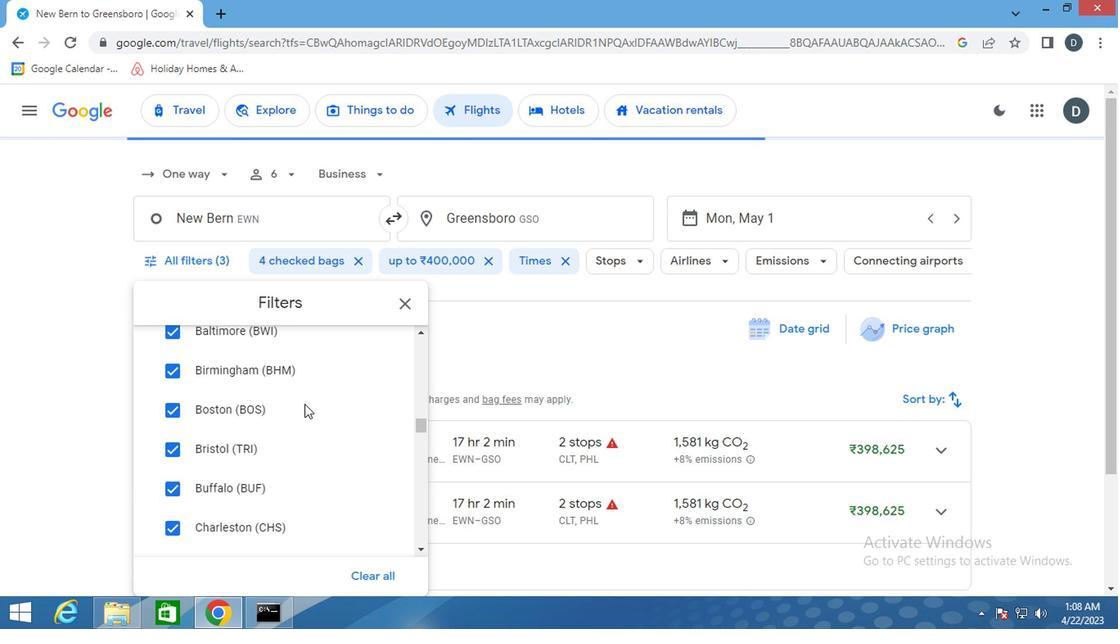 
Action: Mouse scrolled (298, 405) with delta (0, 0)
Screenshot: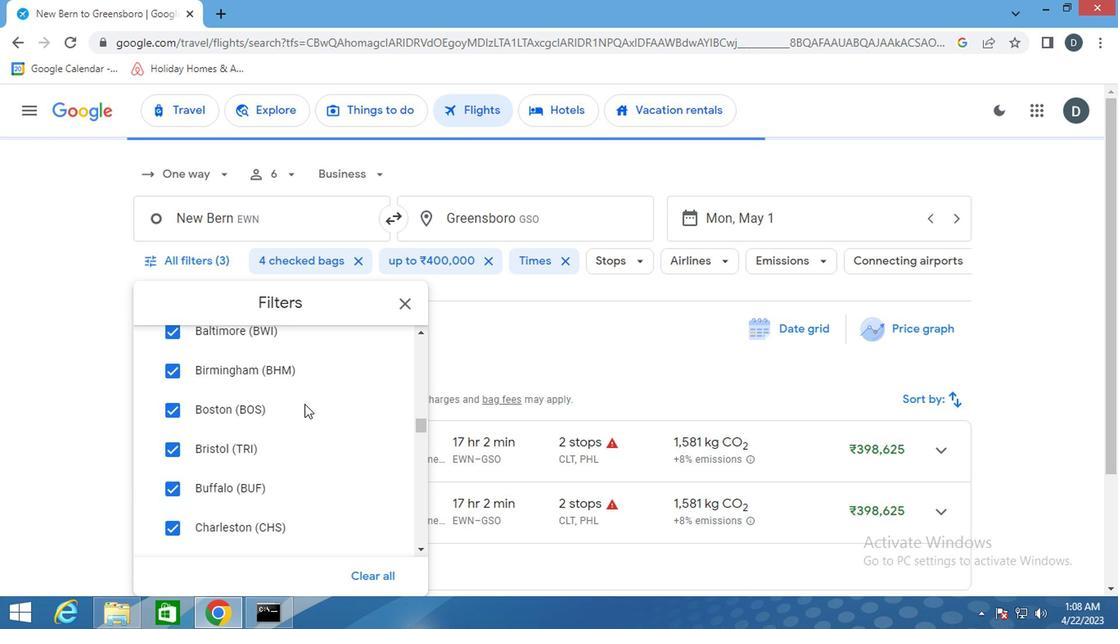 
Action: Mouse scrolled (298, 405) with delta (0, 0)
Screenshot: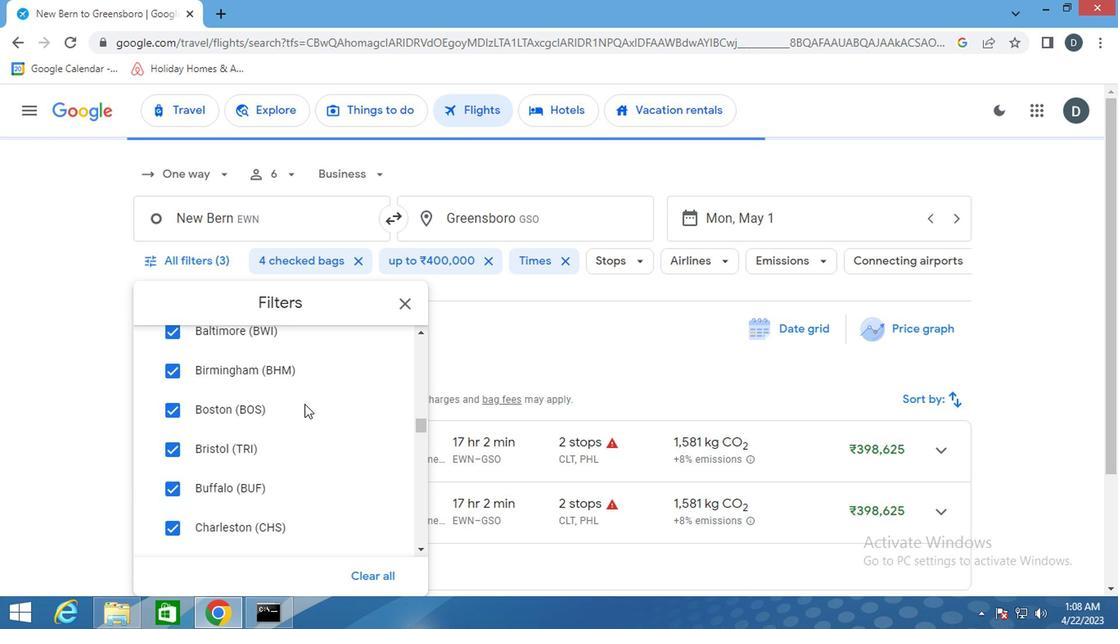 
Action: Mouse scrolled (298, 405) with delta (0, 0)
Screenshot: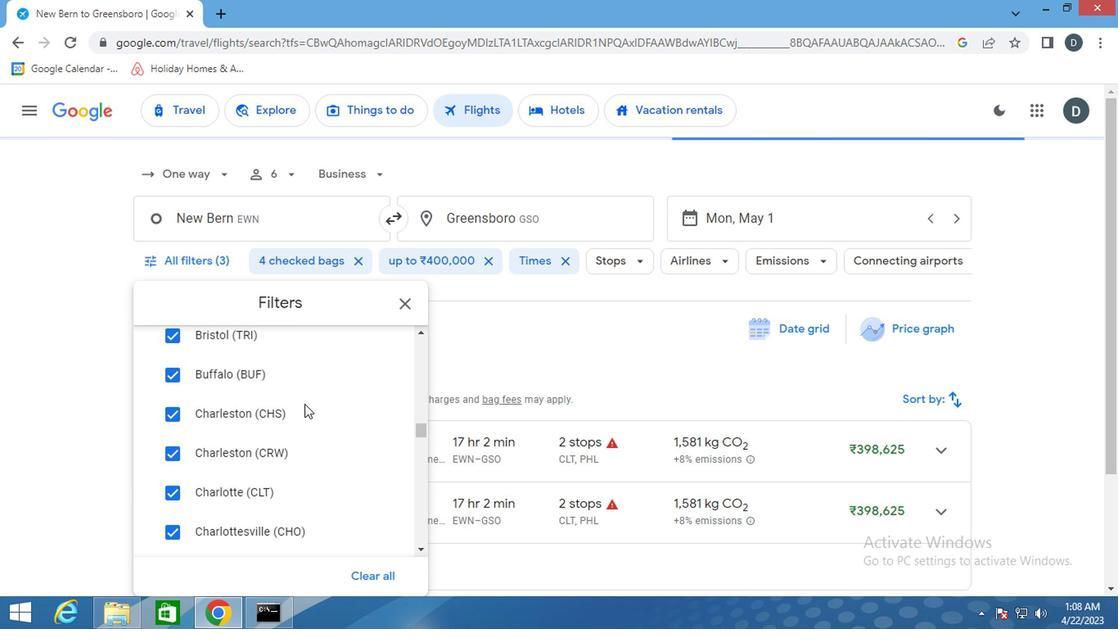 
Action: Mouse scrolled (298, 405) with delta (0, 0)
Screenshot: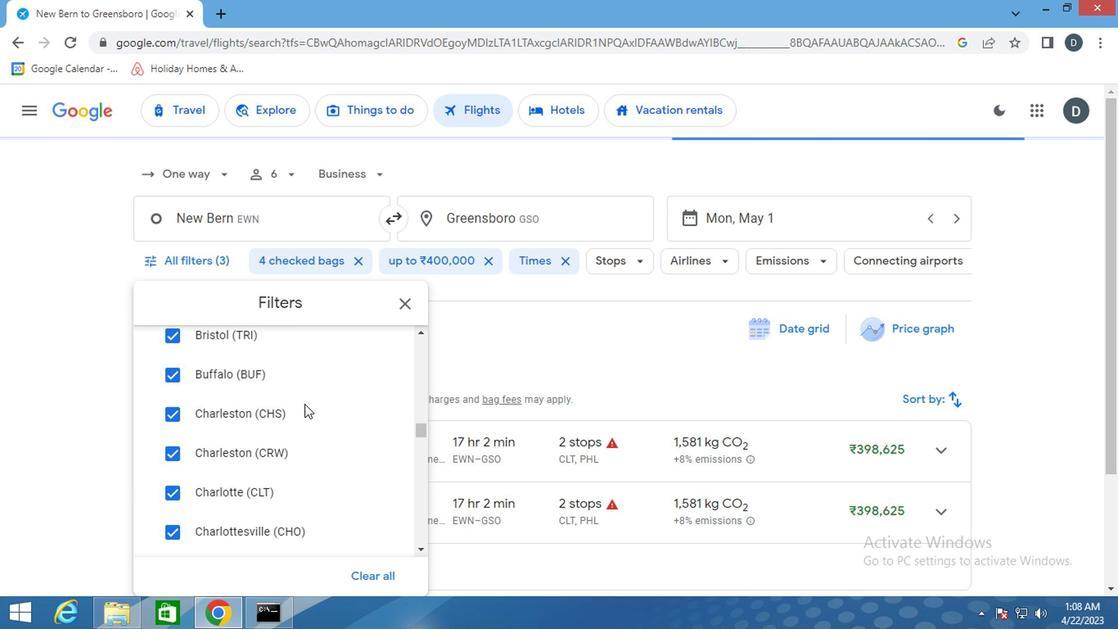 
Action: Mouse scrolled (298, 405) with delta (0, 0)
Screenshot: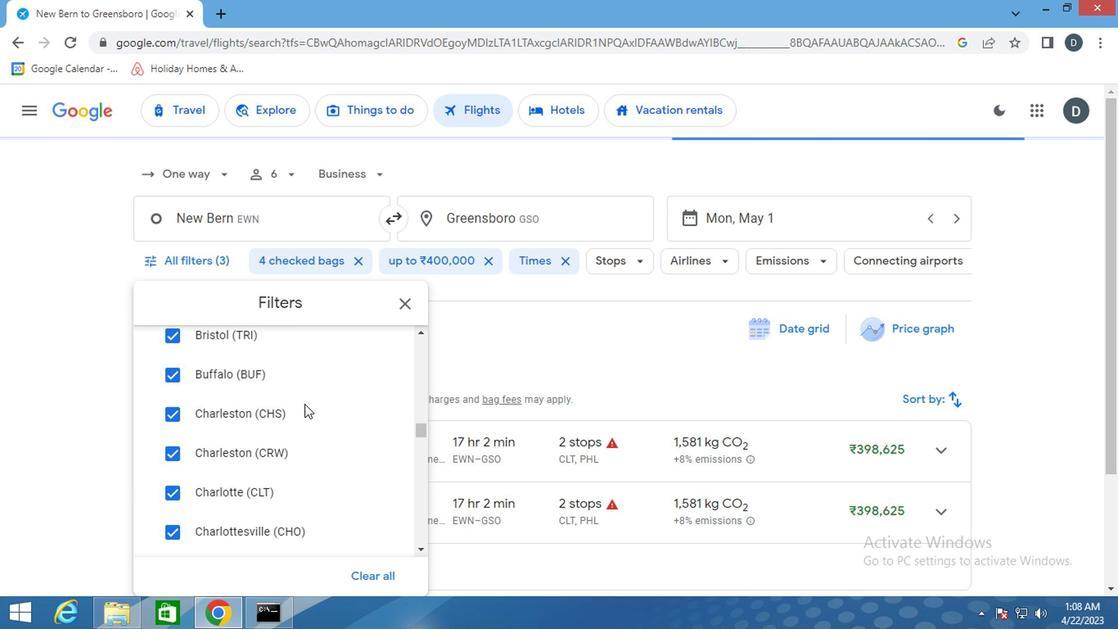 
Action: Mouse scrolled (298, 405) with delta (0, 0)
Screenshot: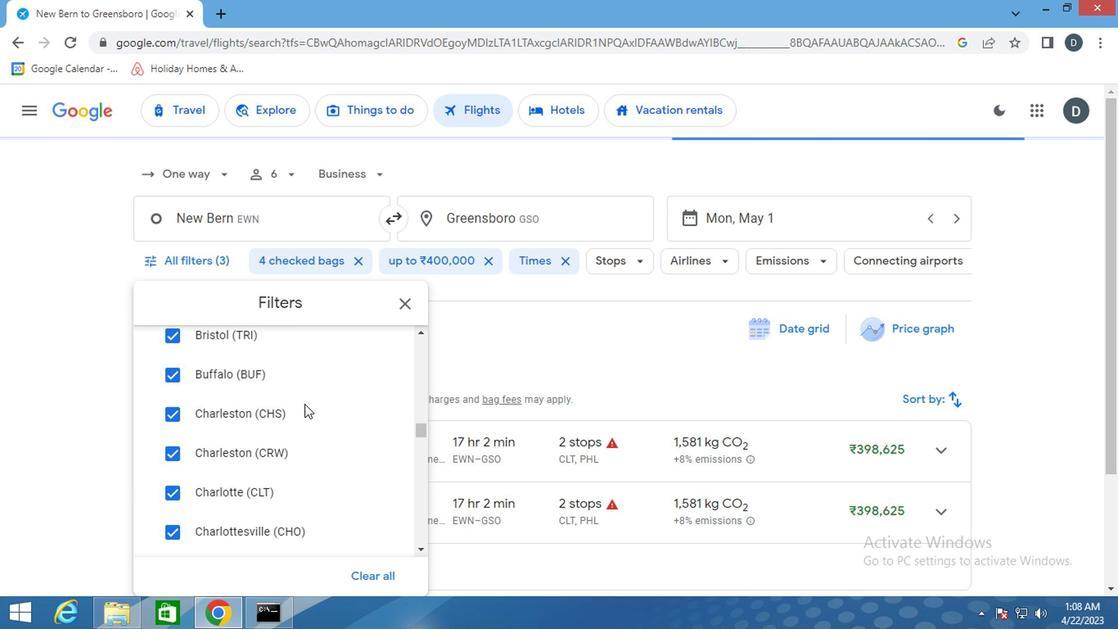 
Action: Mouse scrolled (298, 405) with delta (0, 0)
Screenshot: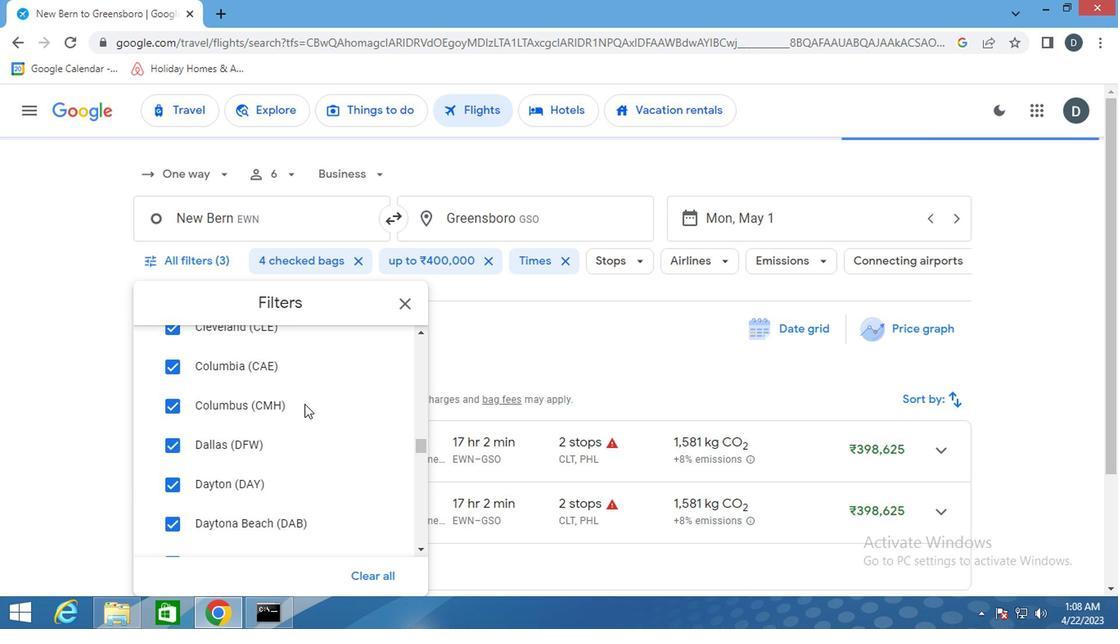 
Action: Mouse scrolled (298, 405) with delta (0, 0)
Screenshot: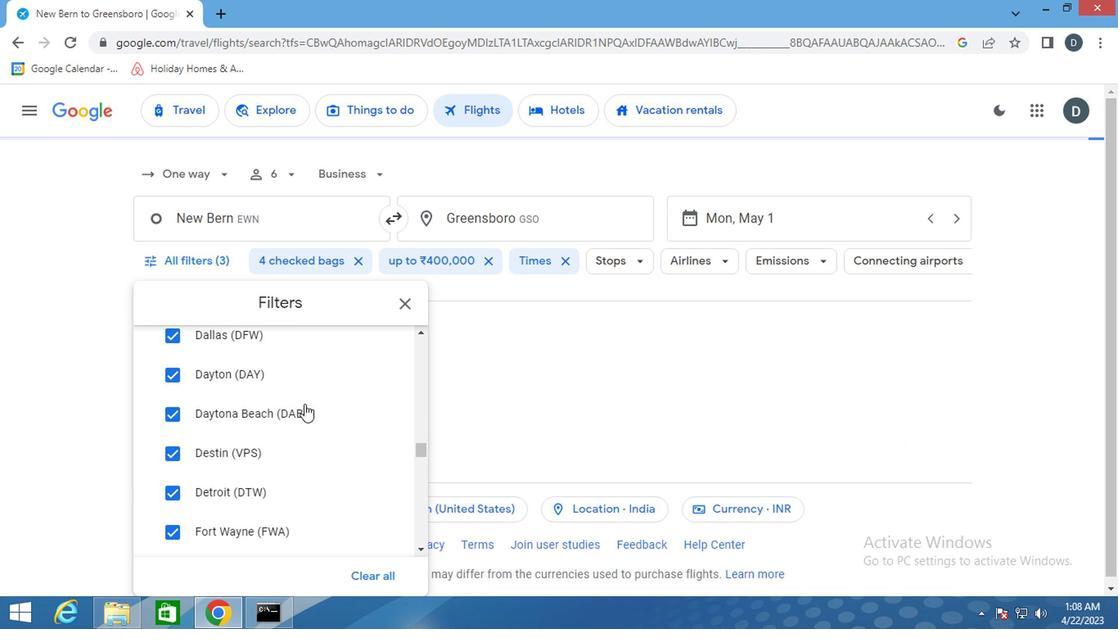 
Action: Mouse scrolled (298, 405) with delta (0, 0)
Screenshot: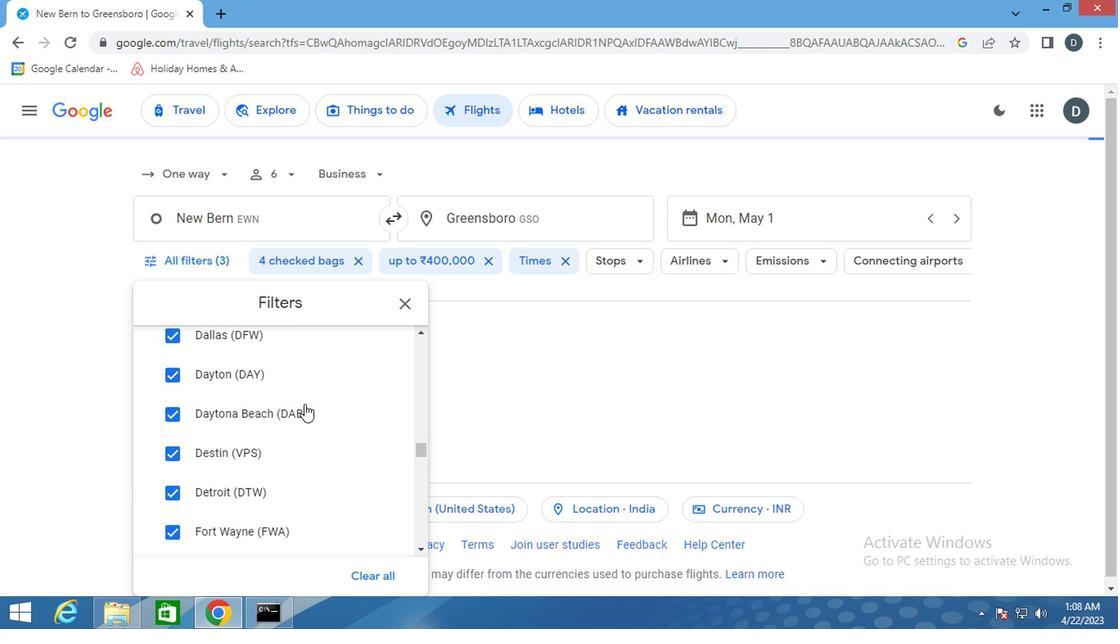 
Action: Mouse scrolled (298, 405) with delta (0, 0)
Screenshot: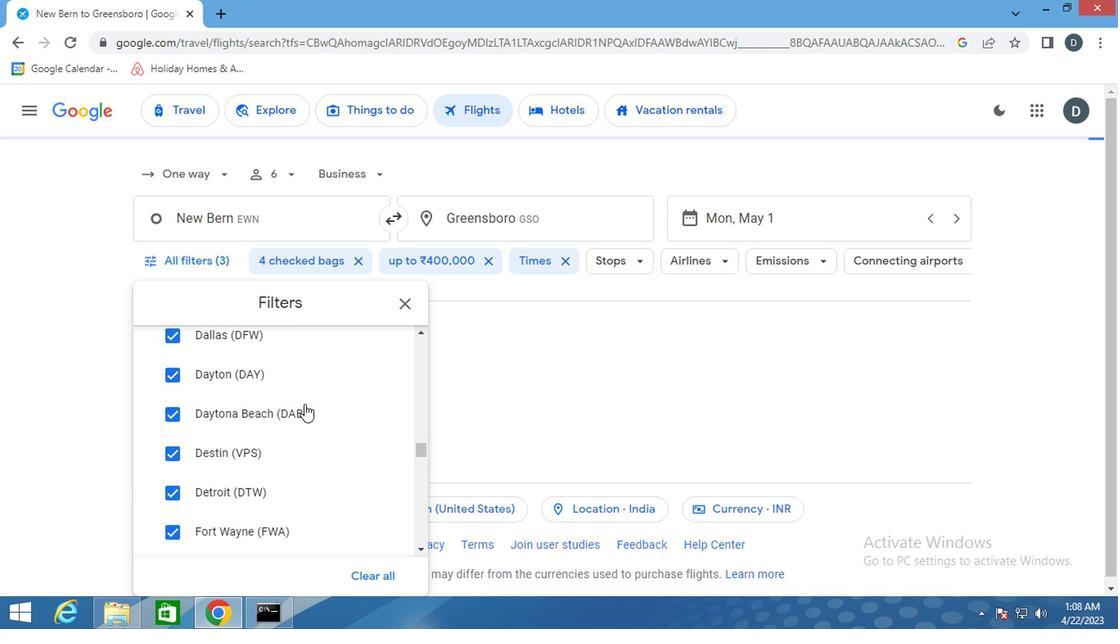 
Action: Mouse scrolled (298, 405) with delta (0, 0)
Screenshot: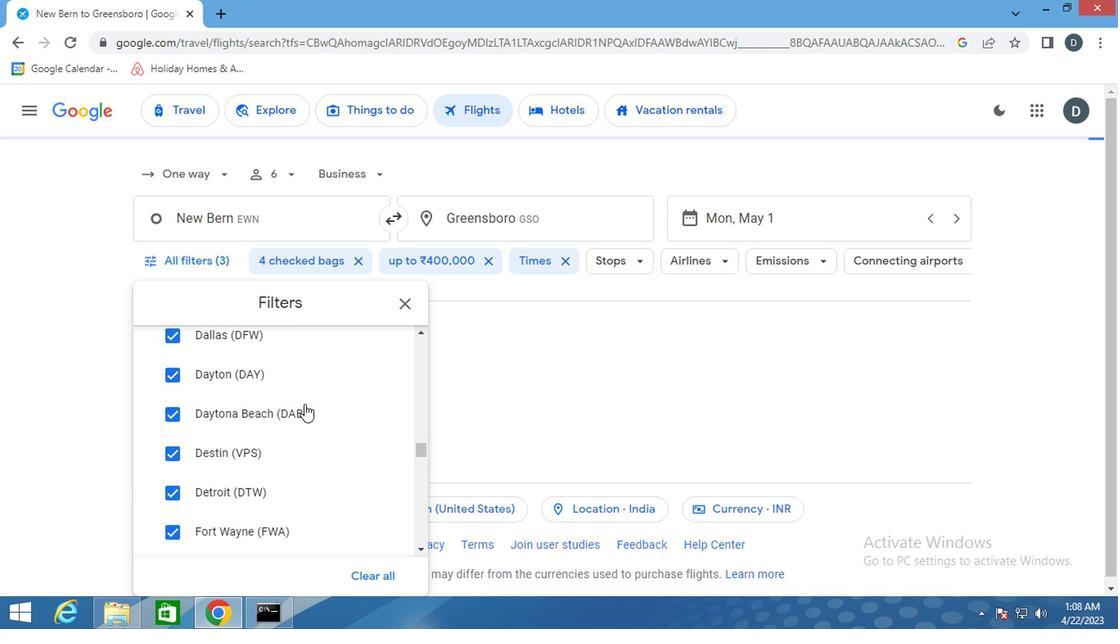 
Action: Mouse scrolled (298, 405) with delta (0, 0)
Screenshot: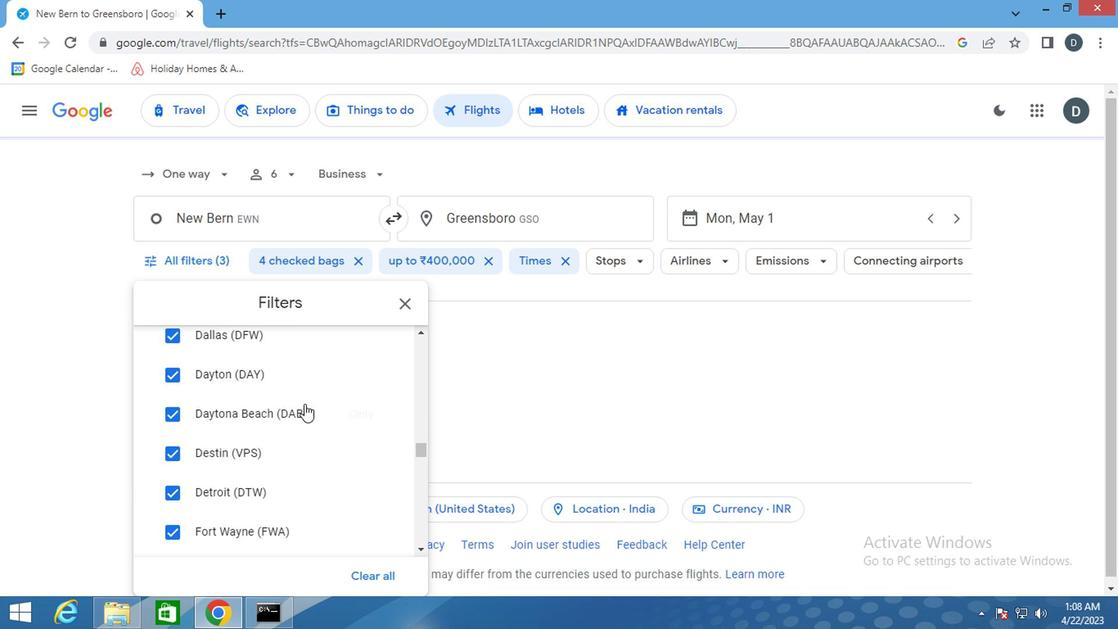 
Action: Mouse scrolled (298, 405) with delta (0, 0)
Screenshot: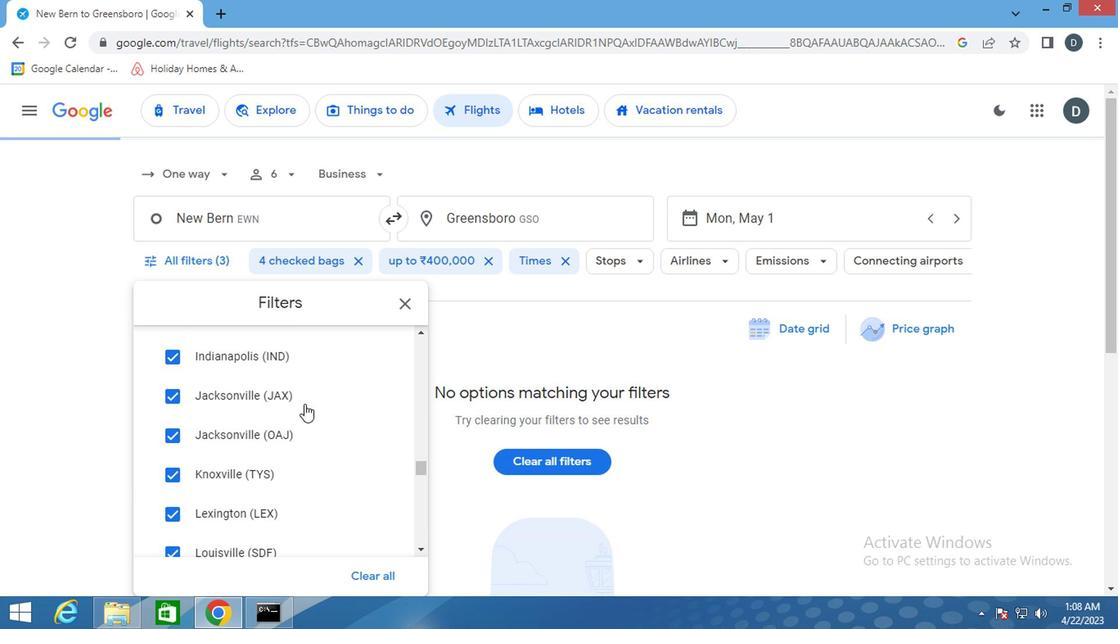 
Action: Mouse scrolled (298, 405) with delta (0, 0)
Screenshot: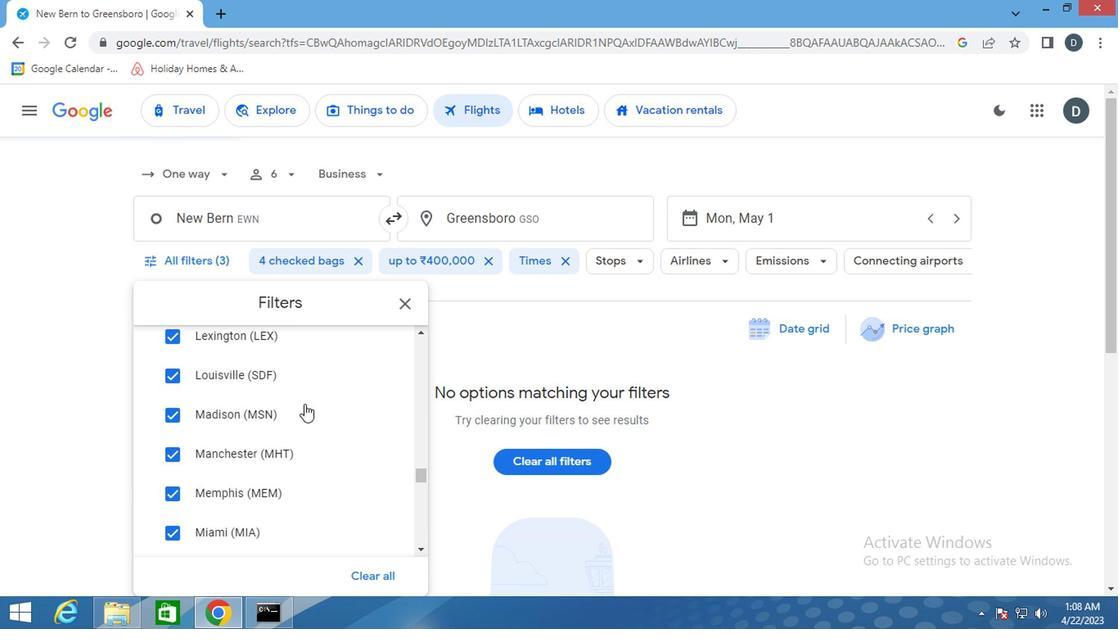 
Action: Mouse scrolled (298, 405) with delta (0, 0)
Screenshot: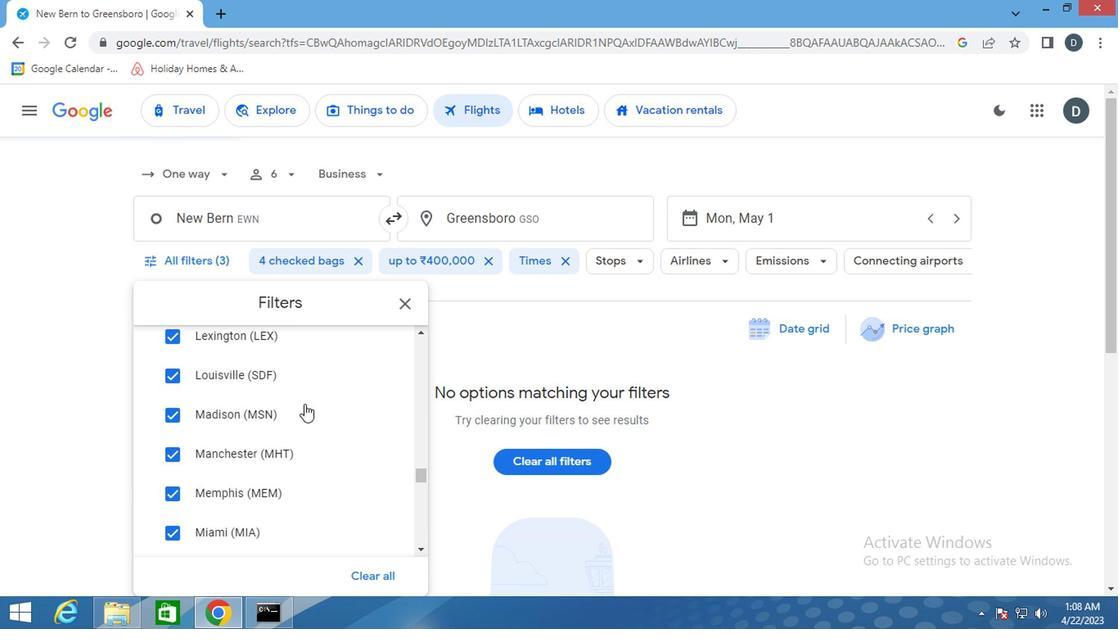 
Action: Mouse scrolled (298, 405) with delta (0, 0)
Screenshot: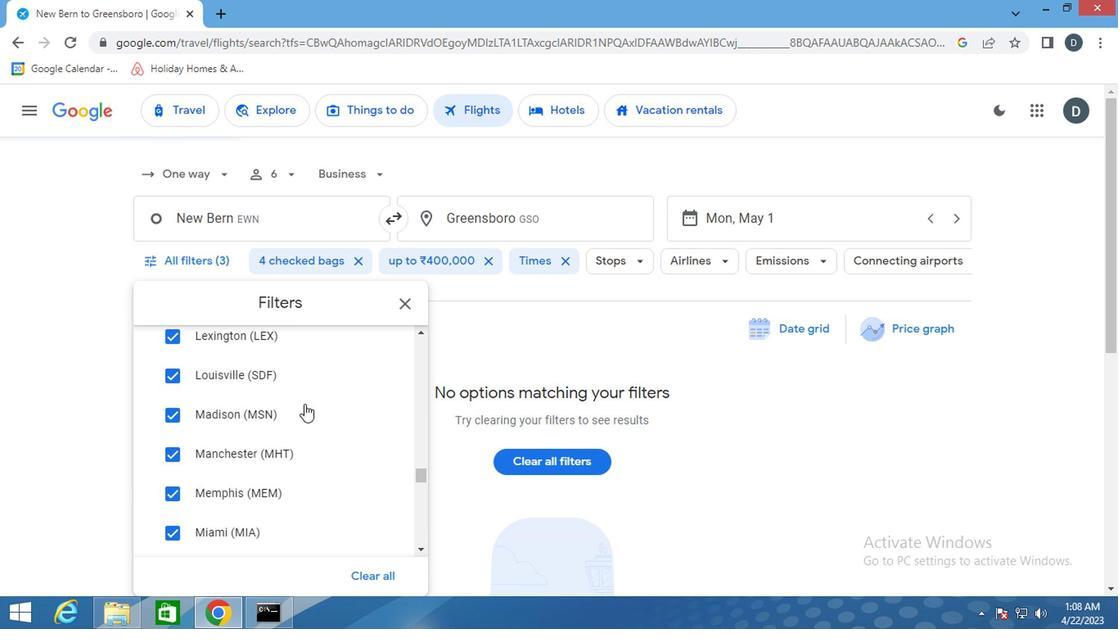 
Action: Mouse scrolled (298, 405) with delta (0, 0)
Screenshot: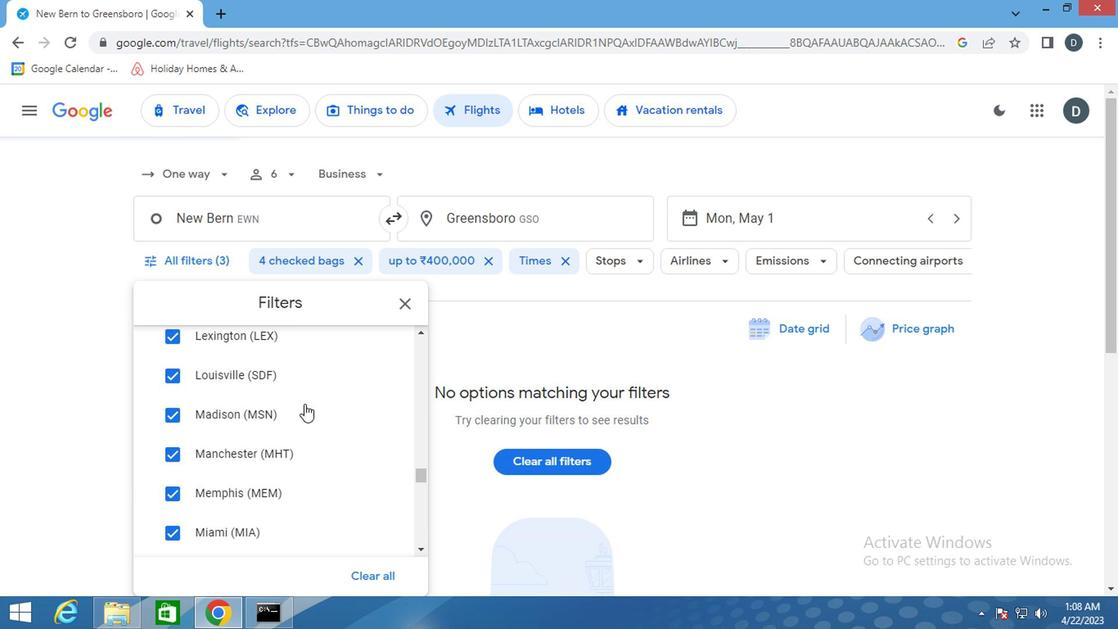 
Action: Mouse scrolled (298, 405) with delta (0, 0)
Screenshot: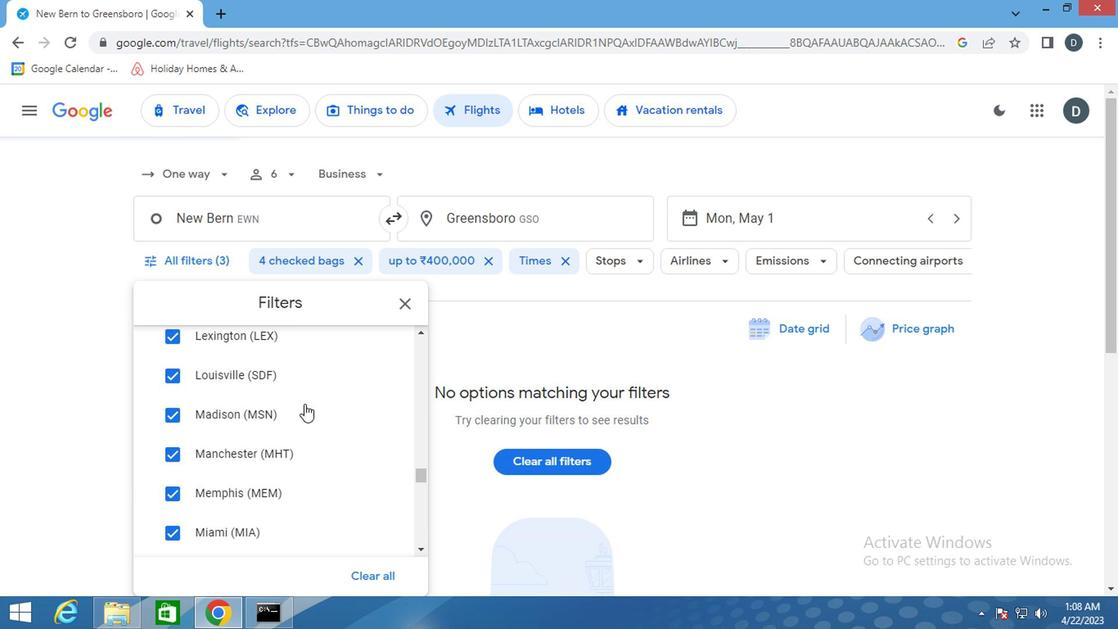 
Action: Mouse scrolled (298, 405) with delta (0, 0)
Screenshot: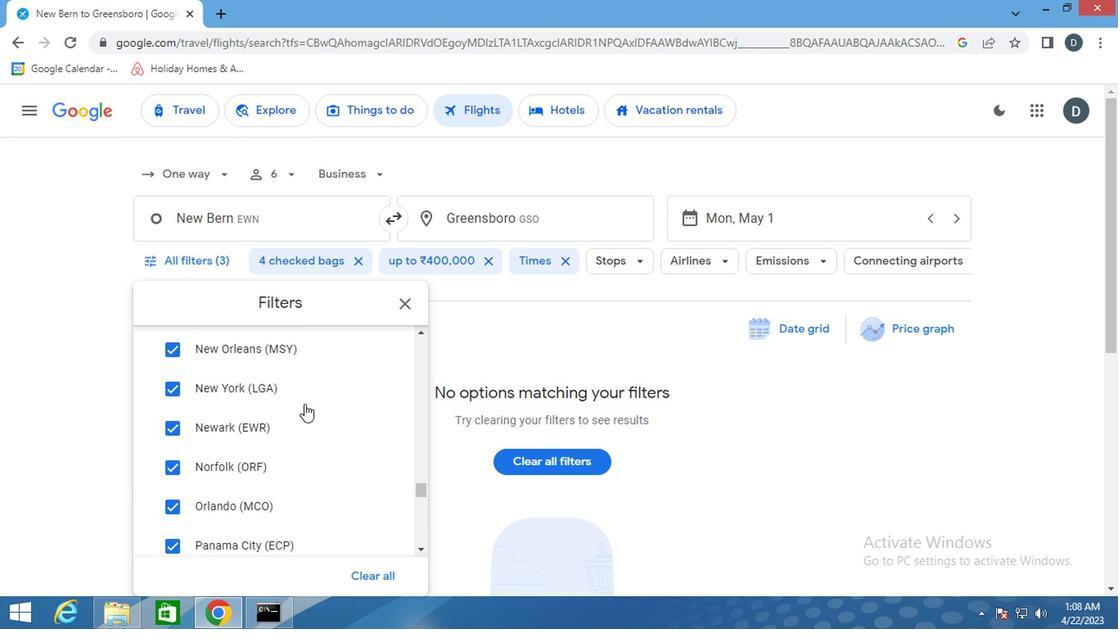 
Action: Mouse scrolled (298, 405) with delta (0, 0)
Screenshot: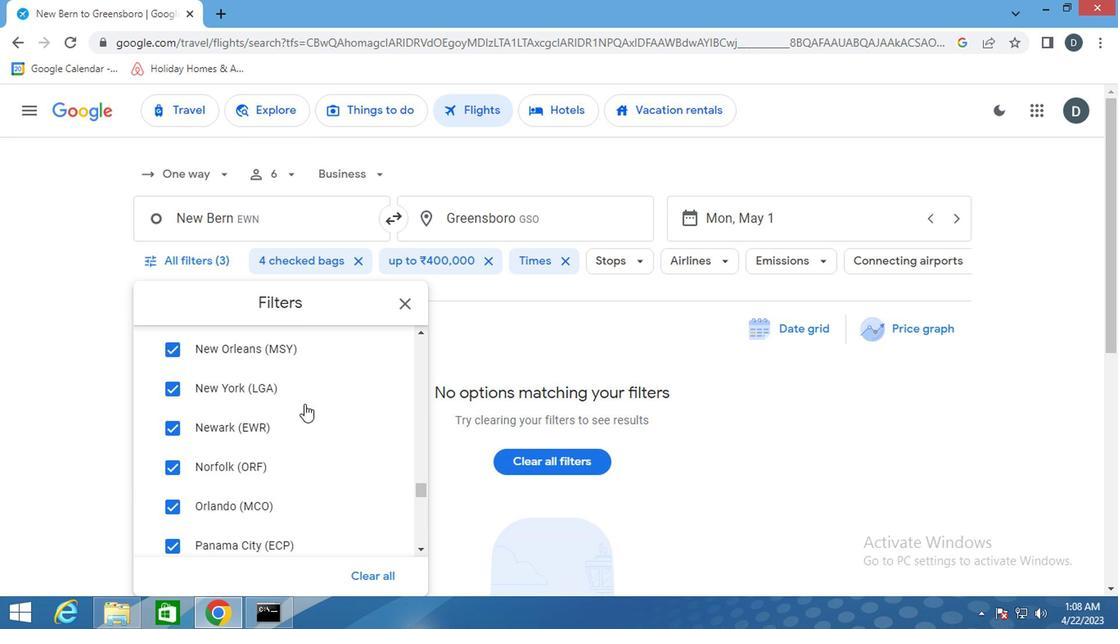 
Action: Mouse scrolled (298, 405) with delta (0, 0)
Screenshot: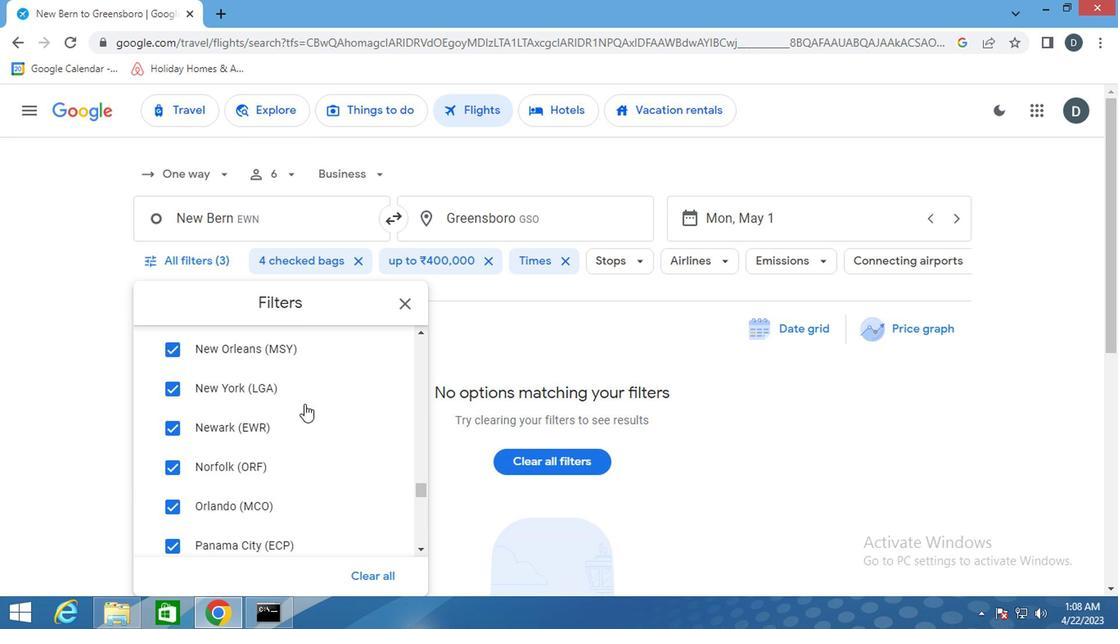 
Action: Mouse scrolled (298, 405) with delta (0, 0)
Screenshot: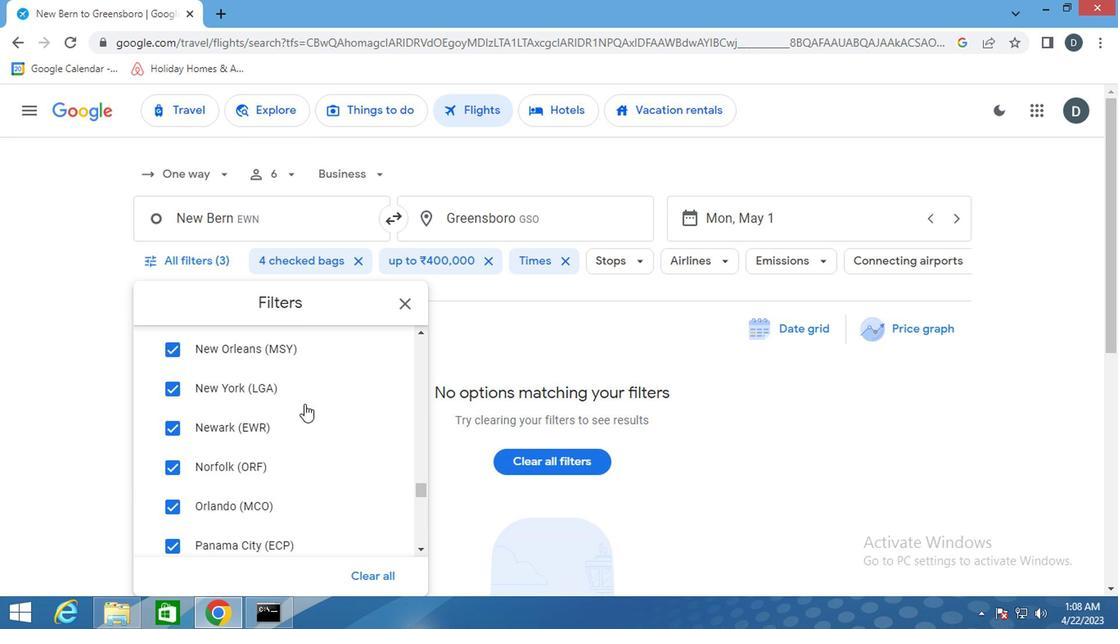 
Action: Mouse scrolled (298, 405) with delta (0, 0)
Screenshot: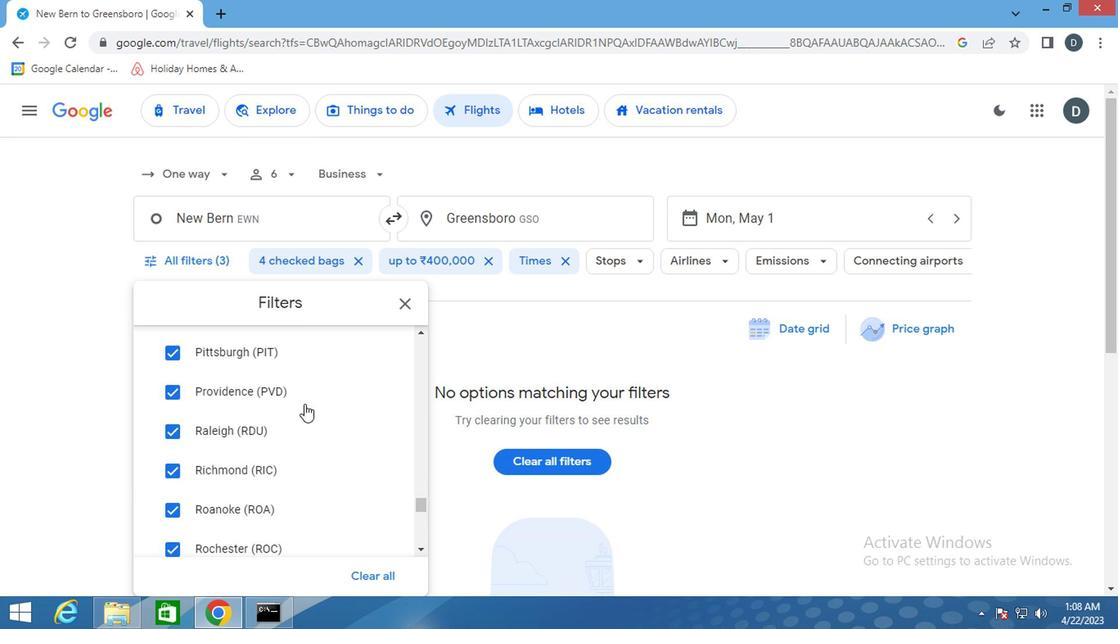 
Action: Mouse scrolled (298, 405) with delta (0, 0)
Screenshot: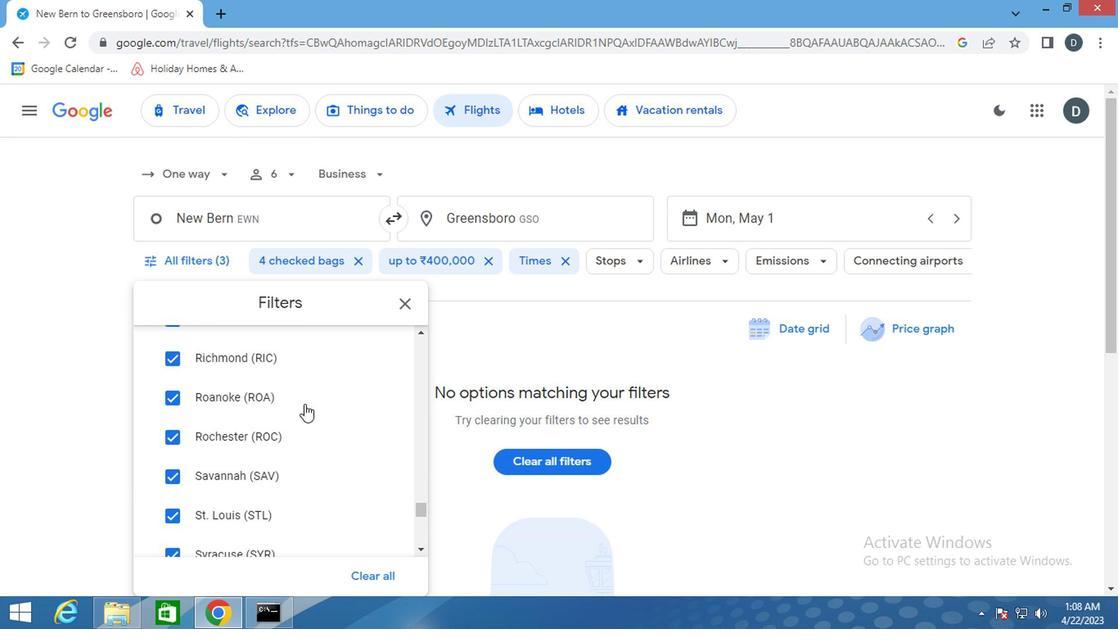 
Action: Mouse scrolled (298, 405) with delta (0, 0)
Screenshot: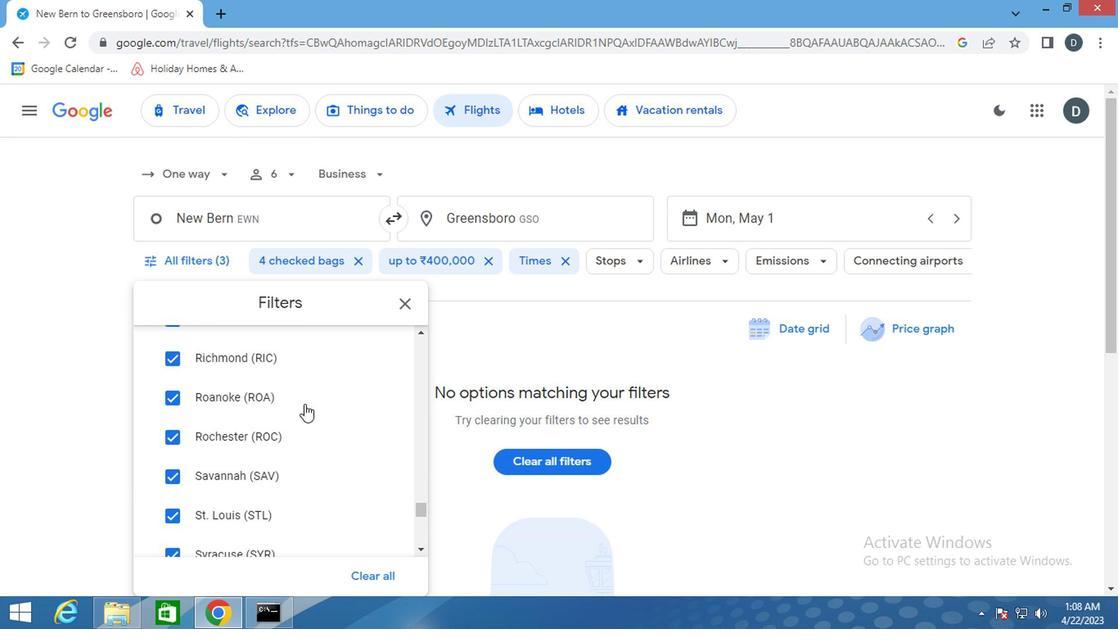 
Action: Mouse scrolled (298, 405) with delta (0, 0)
Screenshot: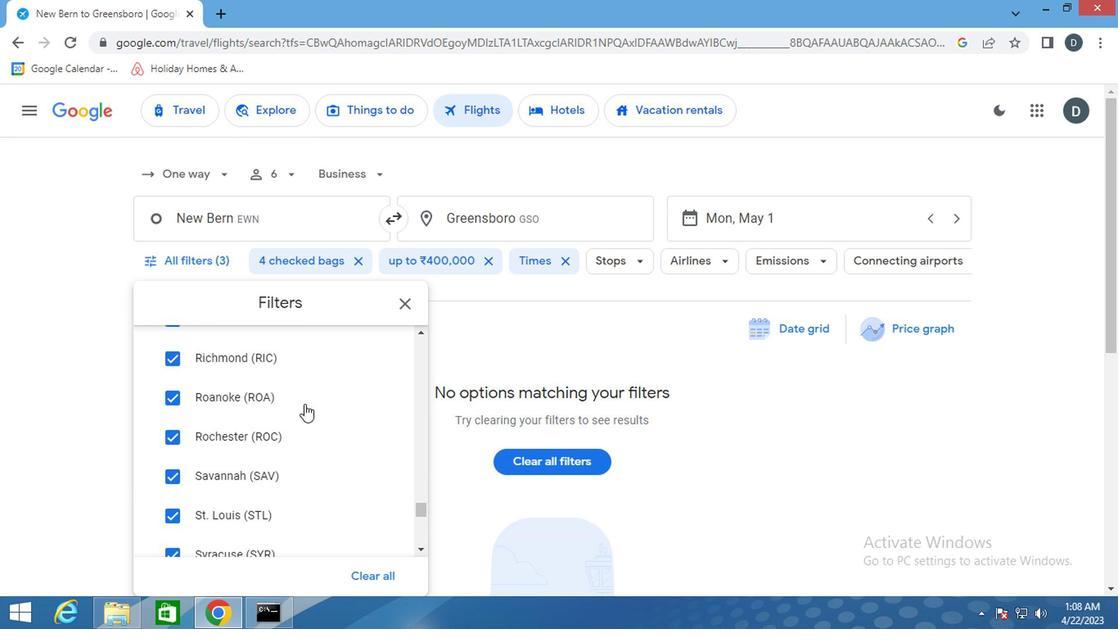 
Action: Mouse scrolled (298, 405) with delta (0, 0)
Screenshot: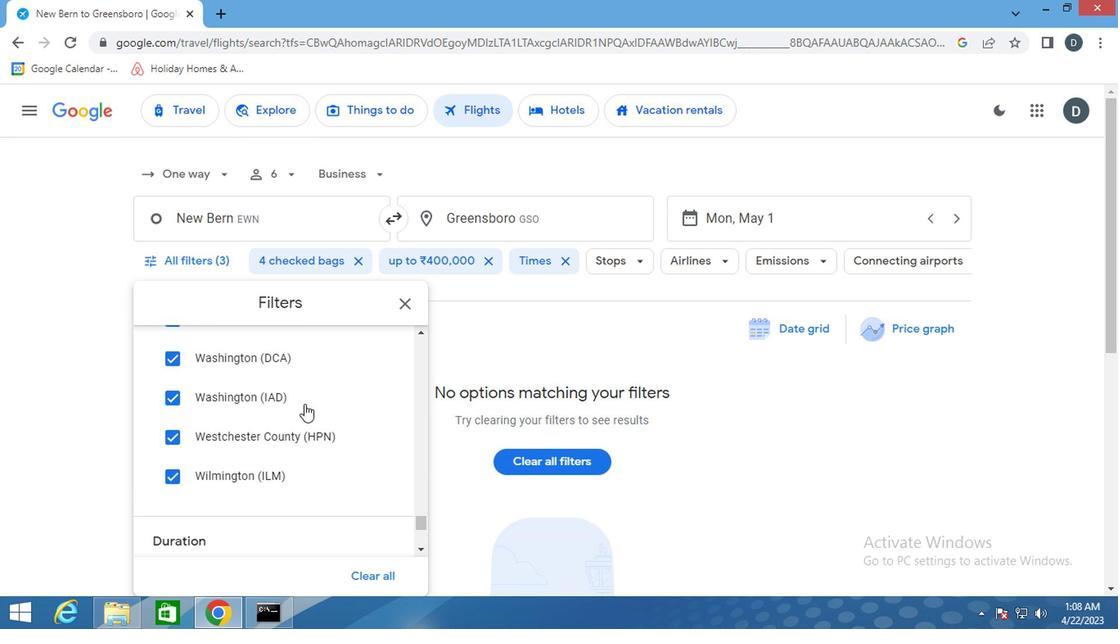 
Action: Mouse scrolled (298, 405) with delta (0, 0)
Screenshot: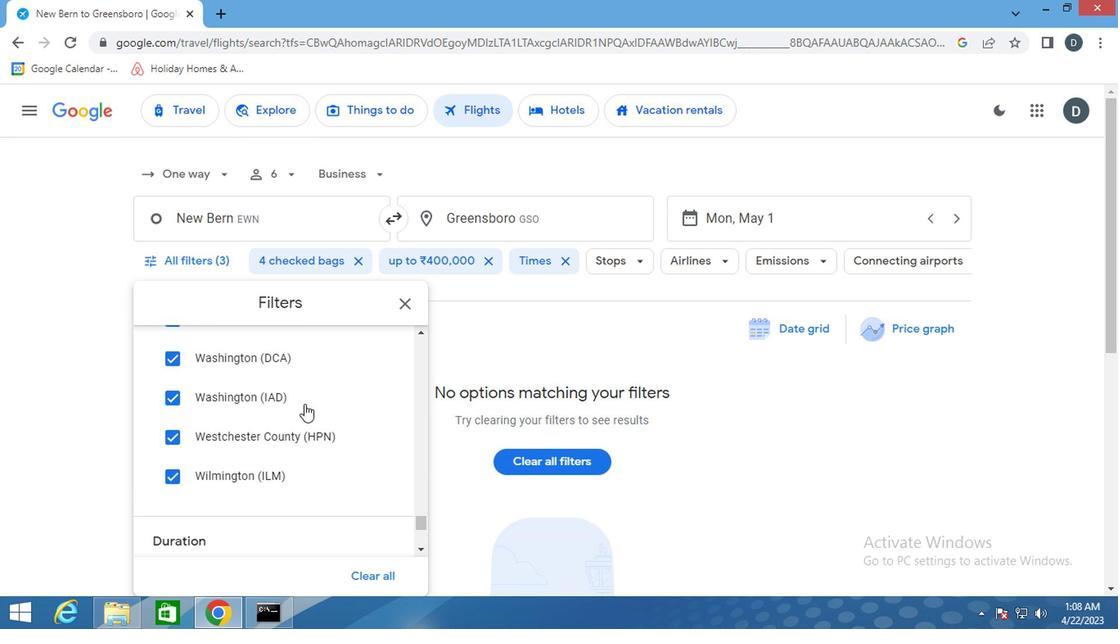 
Action: Mouse scrolled (298, 405) with delta (0, 0)
Screenshot: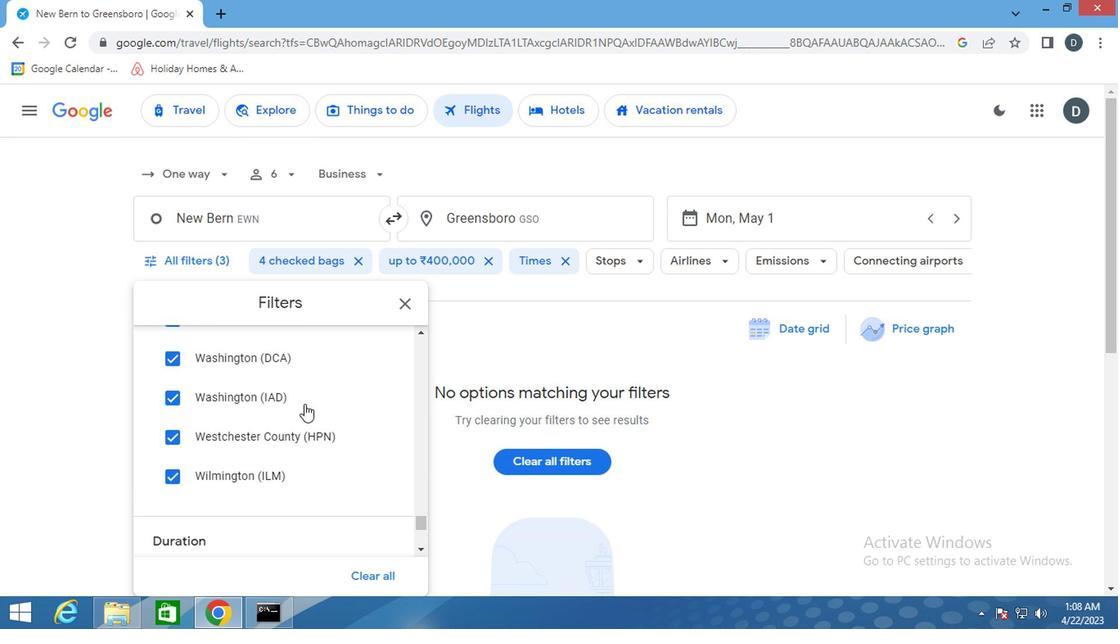 
Action: Mouse scrolled (298, 405) with delta (0, 0)
Screenshot: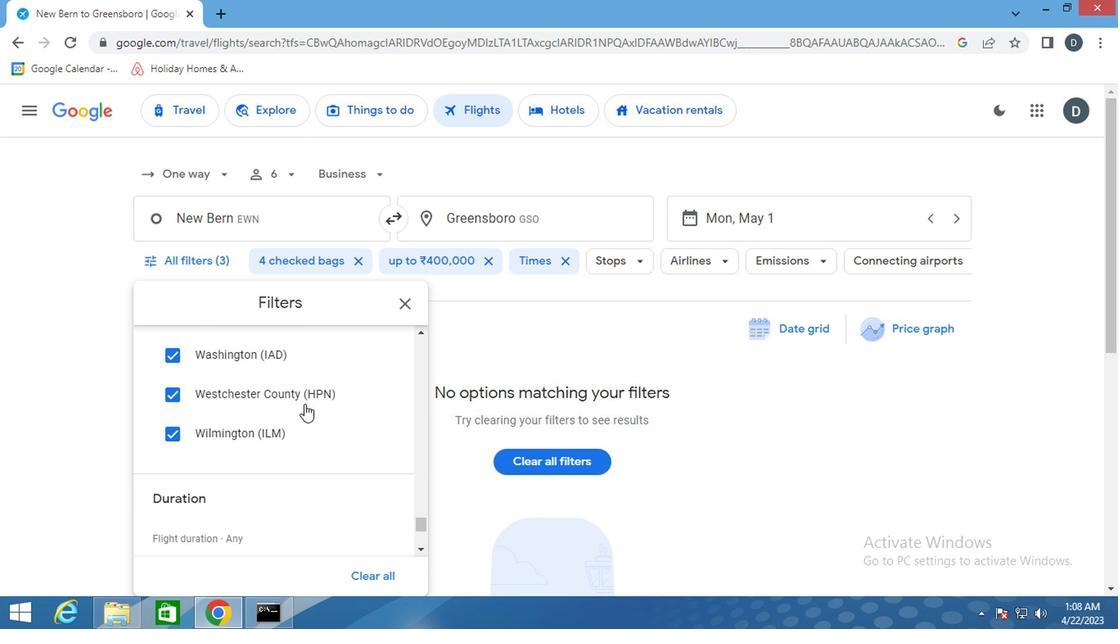 
Action: Mouse scrolled (298, 405) with delta (0, 0)
Screenshot: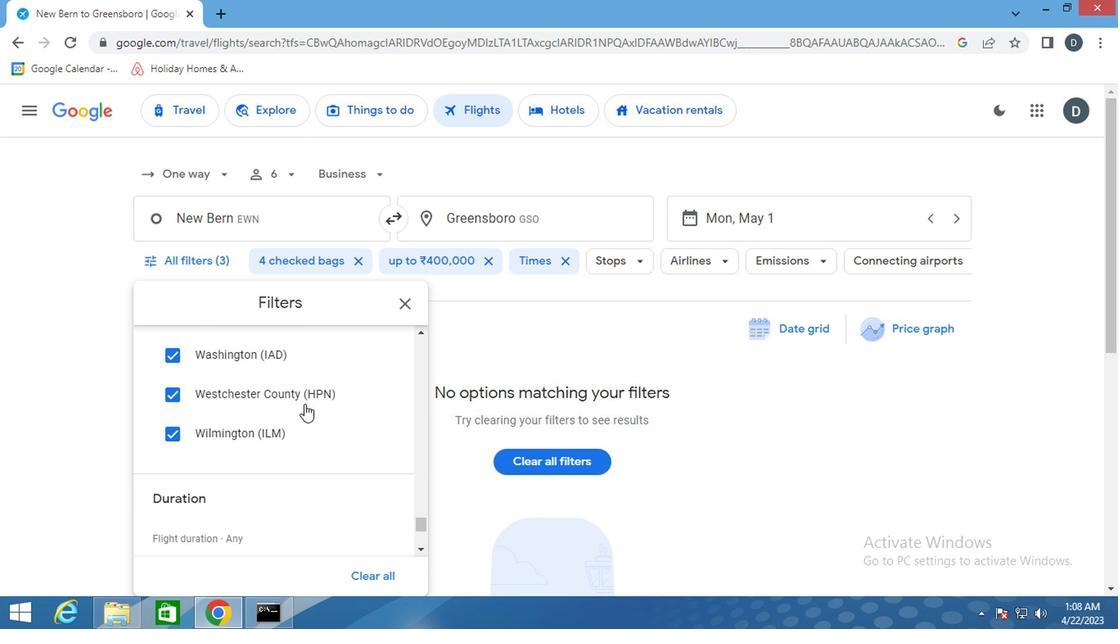 
Action: Mouse scrolled (298, 405) with delta (0, 0)
Screenshot: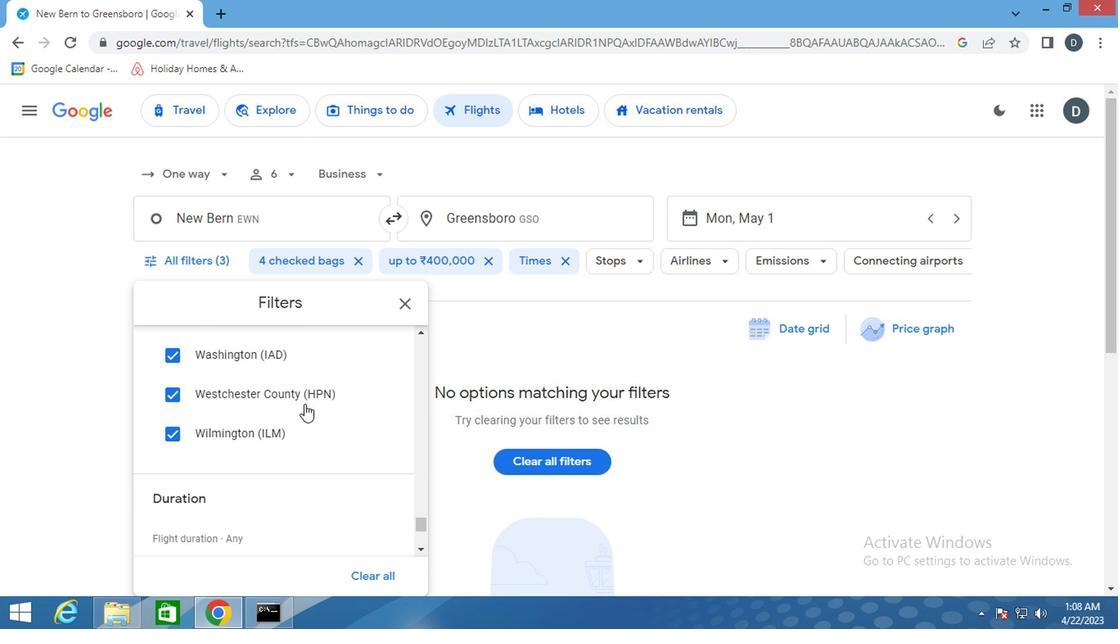 
Action: Mouse scrolled (298, 405) with delta (0, 0)
Screenshot: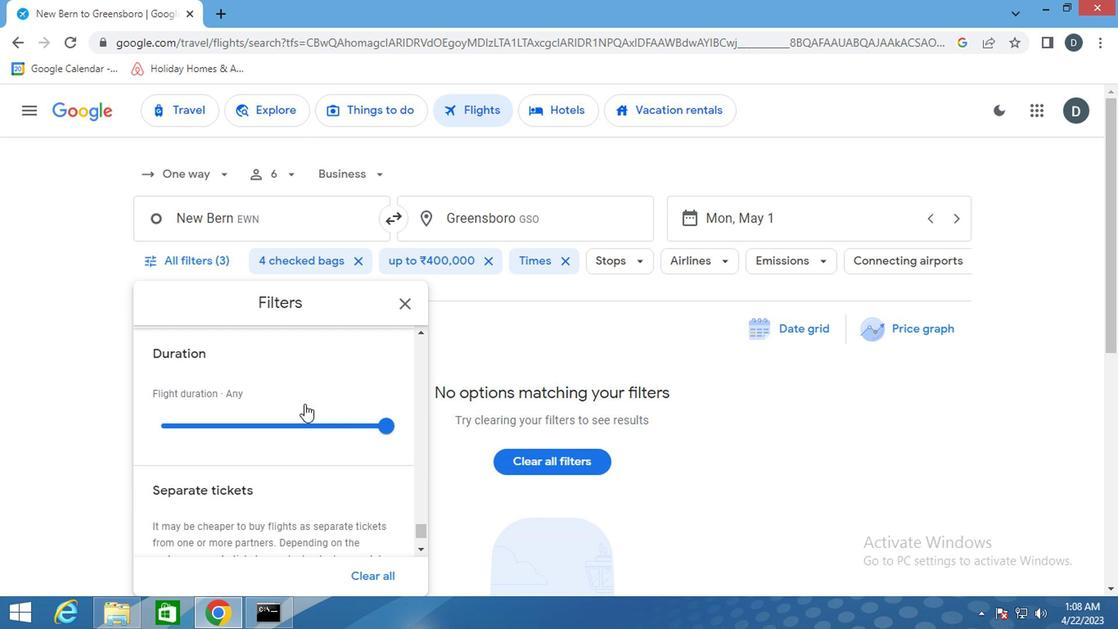 
Action: Mouse scrolled (298, 405) with delta (0, 0)
Screenshot: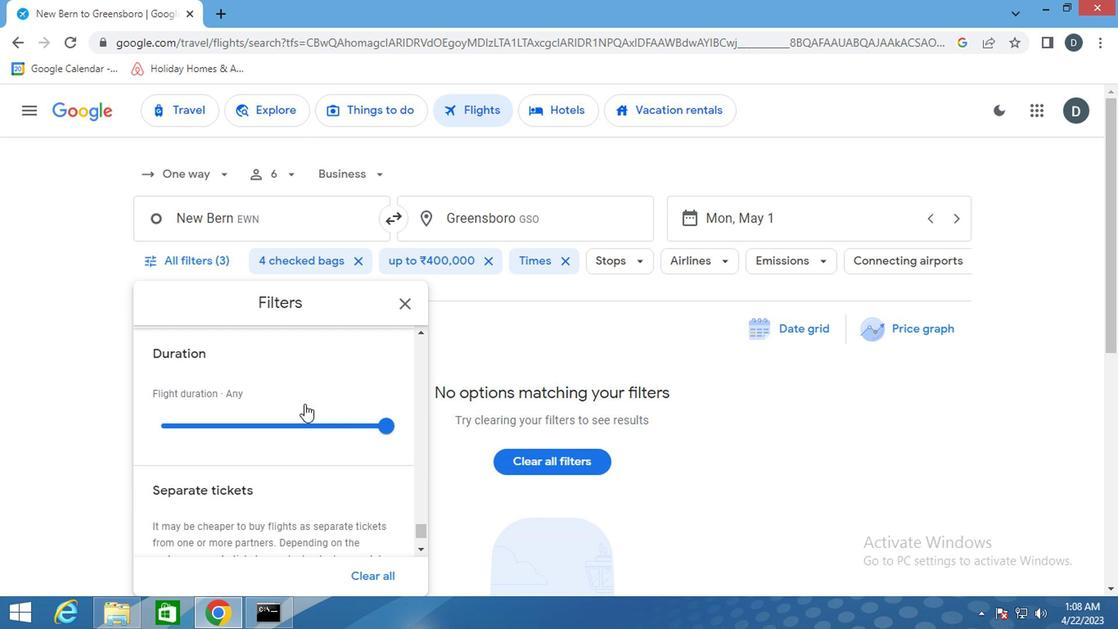 
Action: Mouse moved to (391, 301)
Screenshot: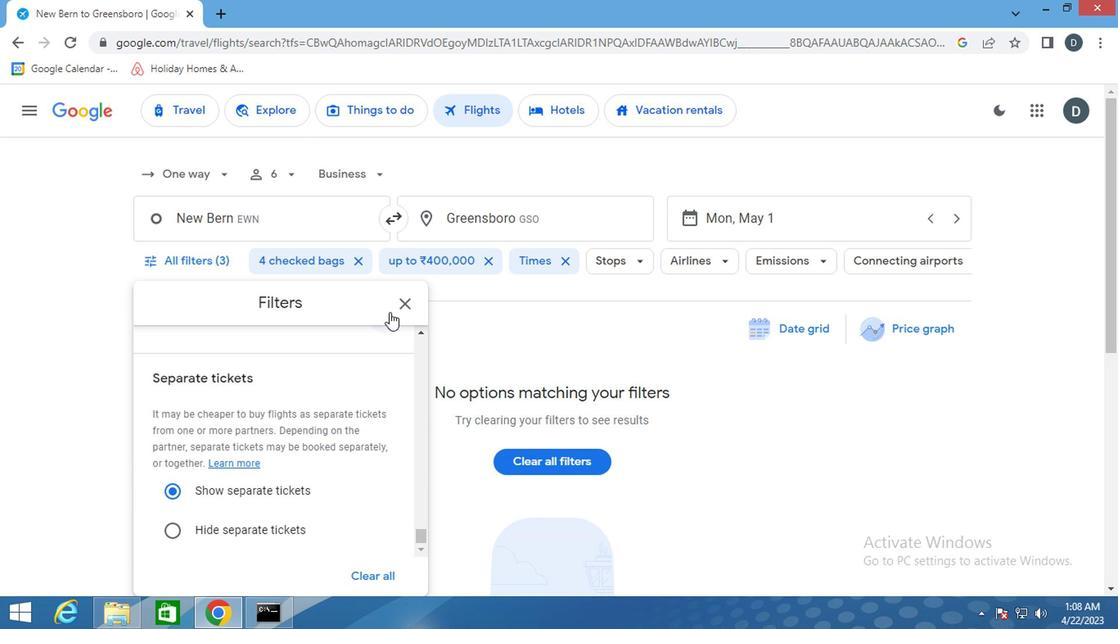 
Action: Mouse pressed left at (391, 301)
Screenshot: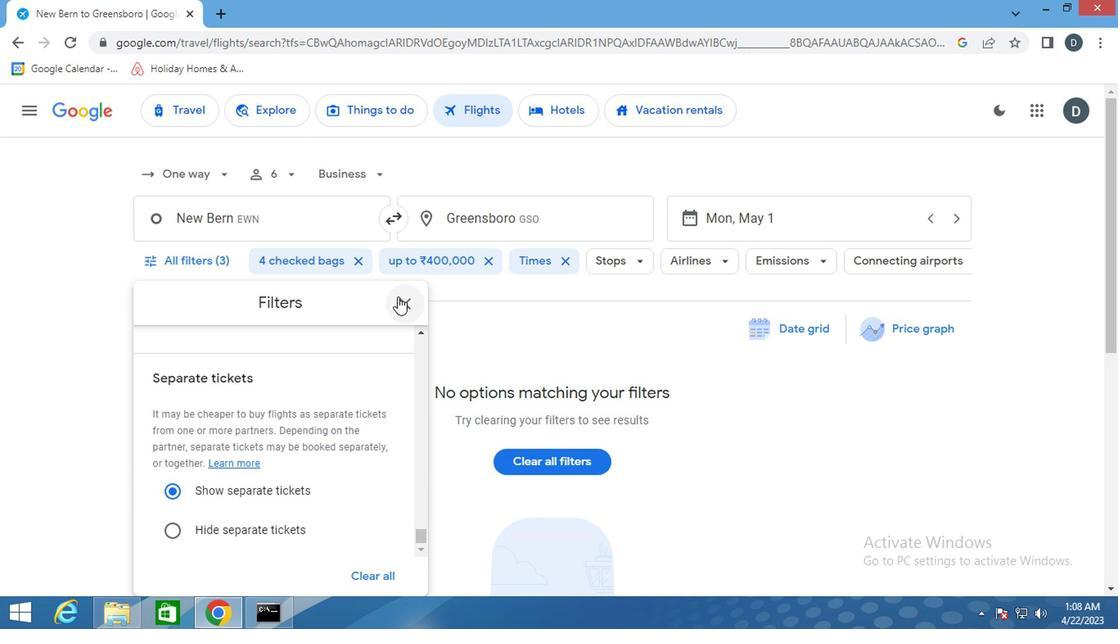 
